 Task: Find connections with filter location Frutal with filter topic #linkedinstorieswith filter profile language French with filter current company SYMPHONI HR with filter school SARDAR VALLABHBHAI PATEL INSTITUTE OF TECH.,VASAD 041 with filter industry Accessible Architecture and Design with filter service category Wedding Photography with filter keywords title Financial Planner
Action: Mouse moved to (666, 124)
Screenshot: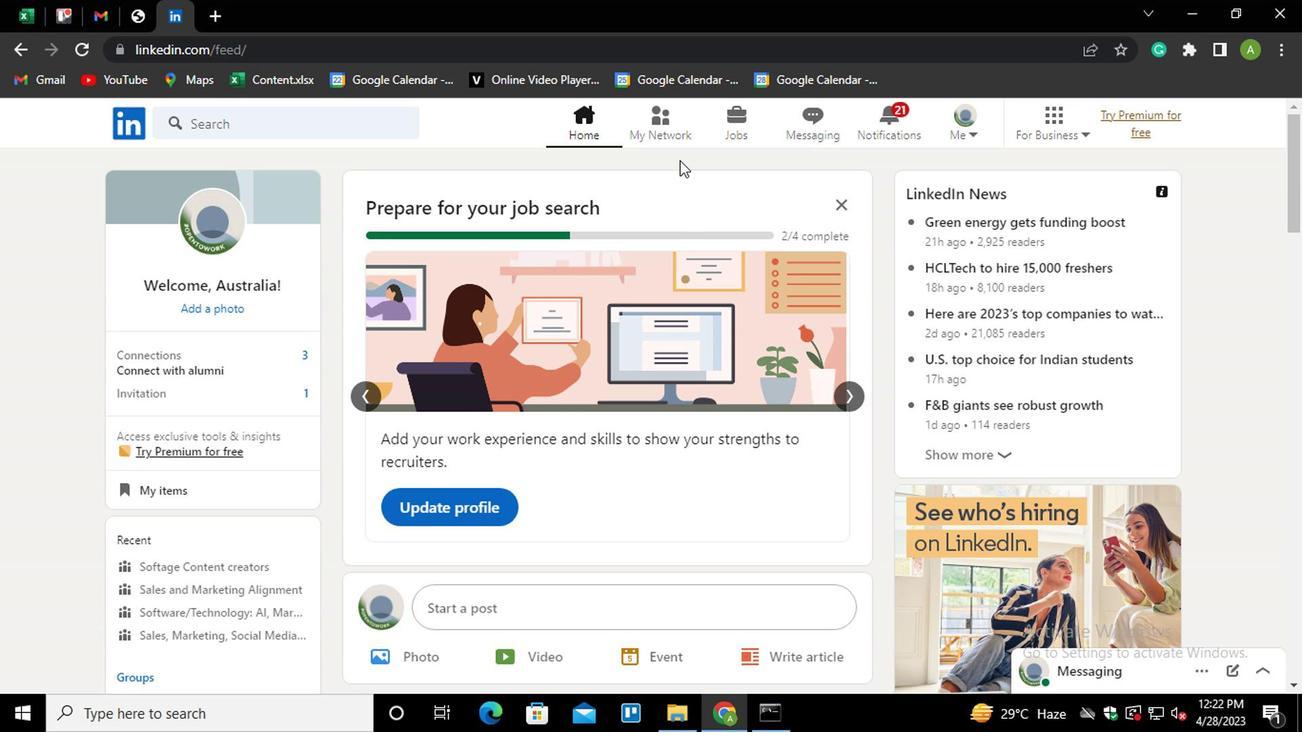 
Action: Mouse pressed left at (666, 124)
Screenshot: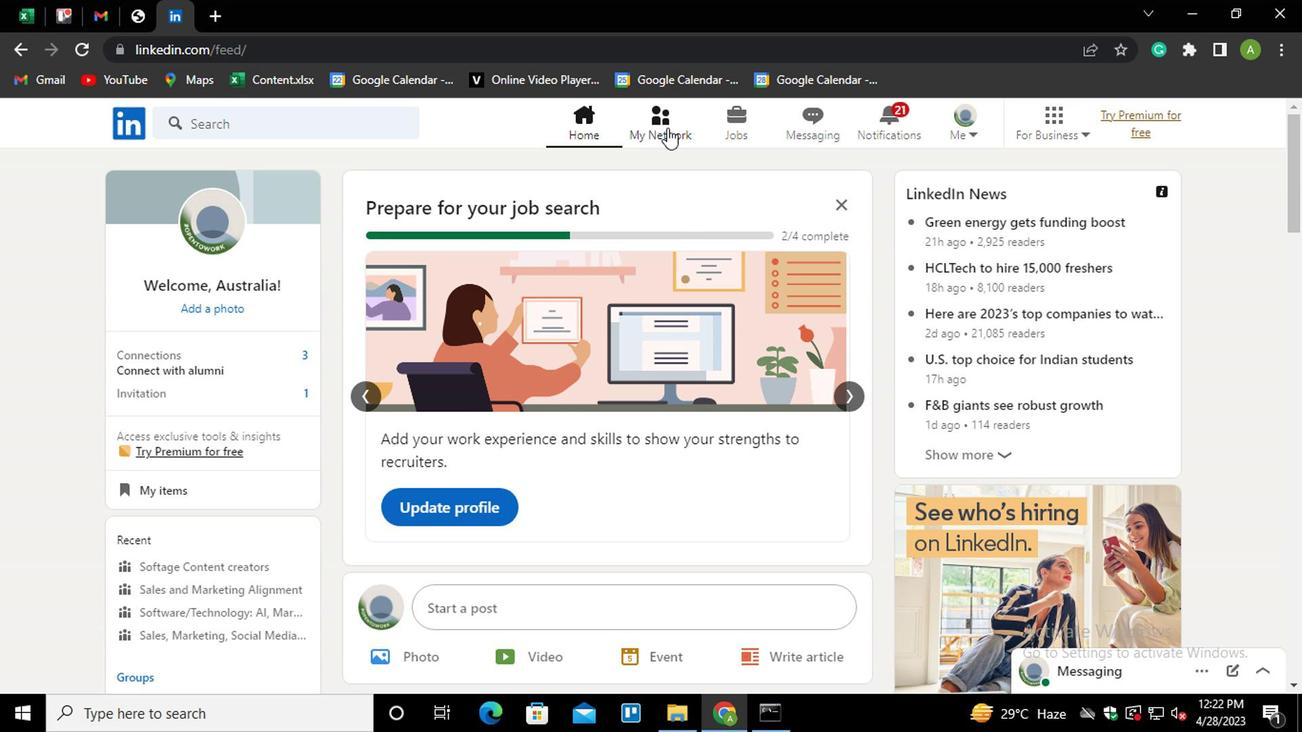 
Action: Mouse moved to (215, 224)
Screenshot: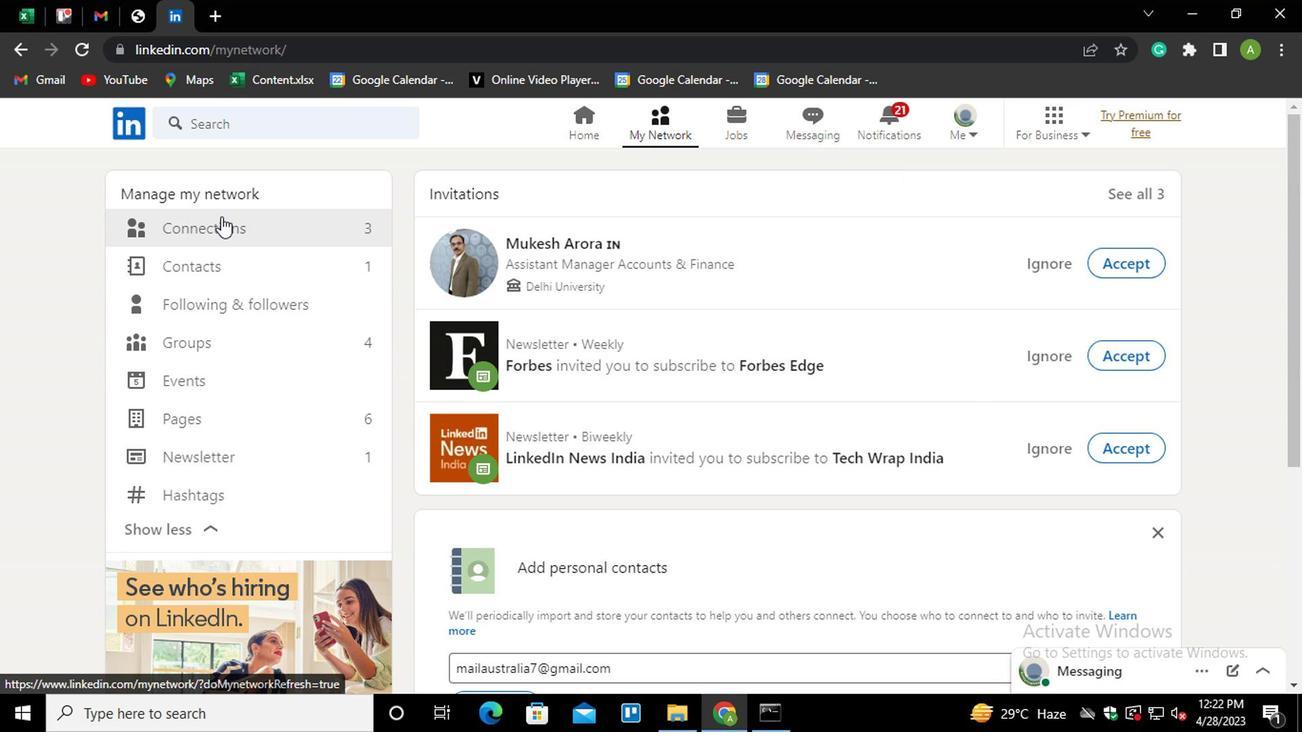 
Action: Mouse pressed left at (215, 224)
Screenshot: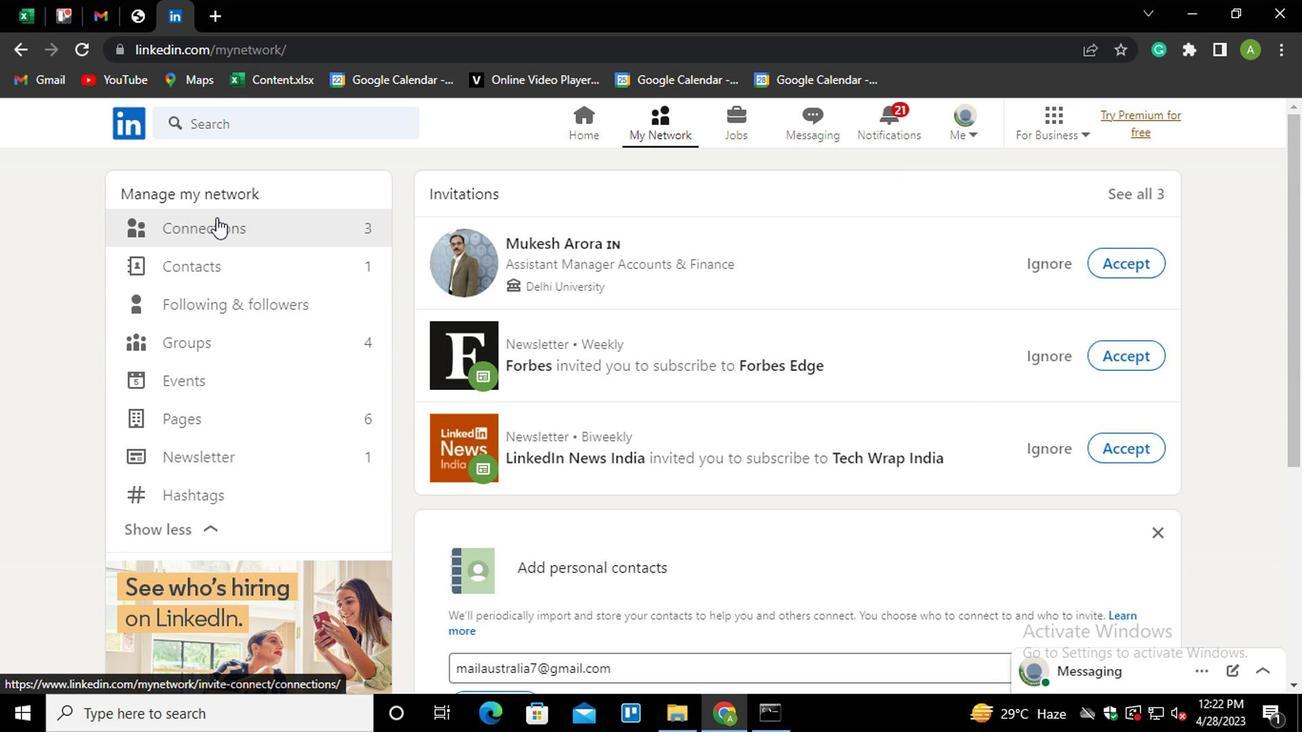 
Action: Mouse moved to (816, 231)
Screenshot: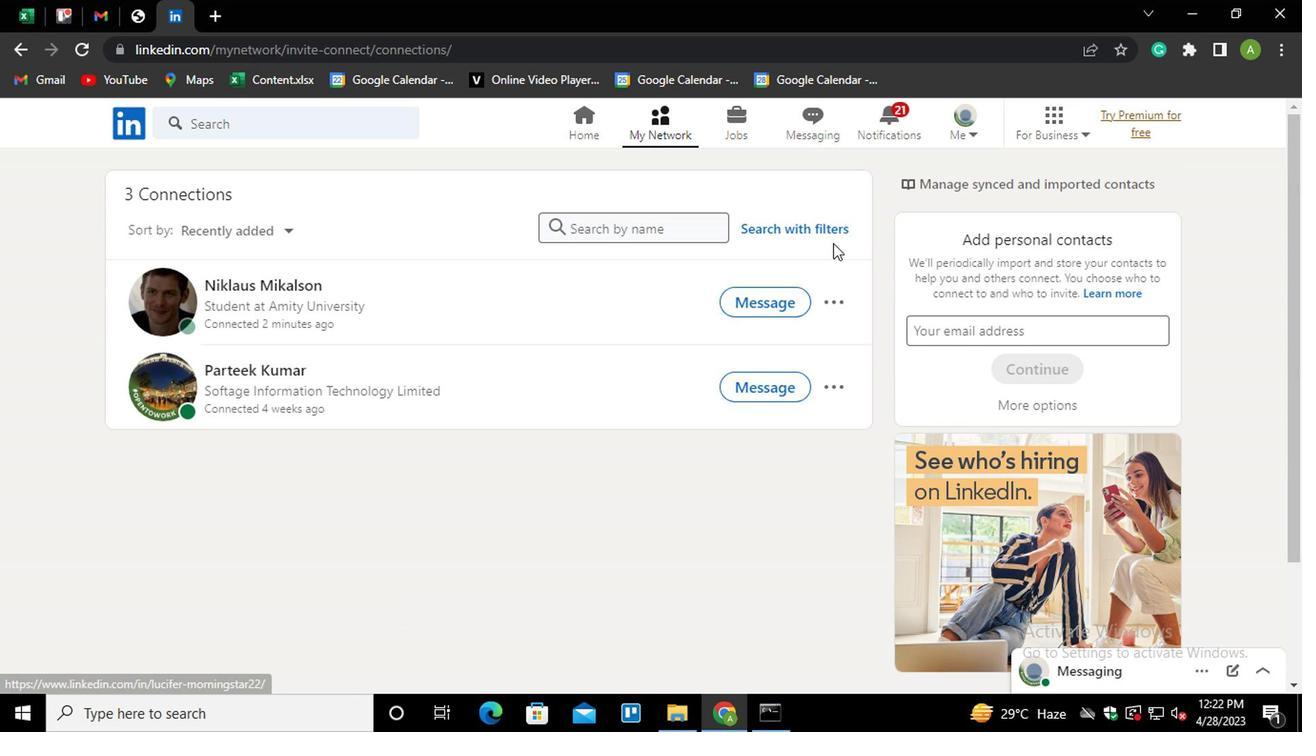 
Action: Mouse pressed left at (816, 231)
Screenshot: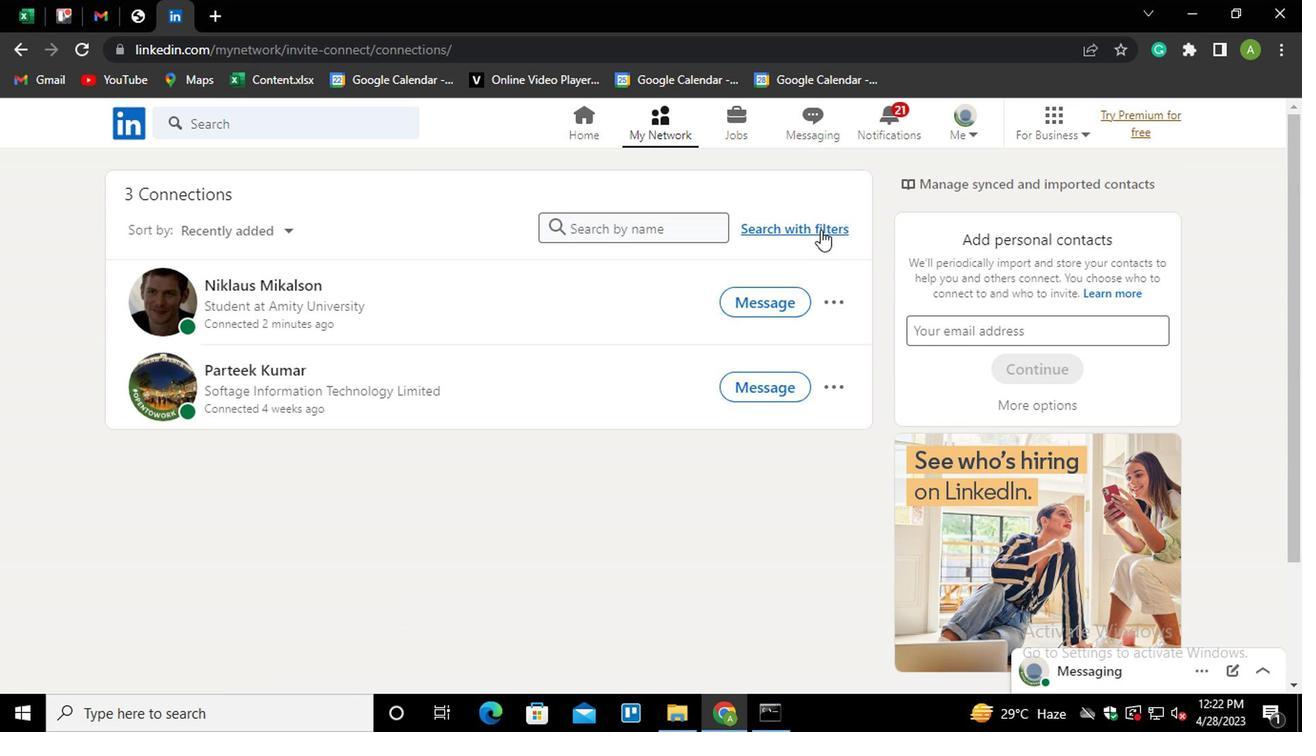 
Action: Mouse moved to (706, 177)
Screenshot: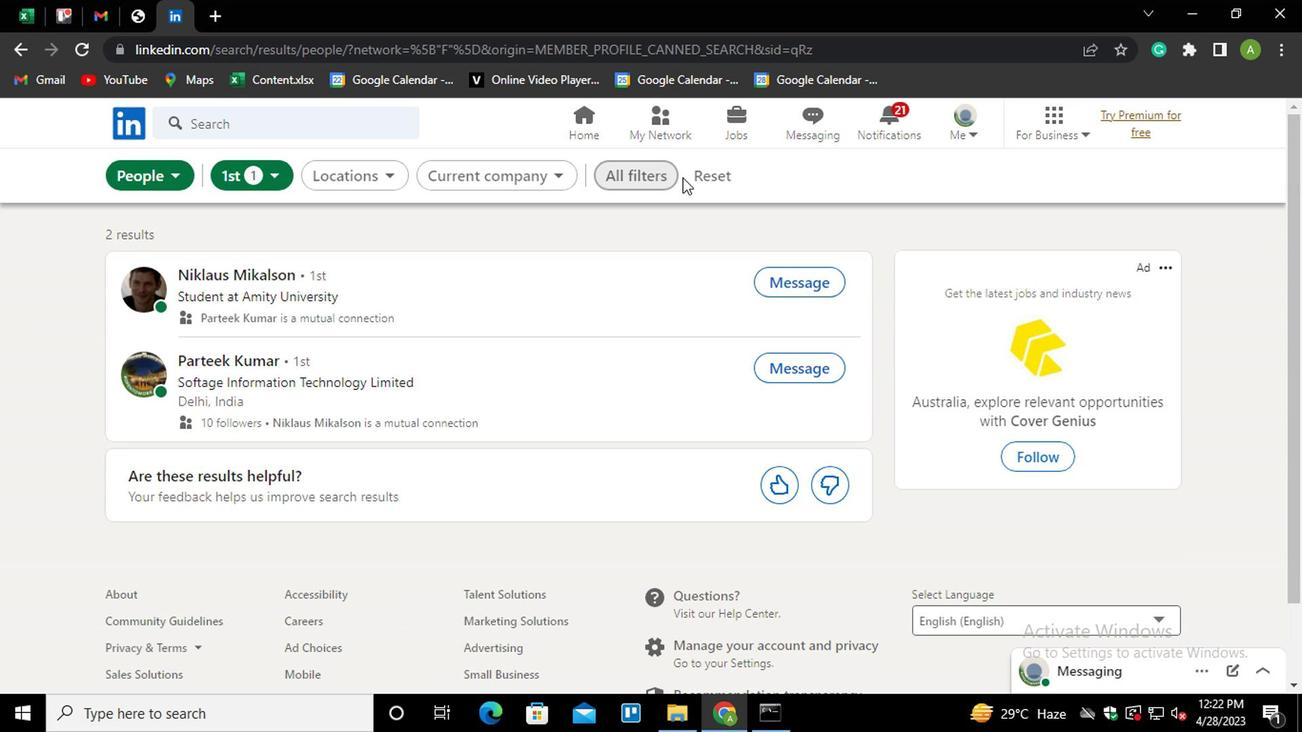 
Action: Mouse pressed left at (706, 177)
Screenshot: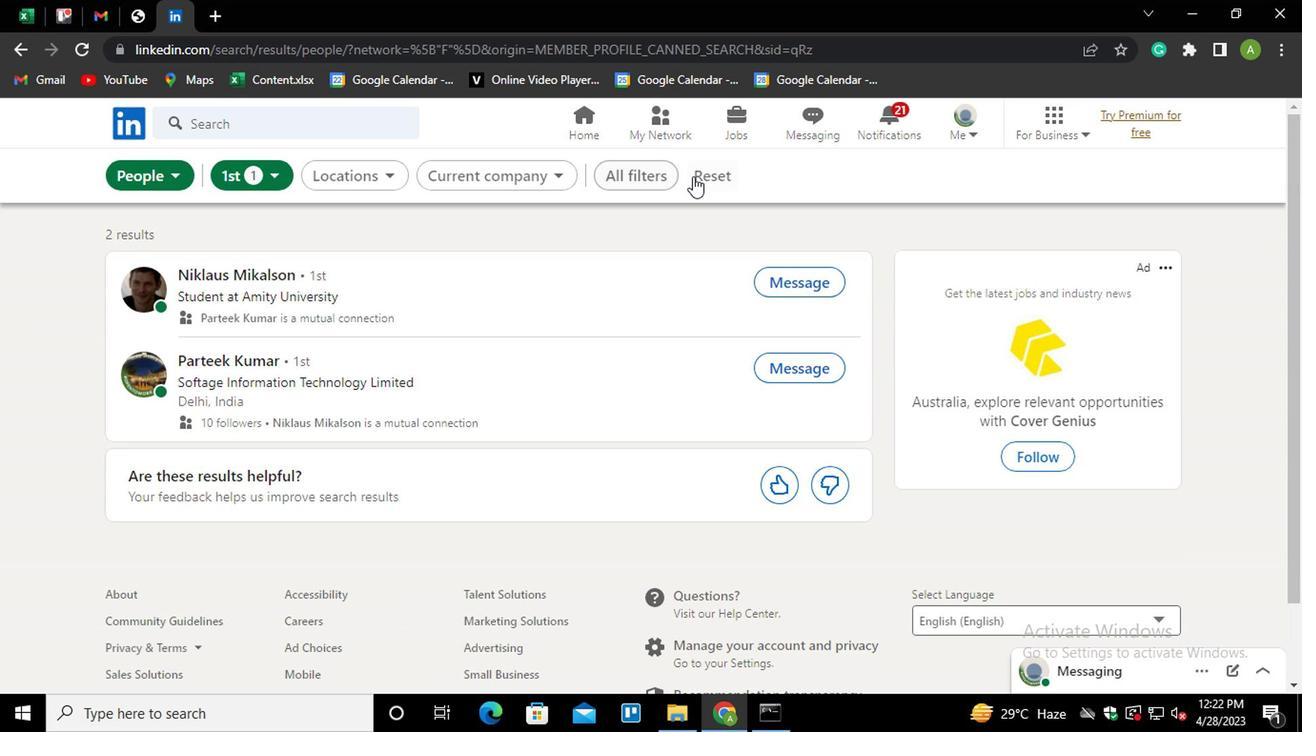 
Action: Mouse moved to (675, 182)
Screenshot: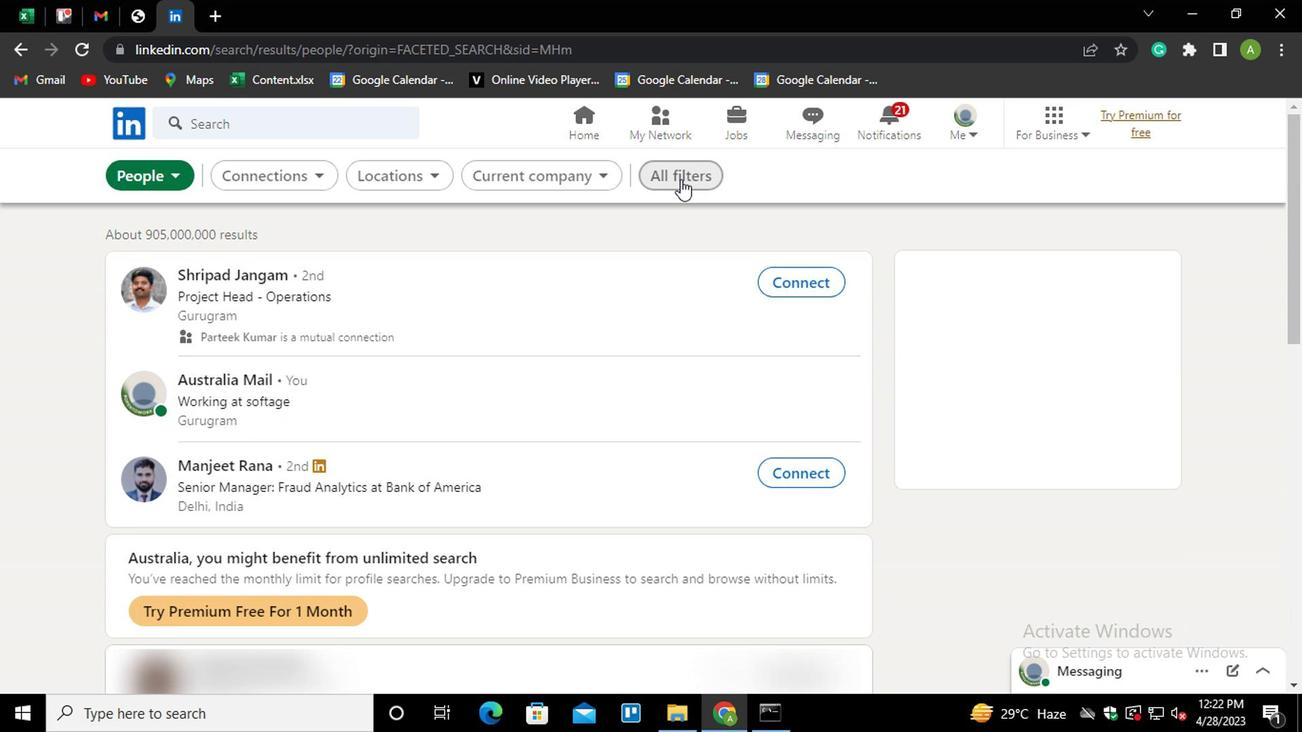 
Action: Mouse pressed left at (675, 182)
Screenshot: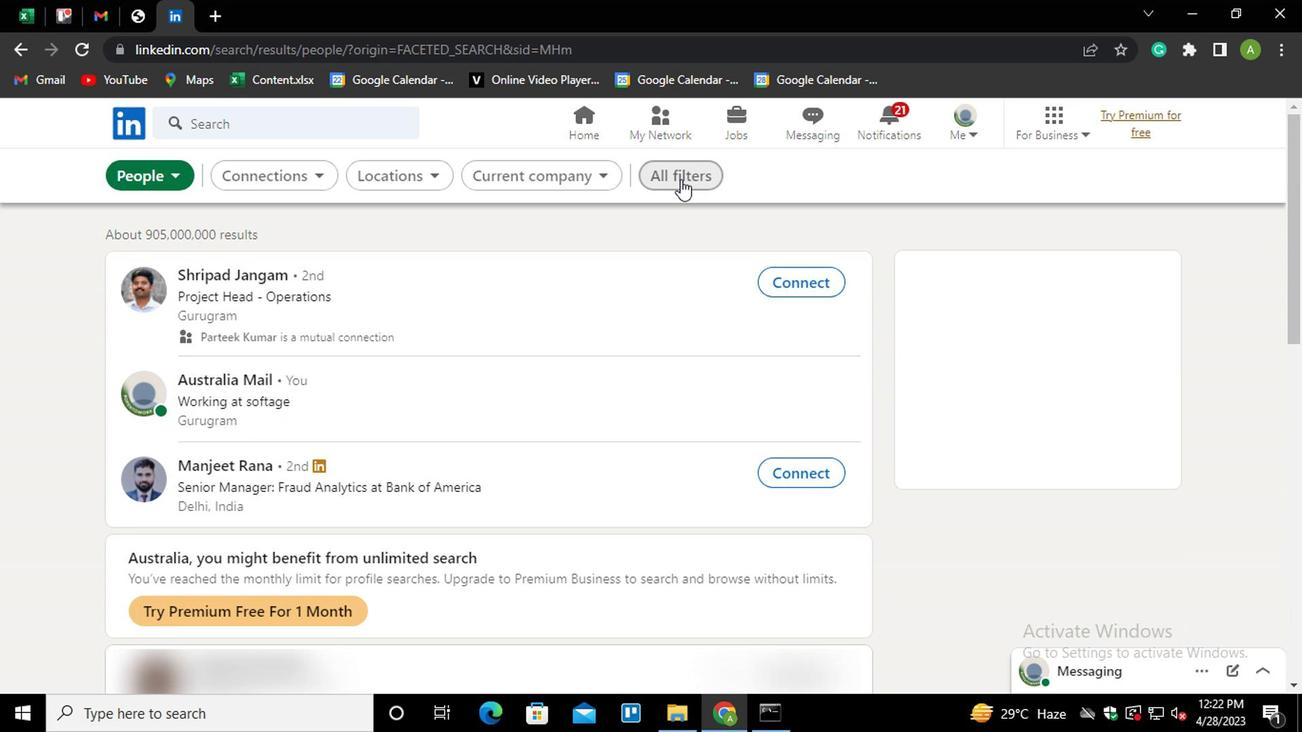 
Action: Mouse moved to (842, 330)
Screenshot: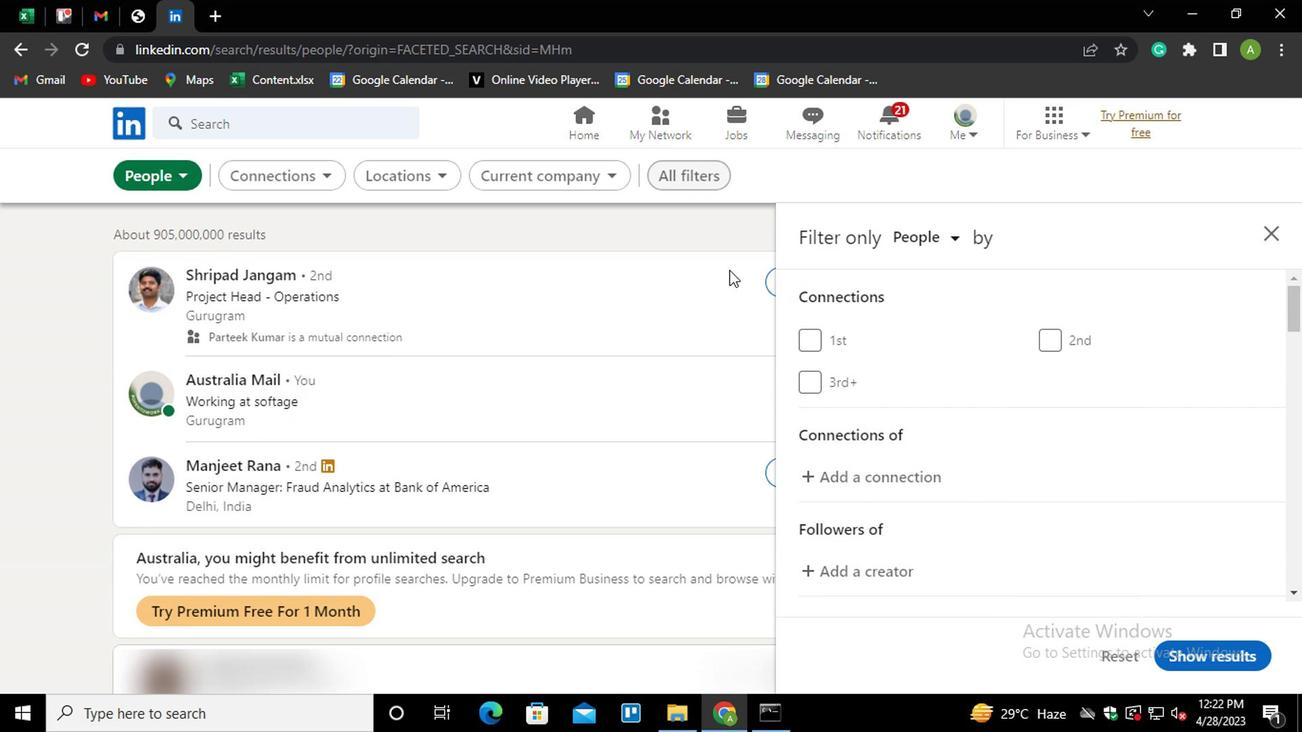 
Action: Mouse scrolled (842, 328) with delta (0, -1)
Screenshot: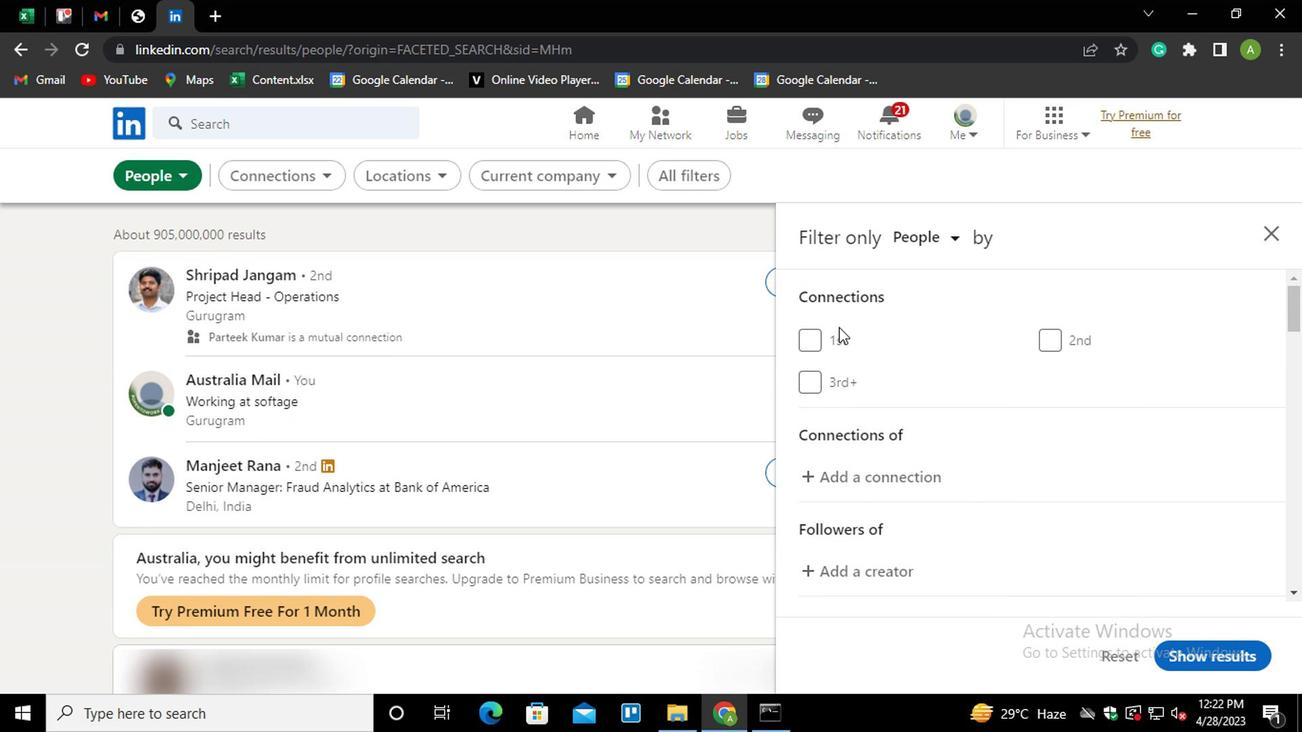 
Action: Mouse scrolled (842, 328) with delta (0, -1)
Screenshot: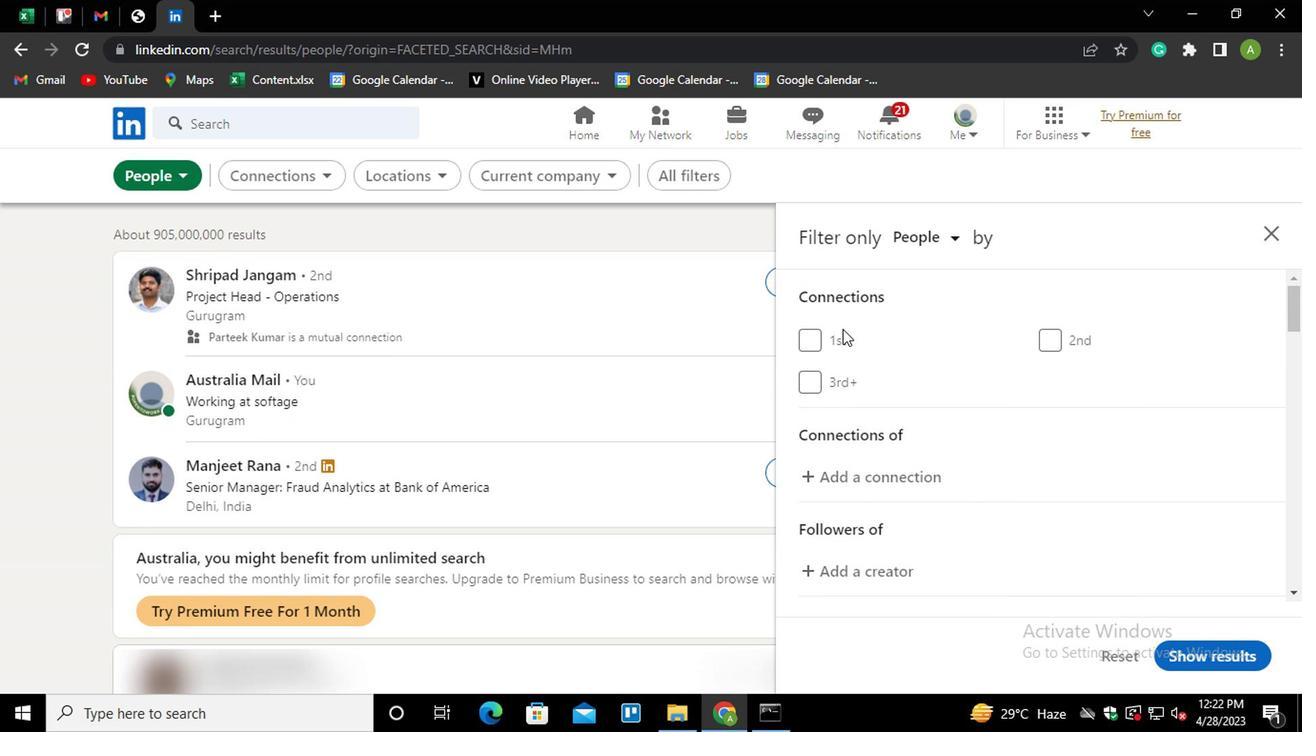 
Action: Mouse scrolled (842, 328) with delta (0, -1)
Screenshot: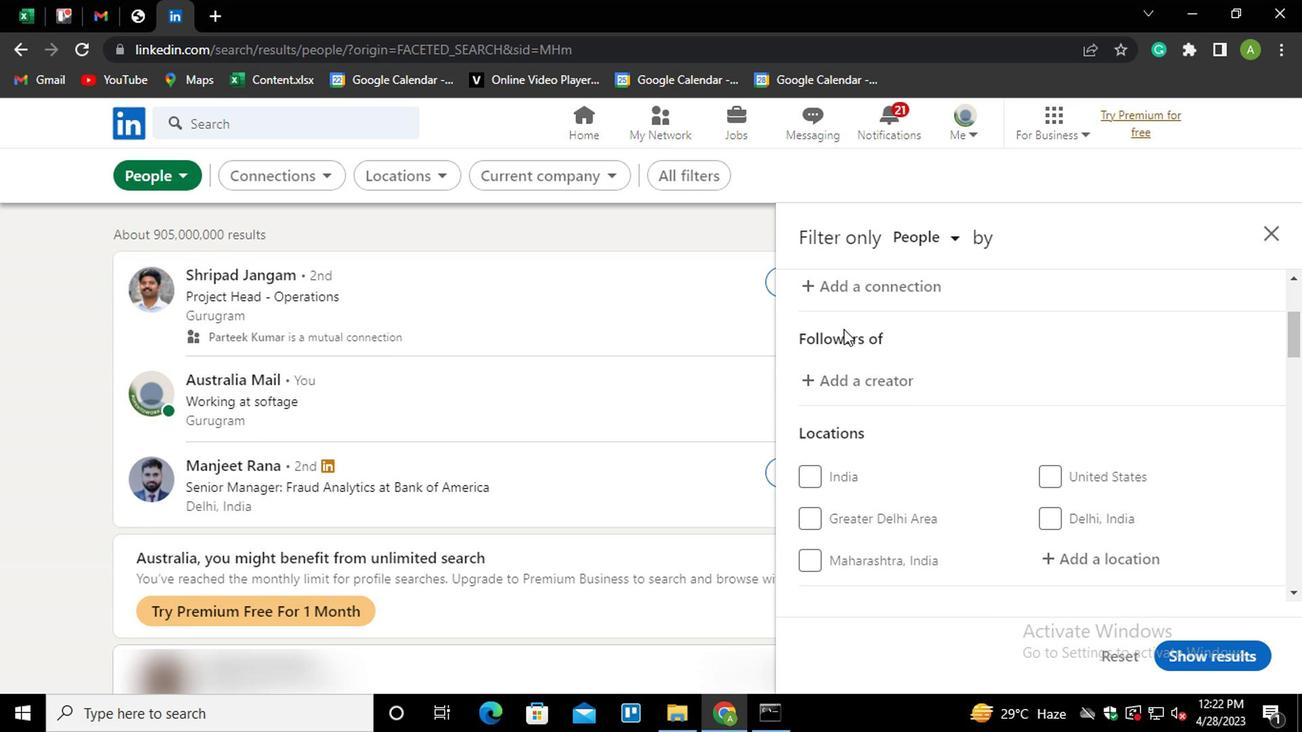 
Action: Mouse moved to (1070, 474)
Screenshot: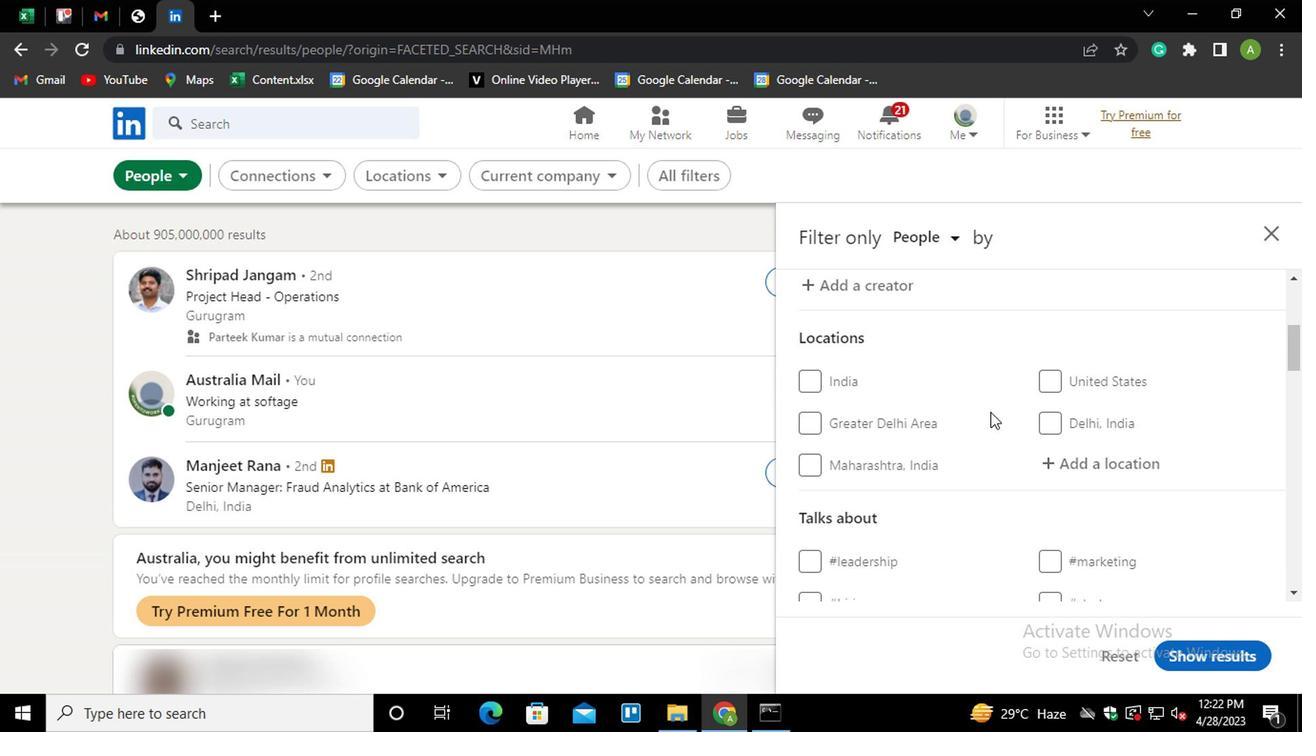 
Action: Mouse pressed left at (1070, 474)
Screenshot: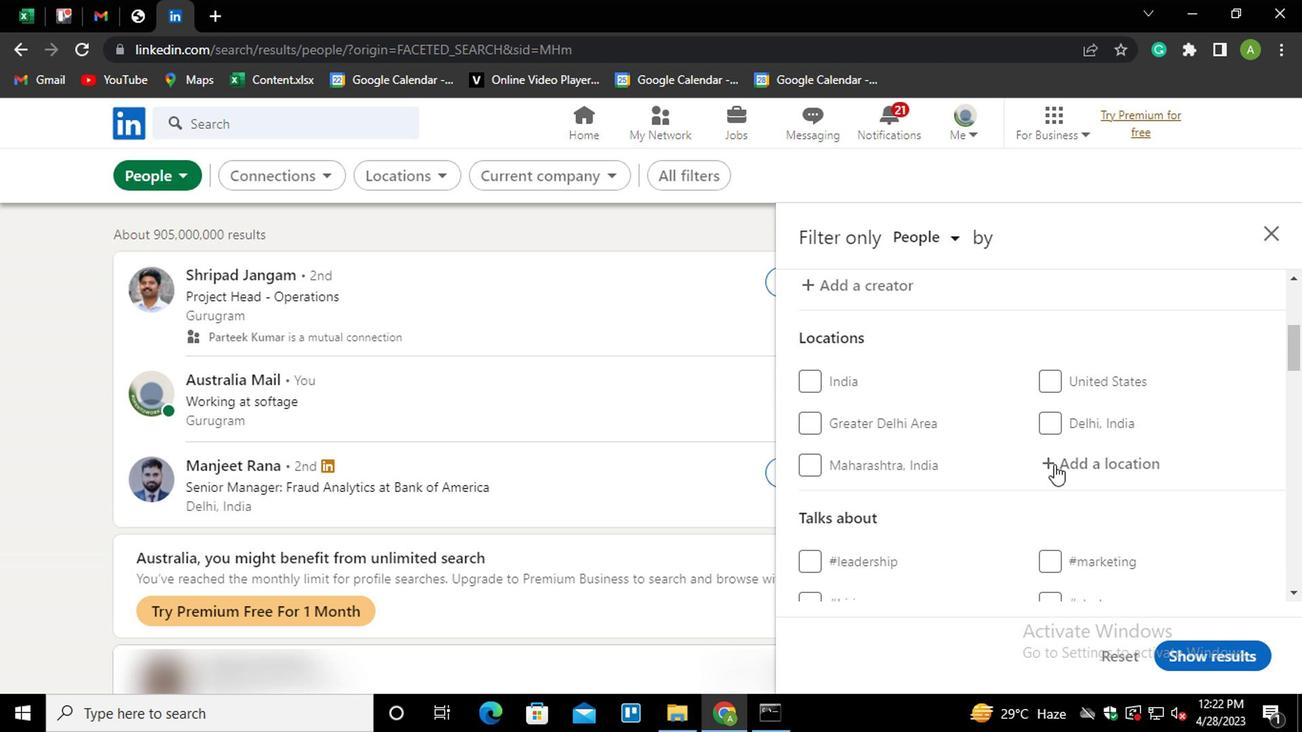 
Action: Mouse moved to (1082, 464)
Screenshot: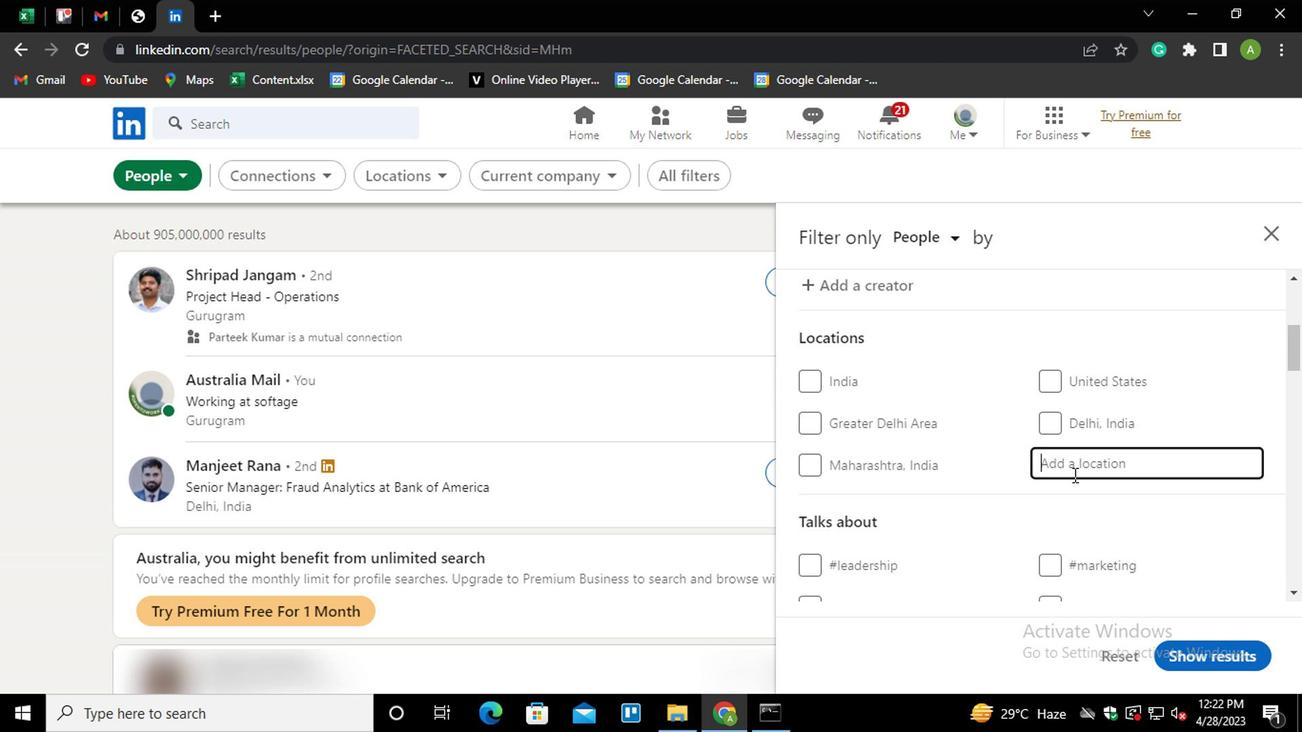 
Action: Mouse pressed left at (1082, 464)
Screenshot: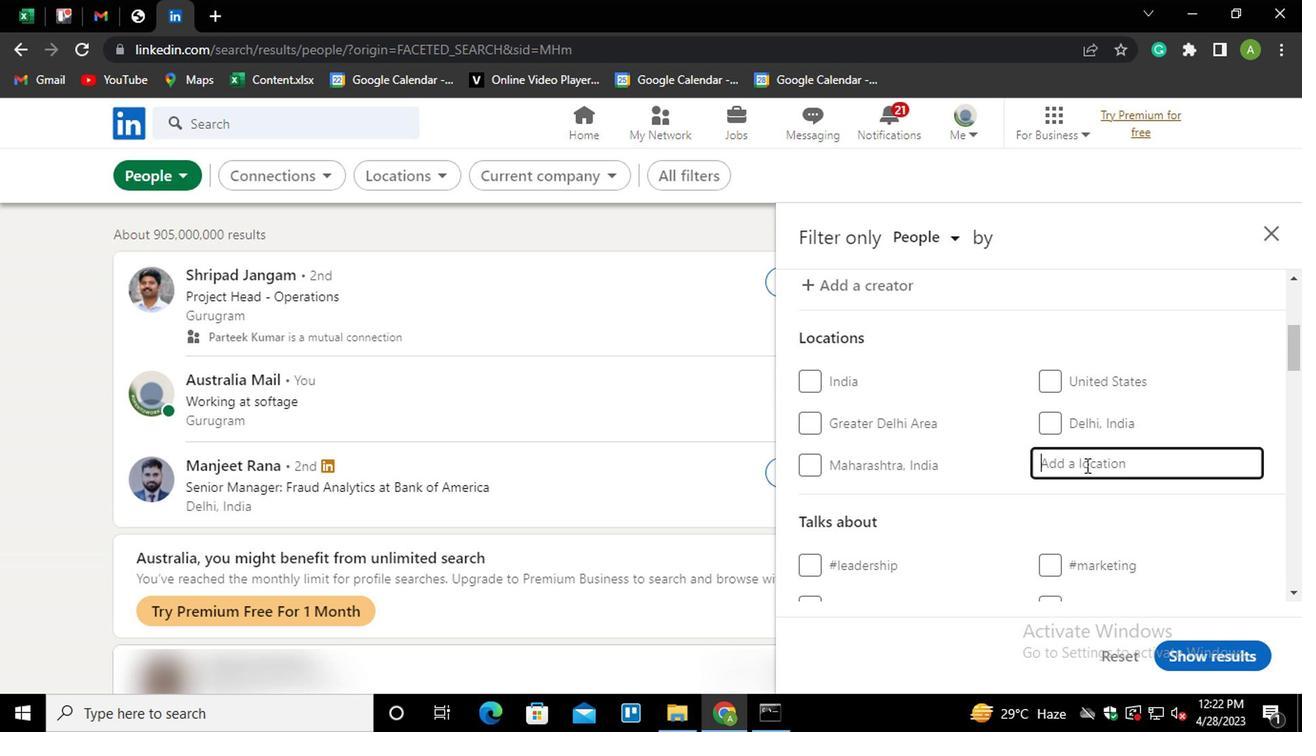 
Action: Mouse moved to (1081, 464)
Screenshot: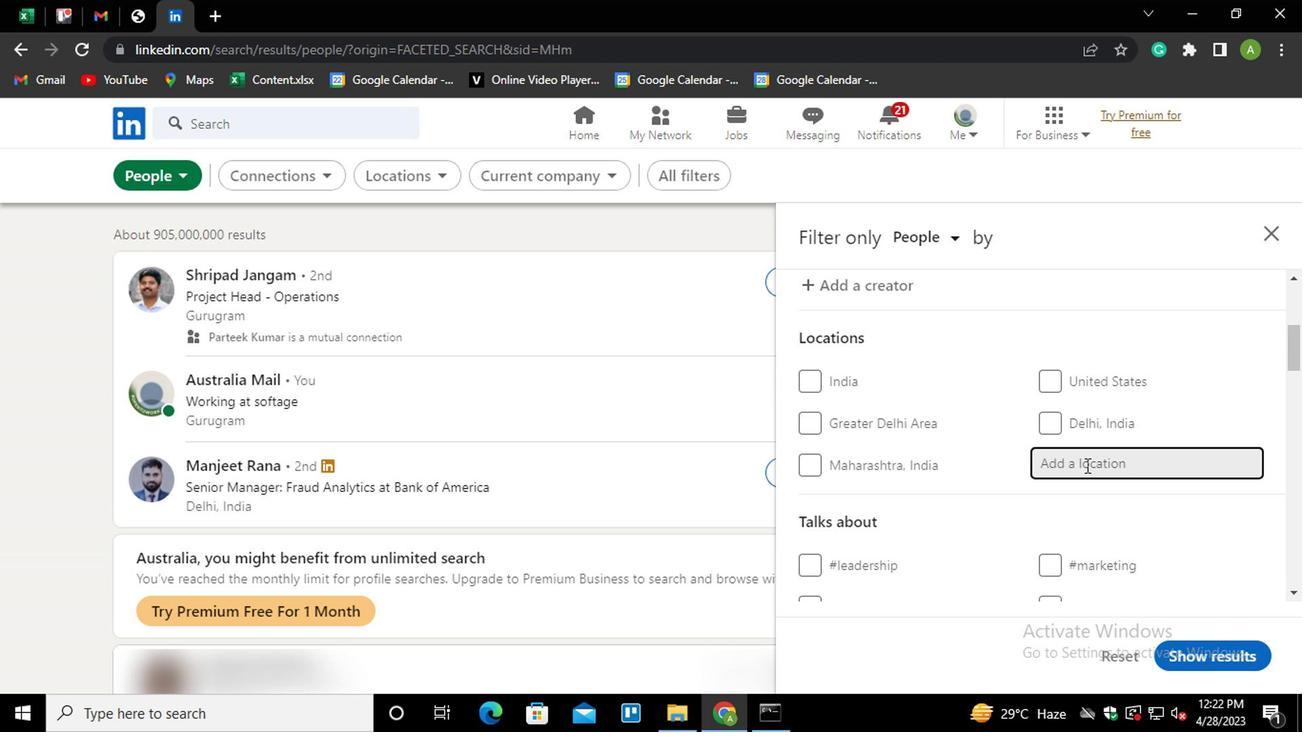 
Action: Key pressed <Key.shift>FRUTAL<Key.down><Key.enter>
Screenshot: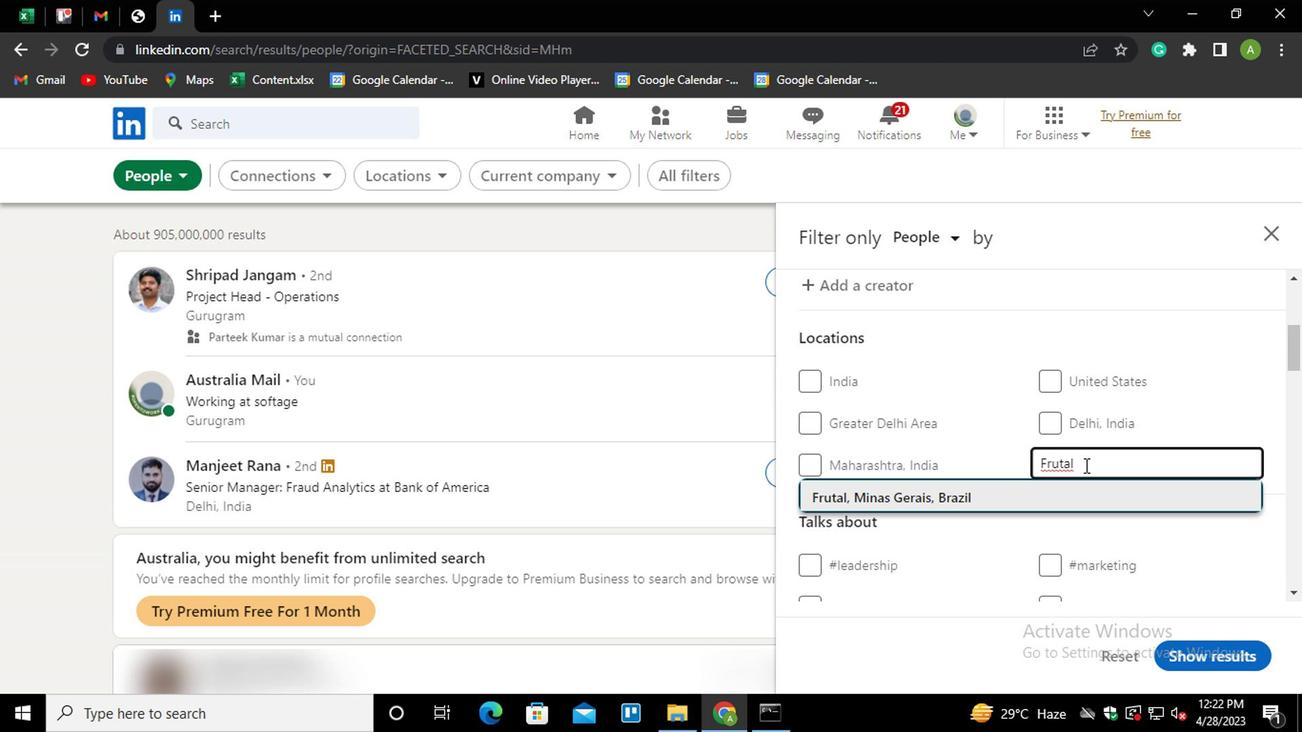 
Action: Mouse scrolled (1081, 463) with delta (0, 0)
Screenshot: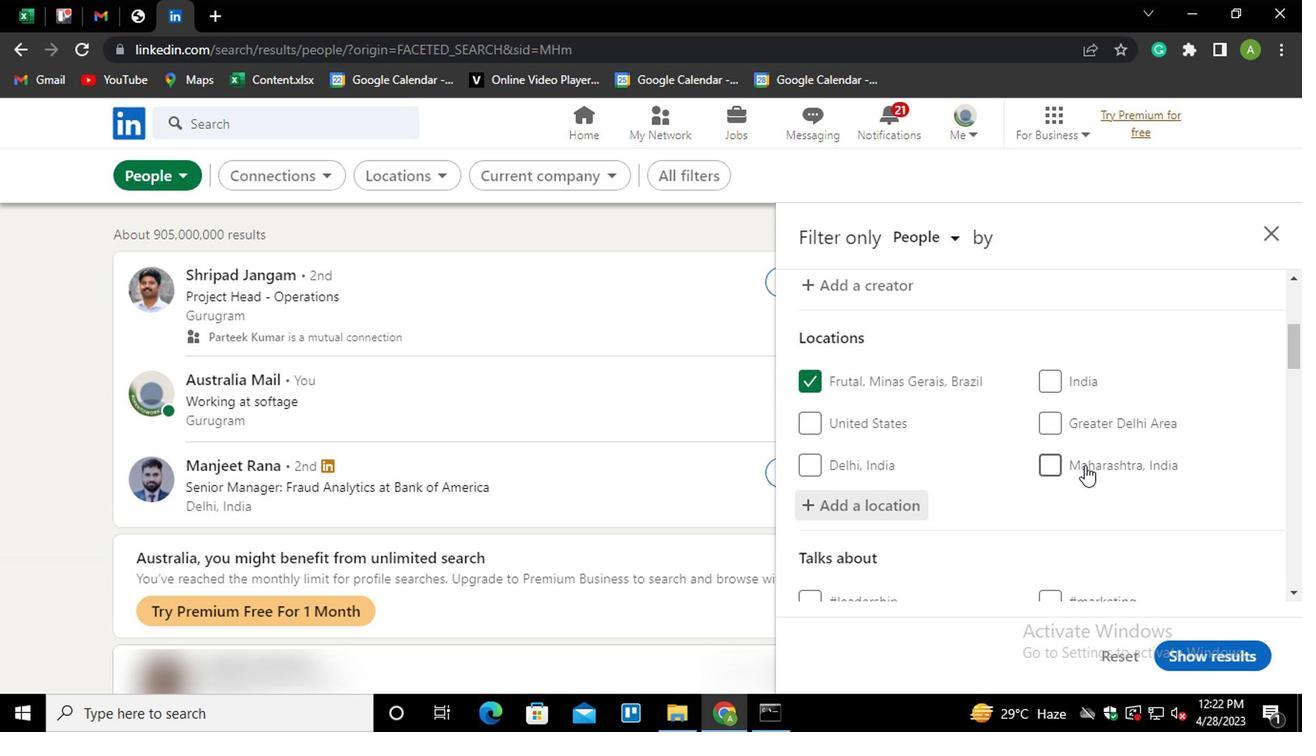 
Action: Mouse scrolled (1081, 463) with delta (0, 0)
Screenshot: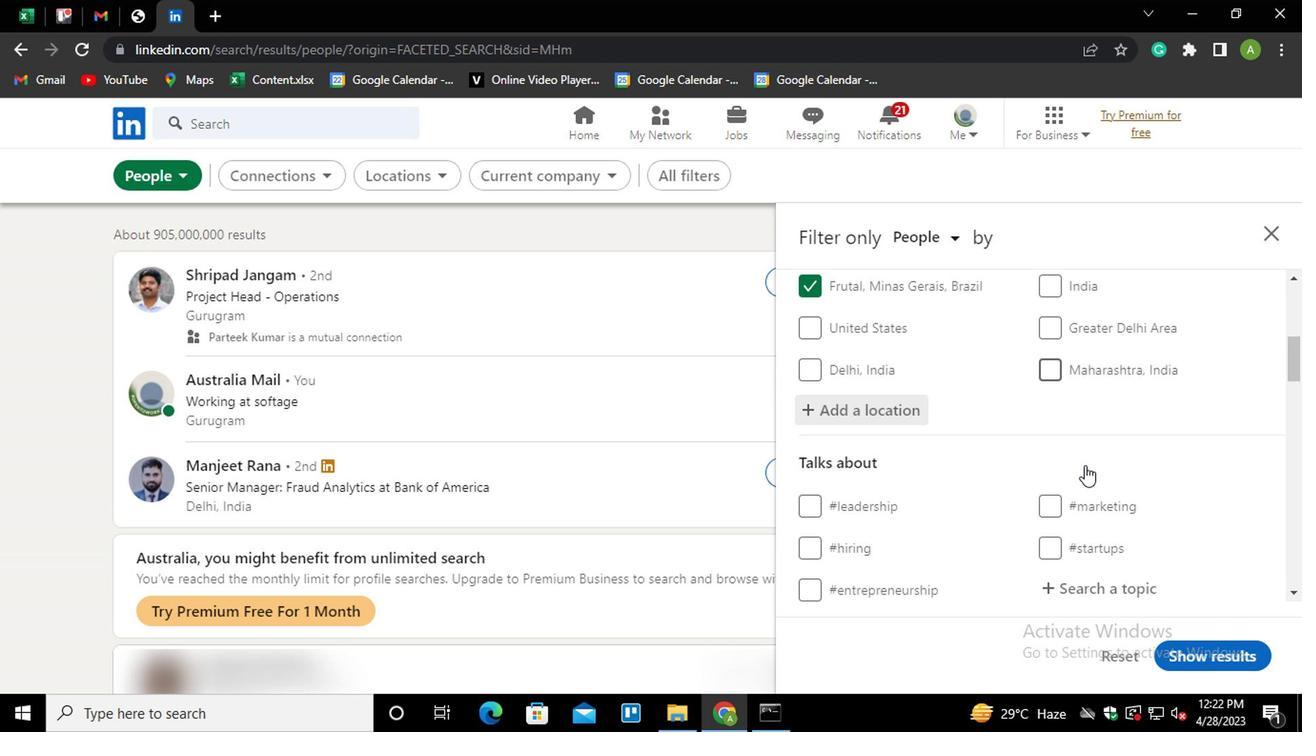 
Action: Mouse moved to (1091, 484)
Screenshot: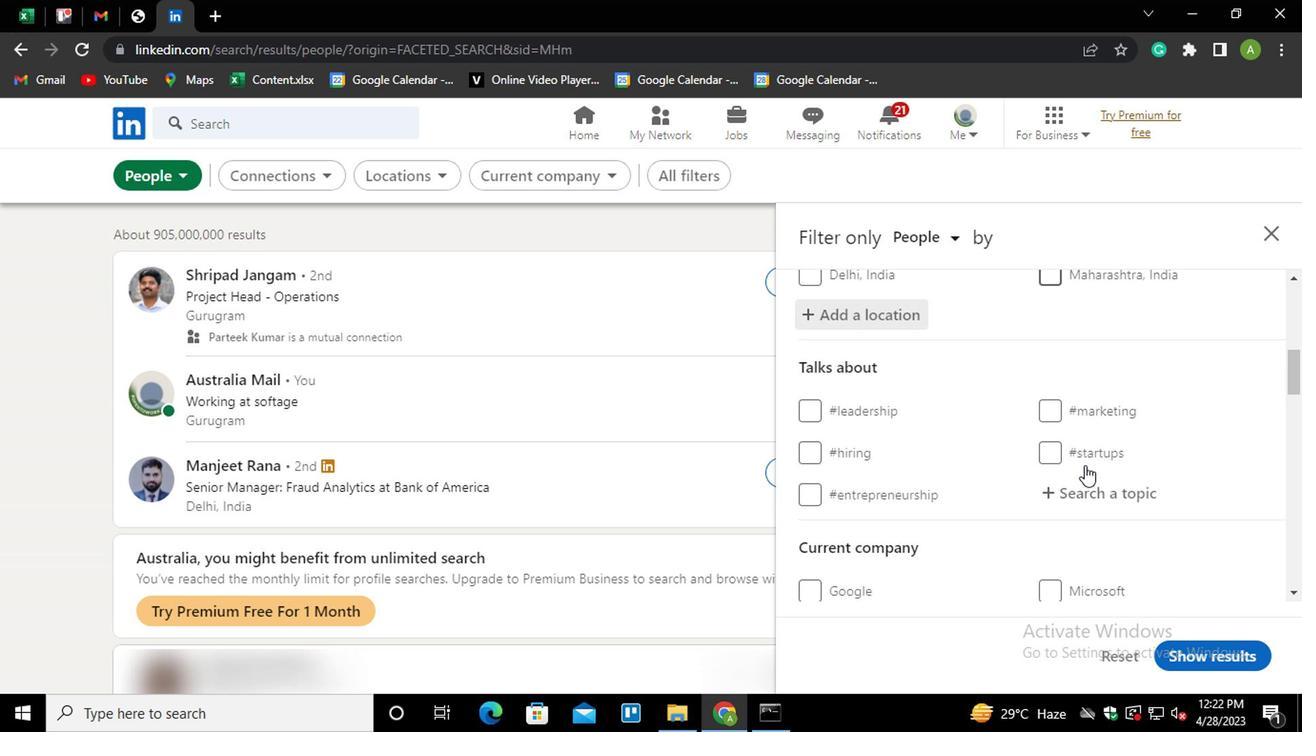 
Action: Mouse pressed left at (1091, 484)
Screenshot: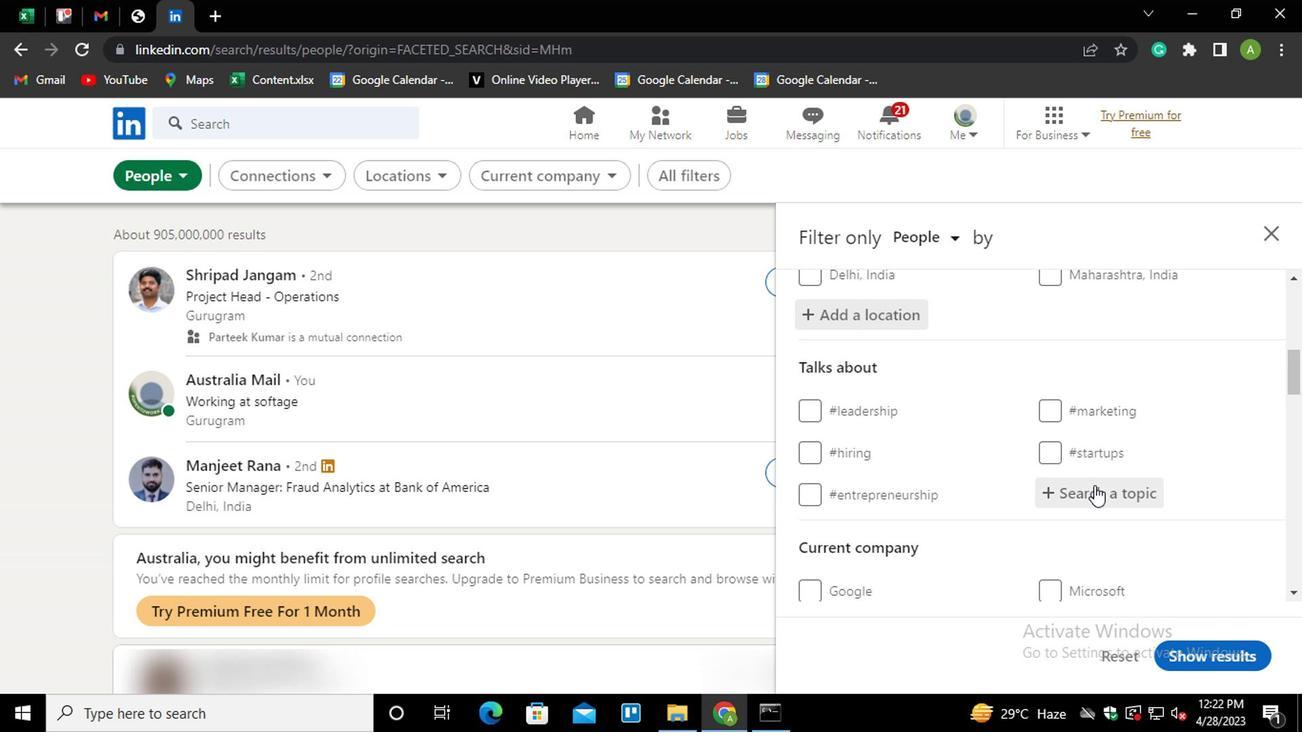 
Action: Mouse moved to (1089, 488)
Screenshot: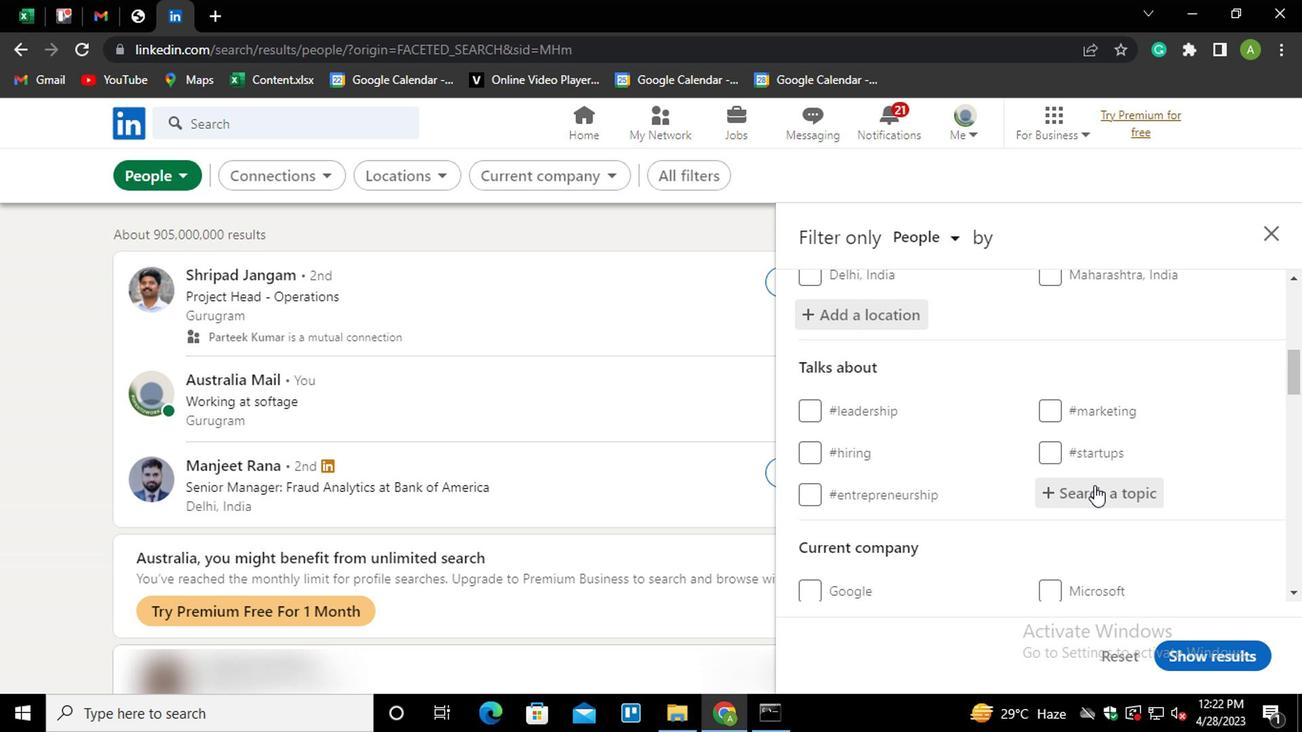 
Action: Key pressed LINKEDINSTORIES<Key.down><Key.enter>
Screenshot: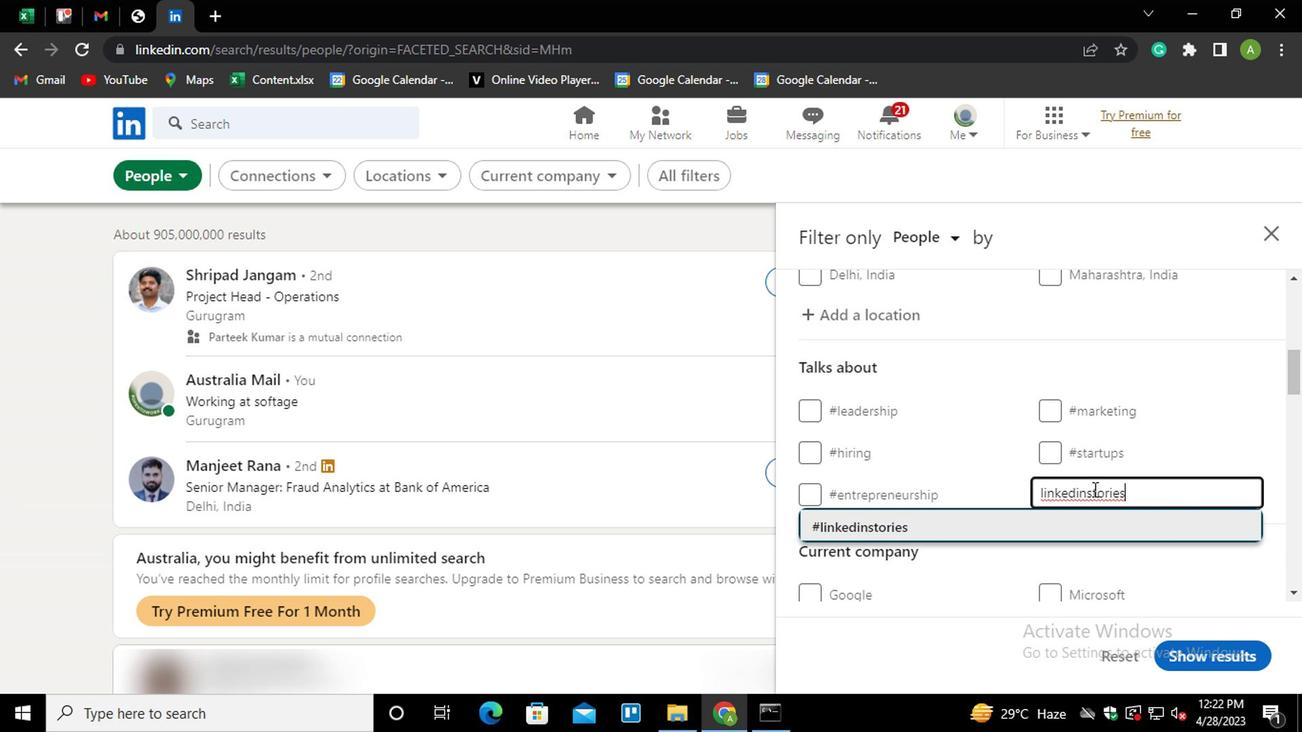 
Action: Mouse moved to (1098, 491)
Screenshot: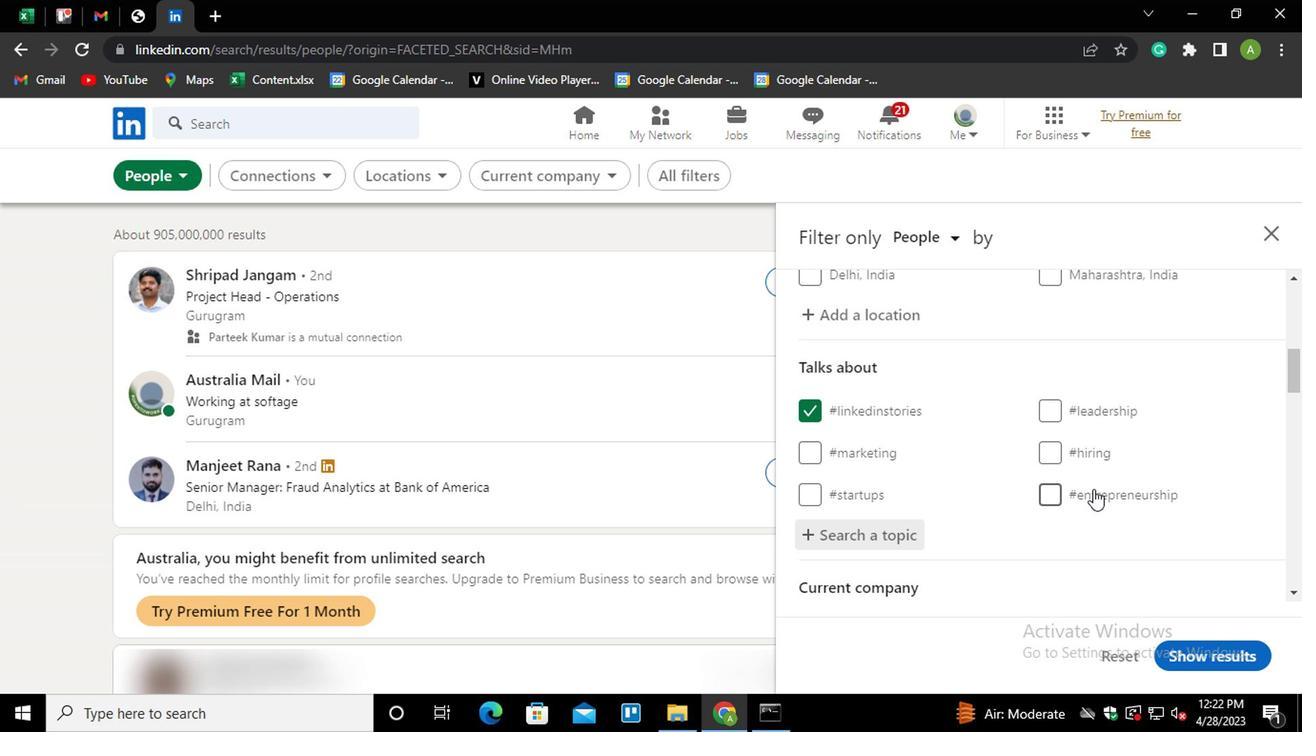 
Action: Mouse scrolled (1098, 491) with delta (0, 0)
Screenshot: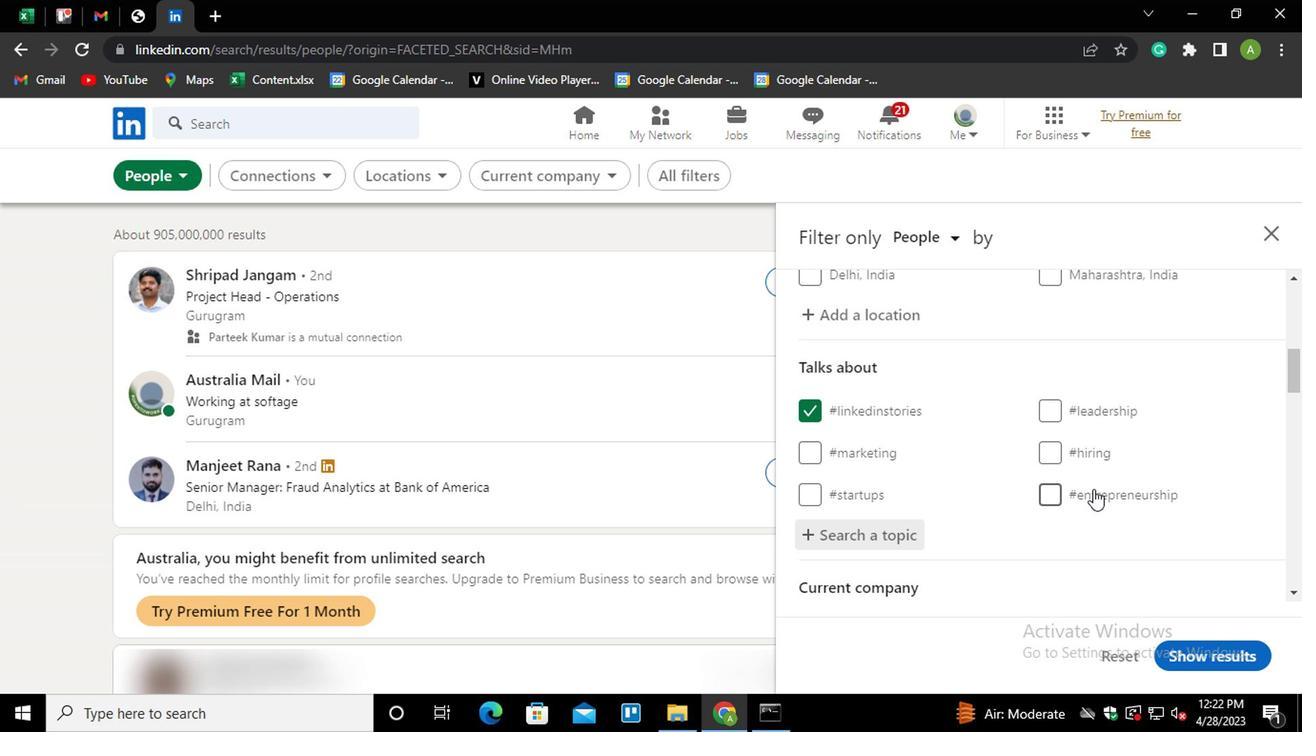 
Action: Mouse scrolled (1098, 491) with delta (0, 0)
Screenshot: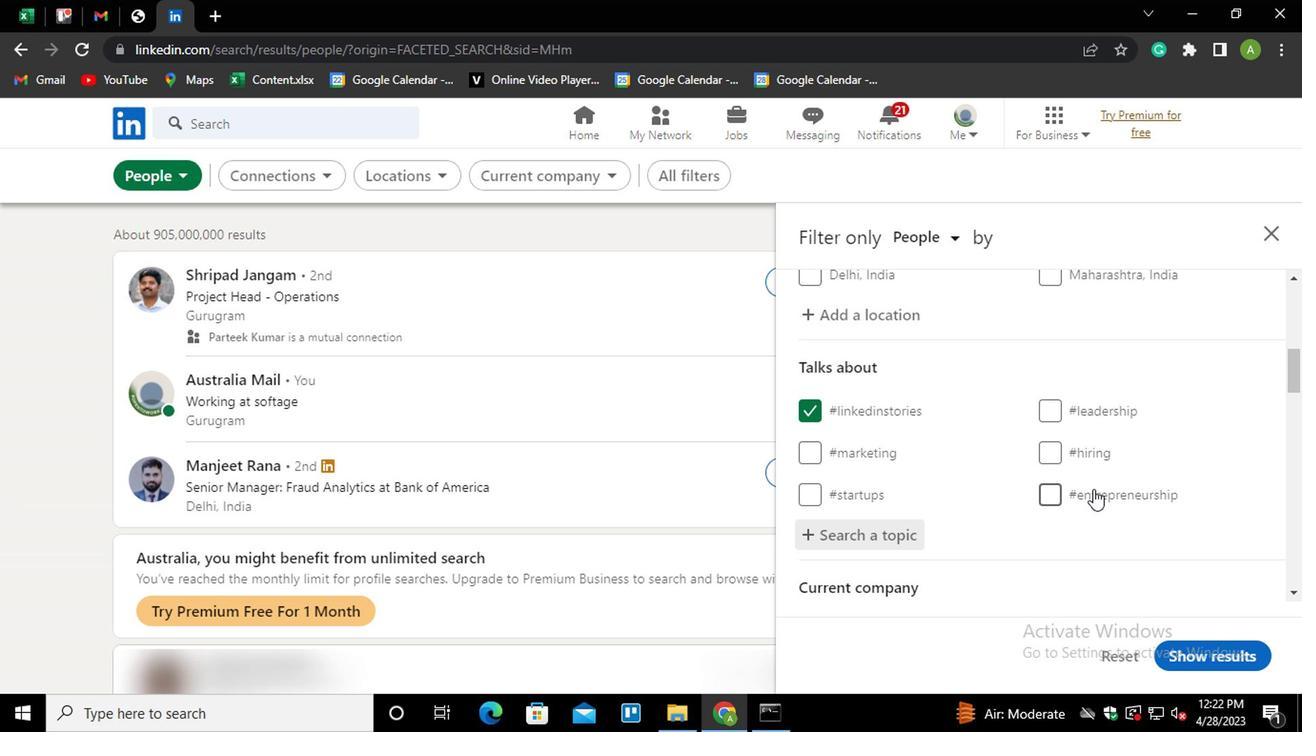
Action: Mouse scrolled (1098, 491) with delta (0, 0)
Screenshot: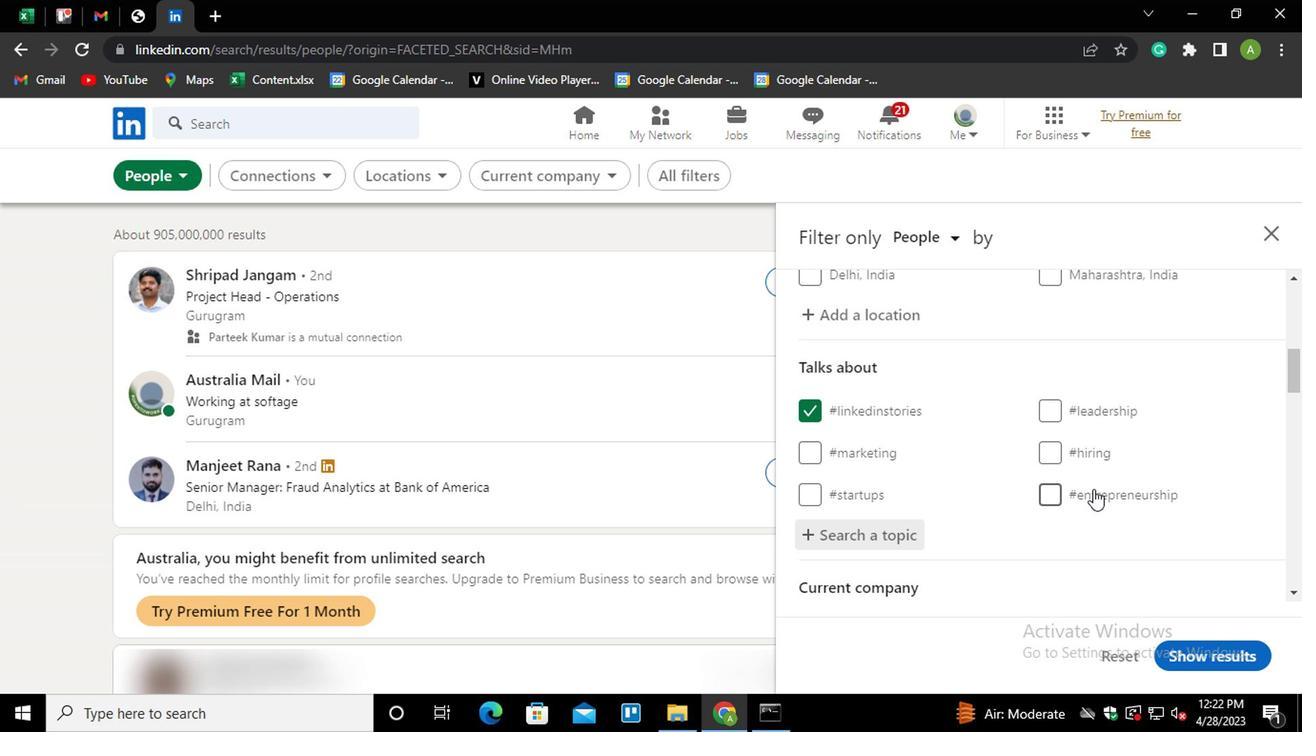 
Action: Mouse scrolled (1098, 491) with delta (0, 0)
Screenshot: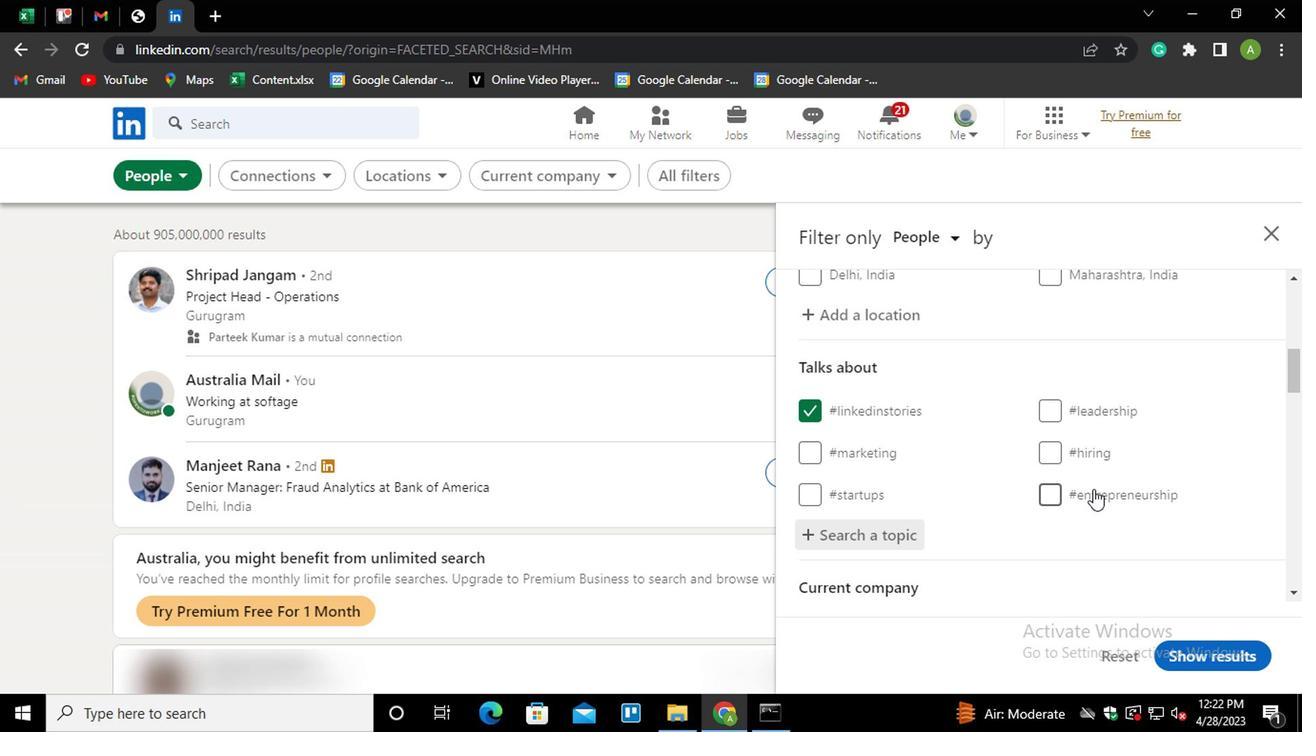 
Action: Mouse scrolled (1098, 491) with delta (0, 0)
Screenshot: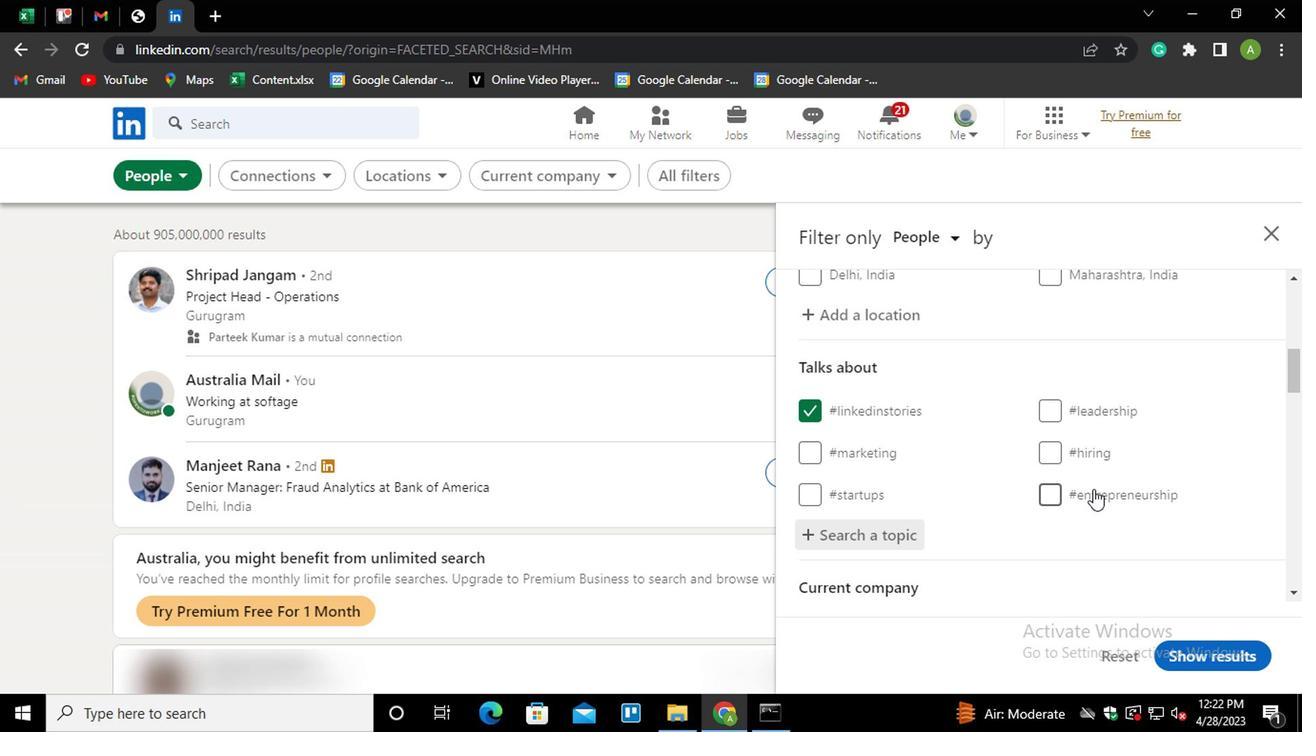 
Action: Mouse scrolled (1098, 491) with delta (0, 0)
Screenshot: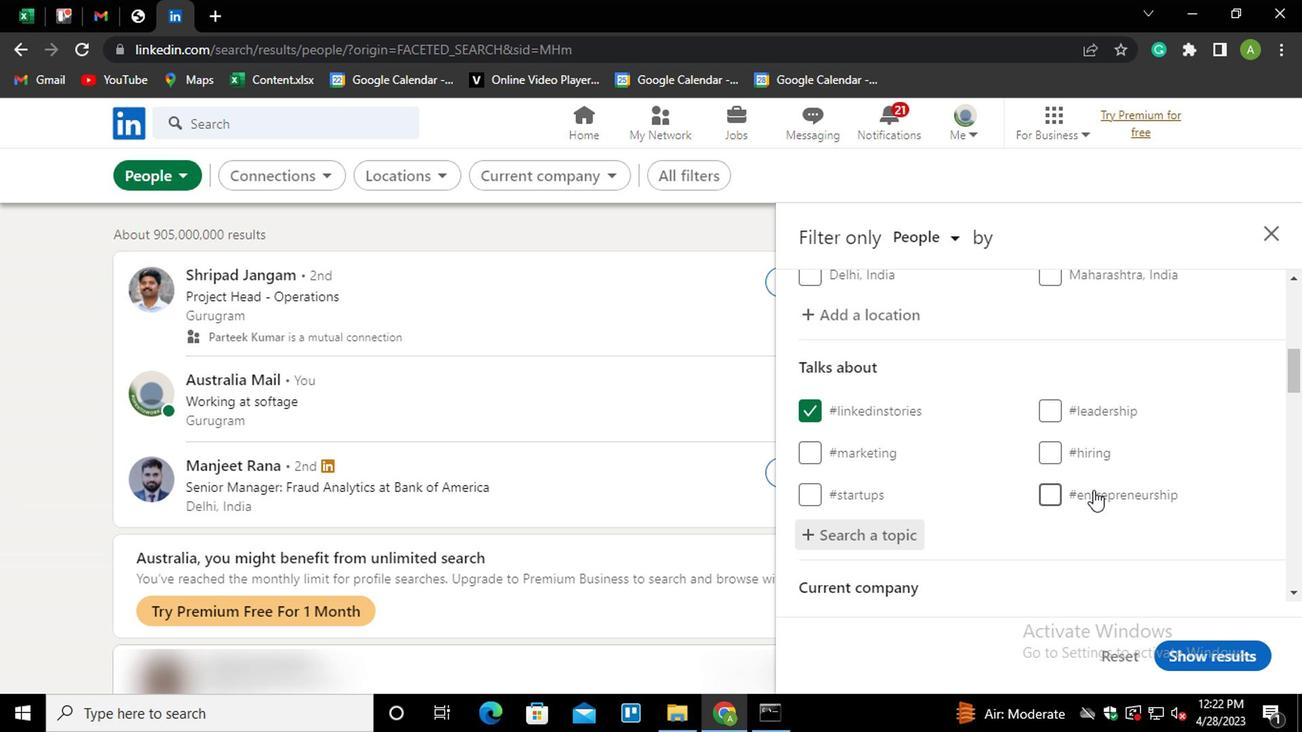 
Action: Mouse scrolled (1098, 491) with delta (0, 0)
Screenshot: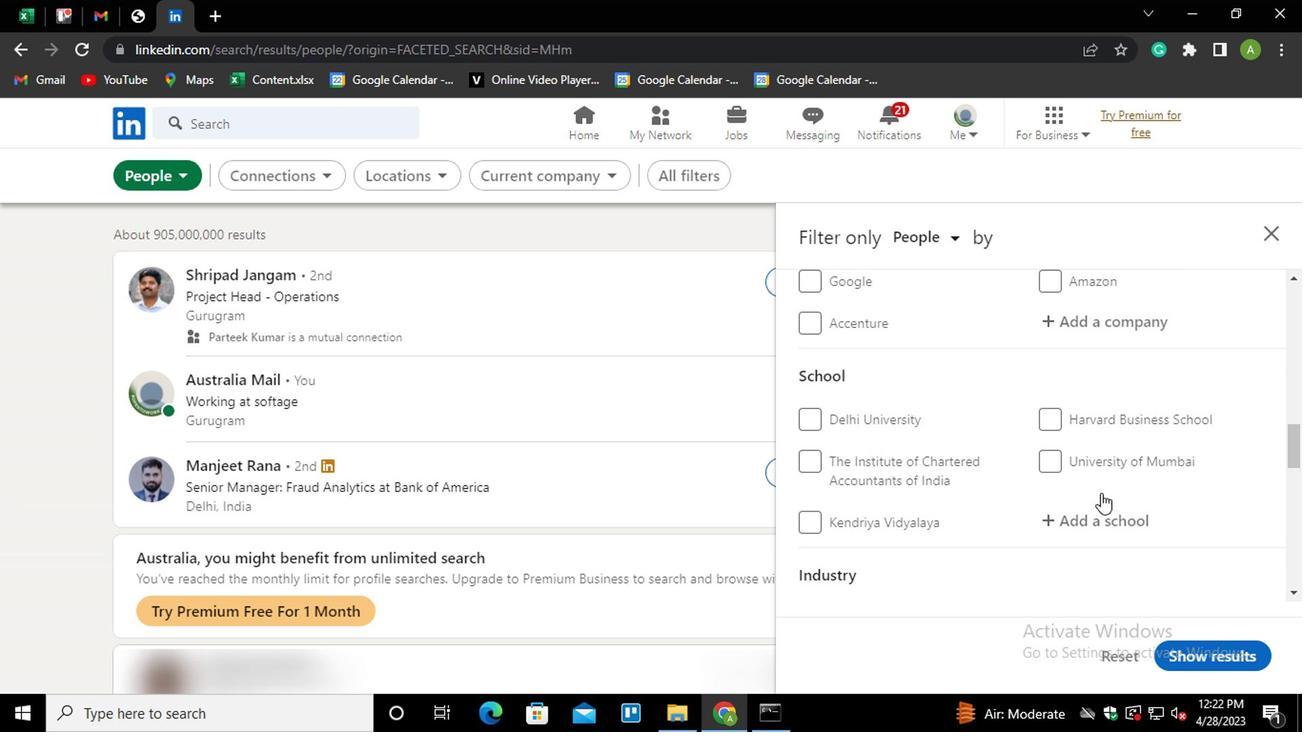 
Action: Mouse moved to (1098, 493)
Screenshot: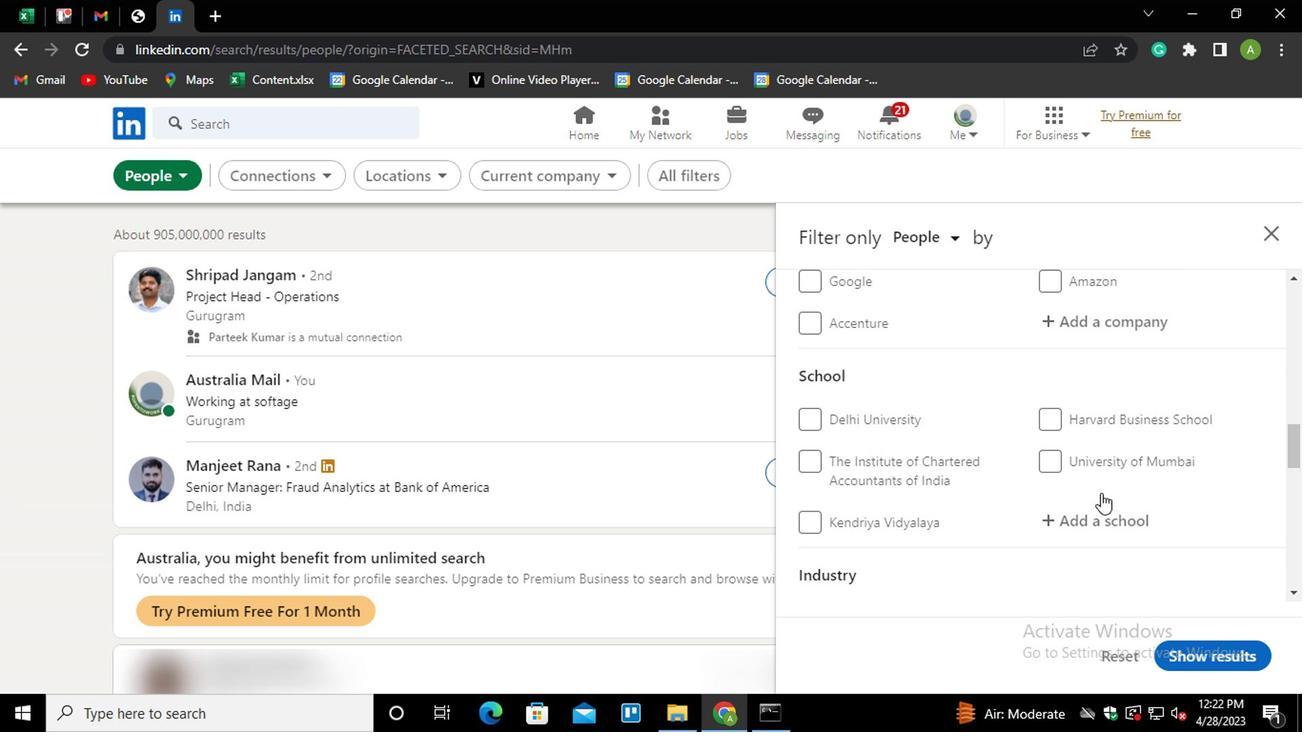 
Action: Mouse scrolled (1098, 491) with delta (0, -1)
Screenshot: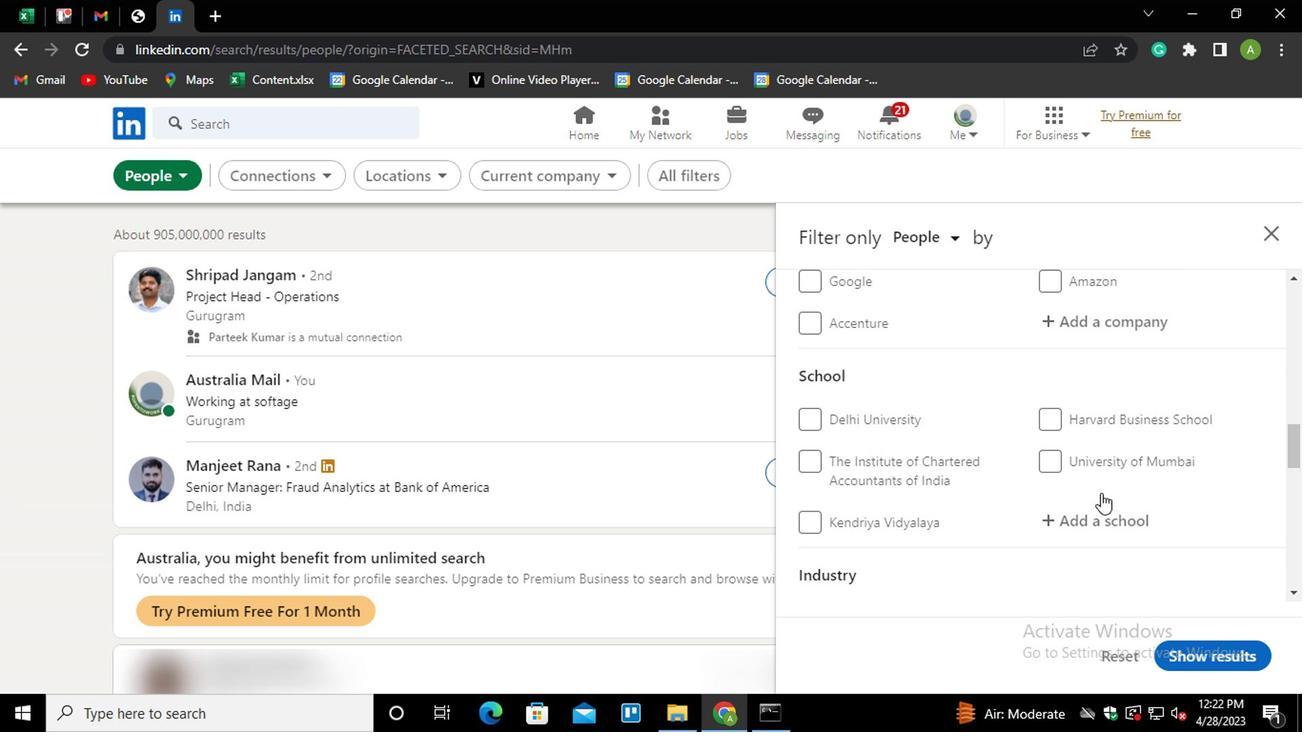 
Action: Mouse scrolled (1098, 491) with delta (0, -1)
Screenshot: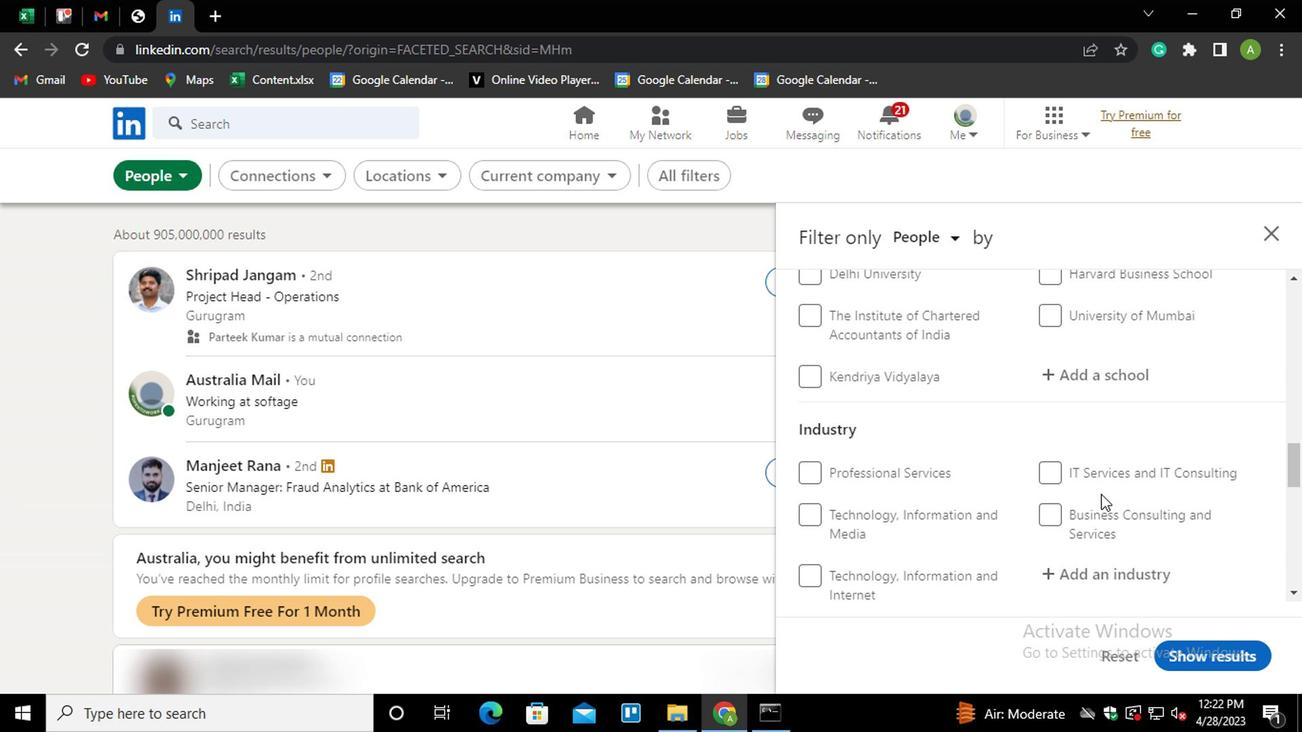 
Action: Mouse scrolled (1098, 491) with delta (0, -1)
Screenshot: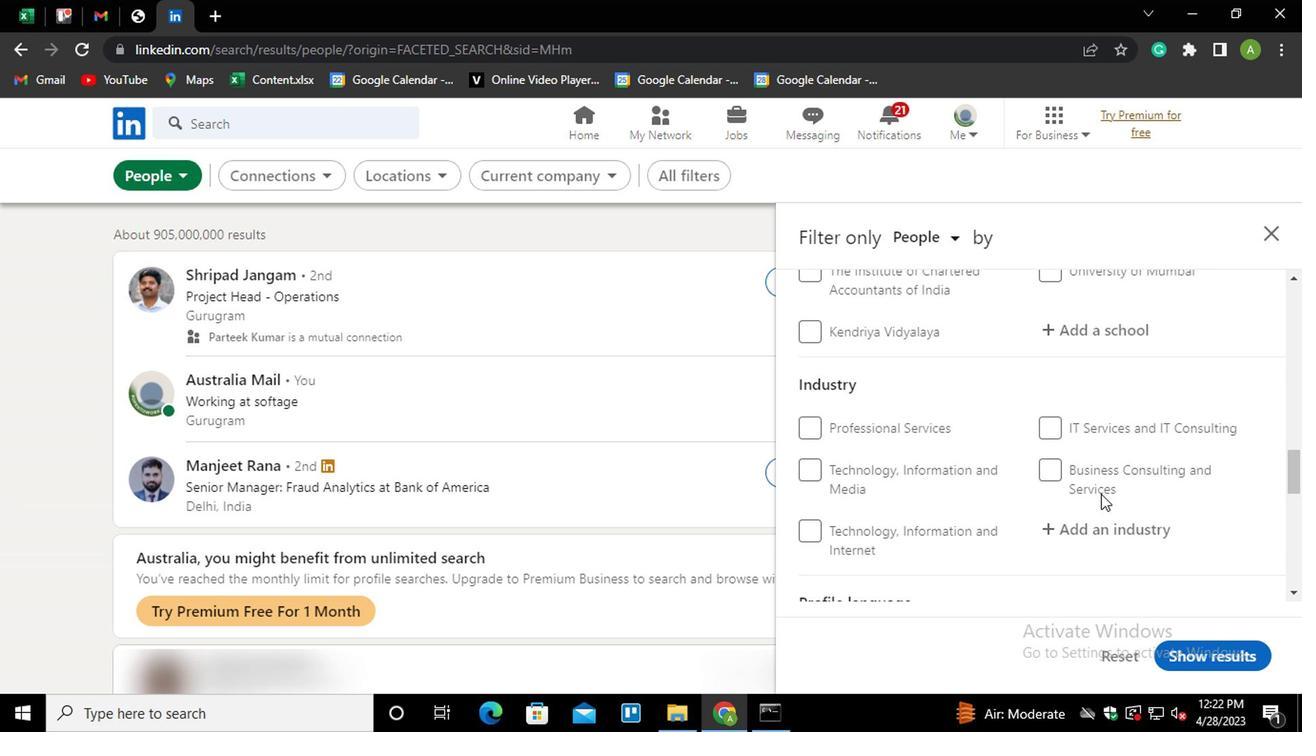 
Action: Mouse moved to (1054, 458)
Screenshot: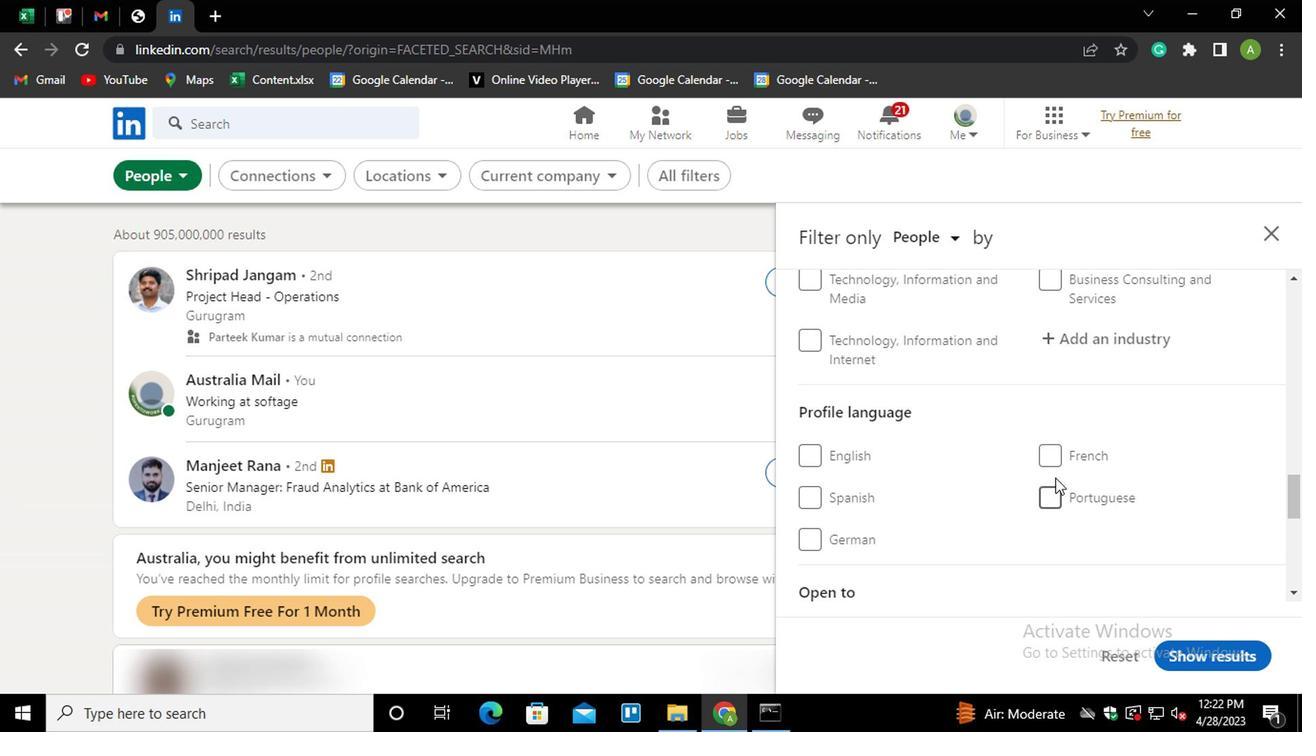 
Action: Mouse pressed left at (1054, 458)
Screenshot: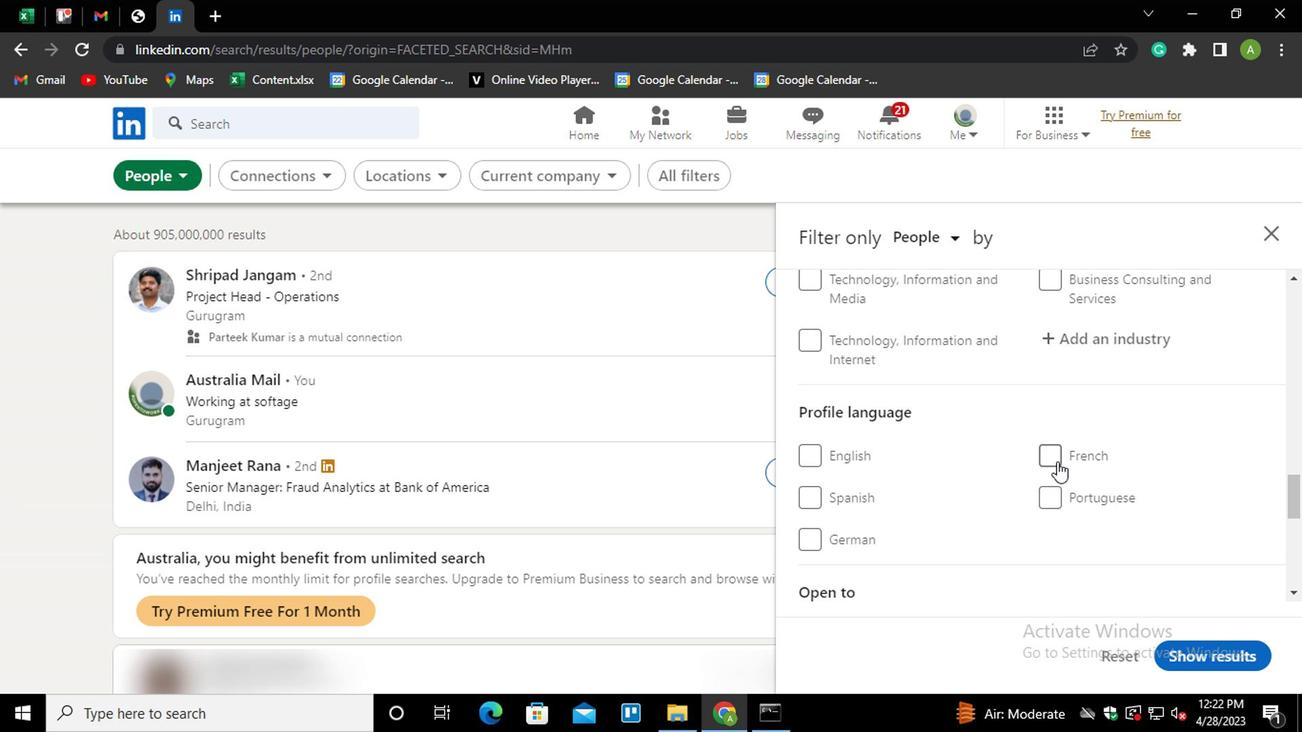 
Action: Mouse moved to (1082, 485)
Screenshot: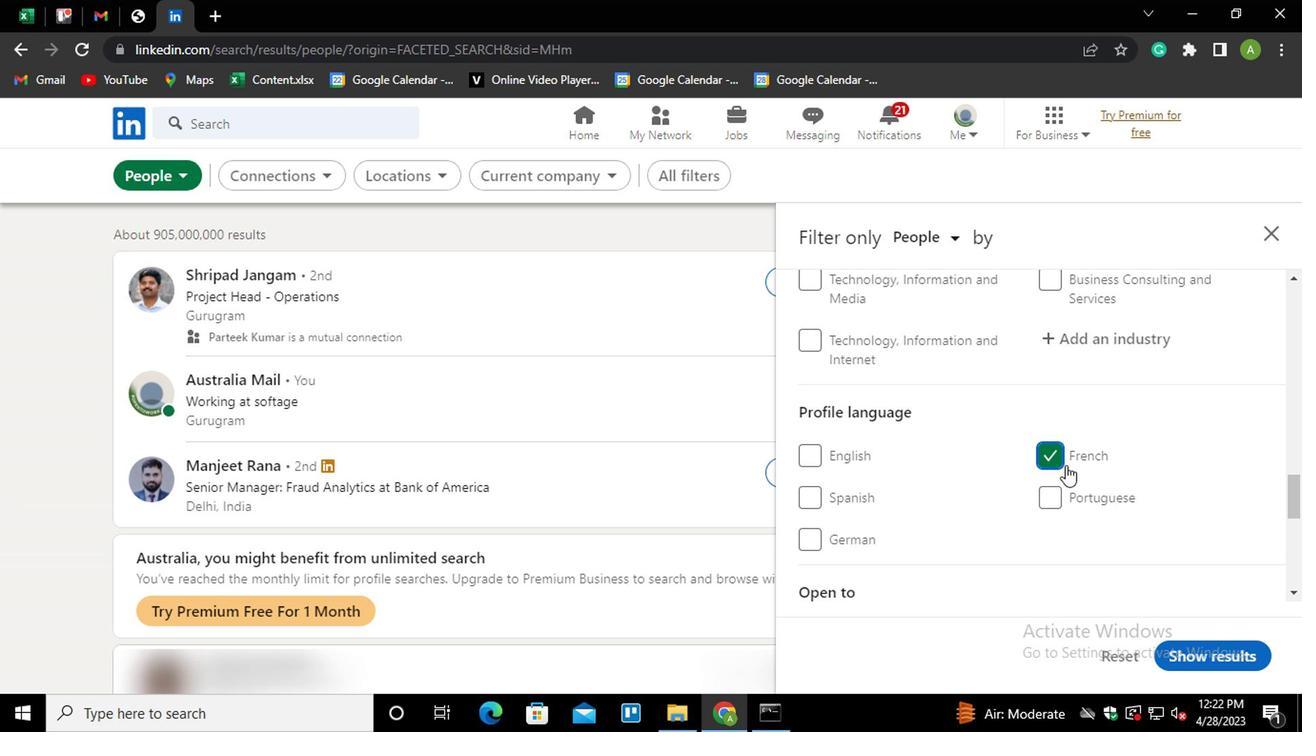 
Action: Mouse scrolled (1082, 486) with delta (0, 0)
Screenshot: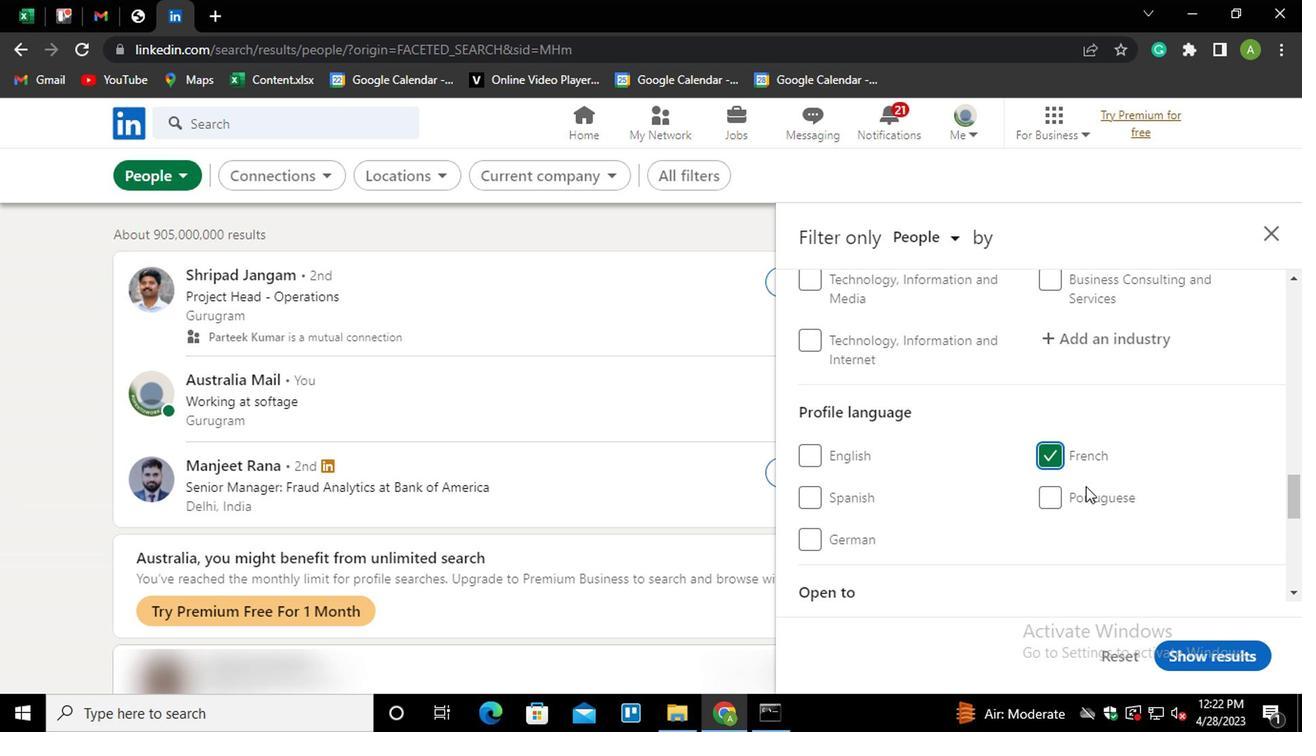 
Action: Mouse scrolled (1082, 486) with delta (0, 0)
Screenshot: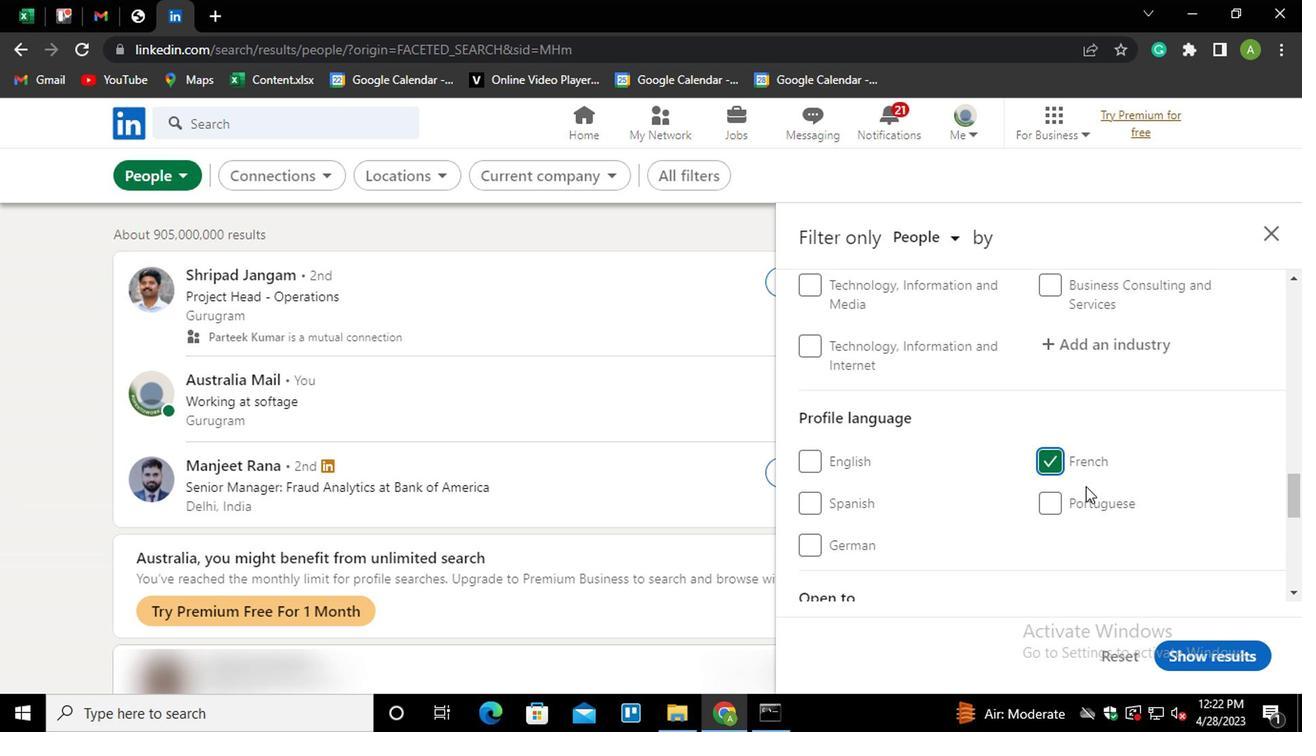 
Action: Mouse scrolled (1082, 486) with delta (0, 0)
Screenshot: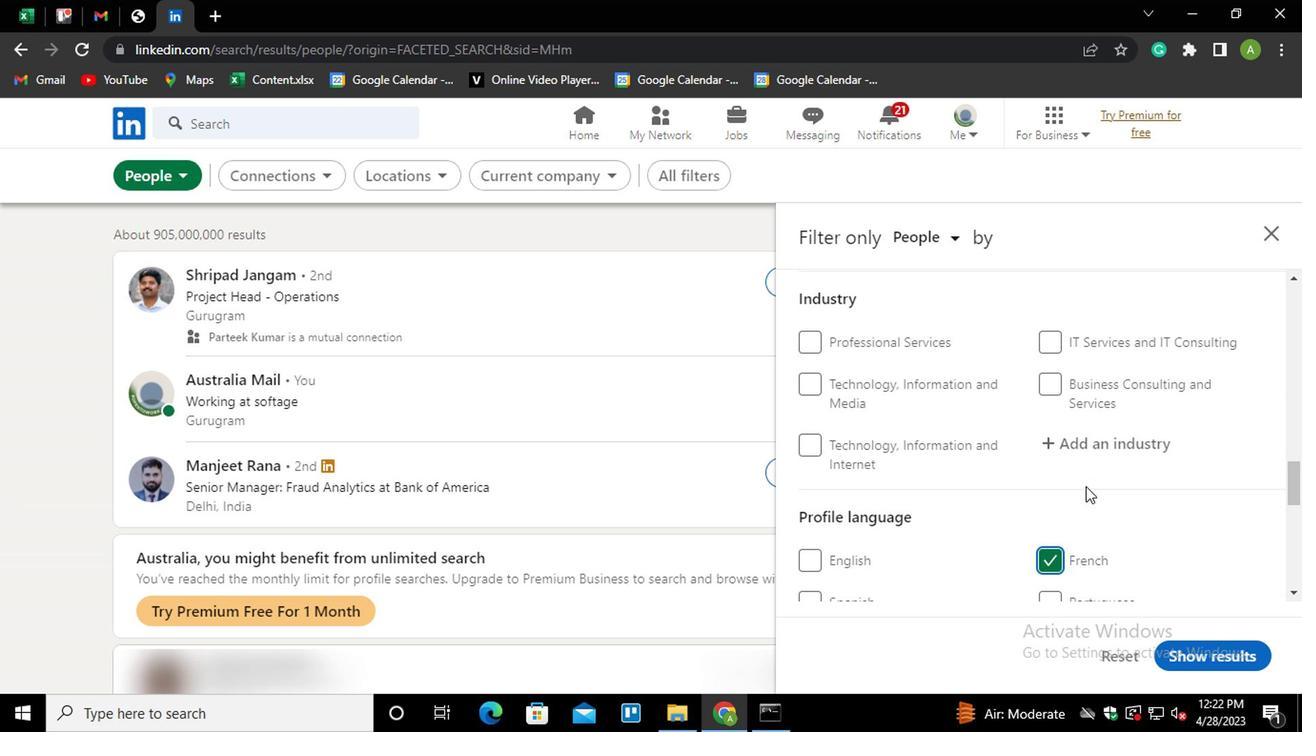 
Action: Mouse scrolled (1082, 486) with delta (0, 0)
Screenshot: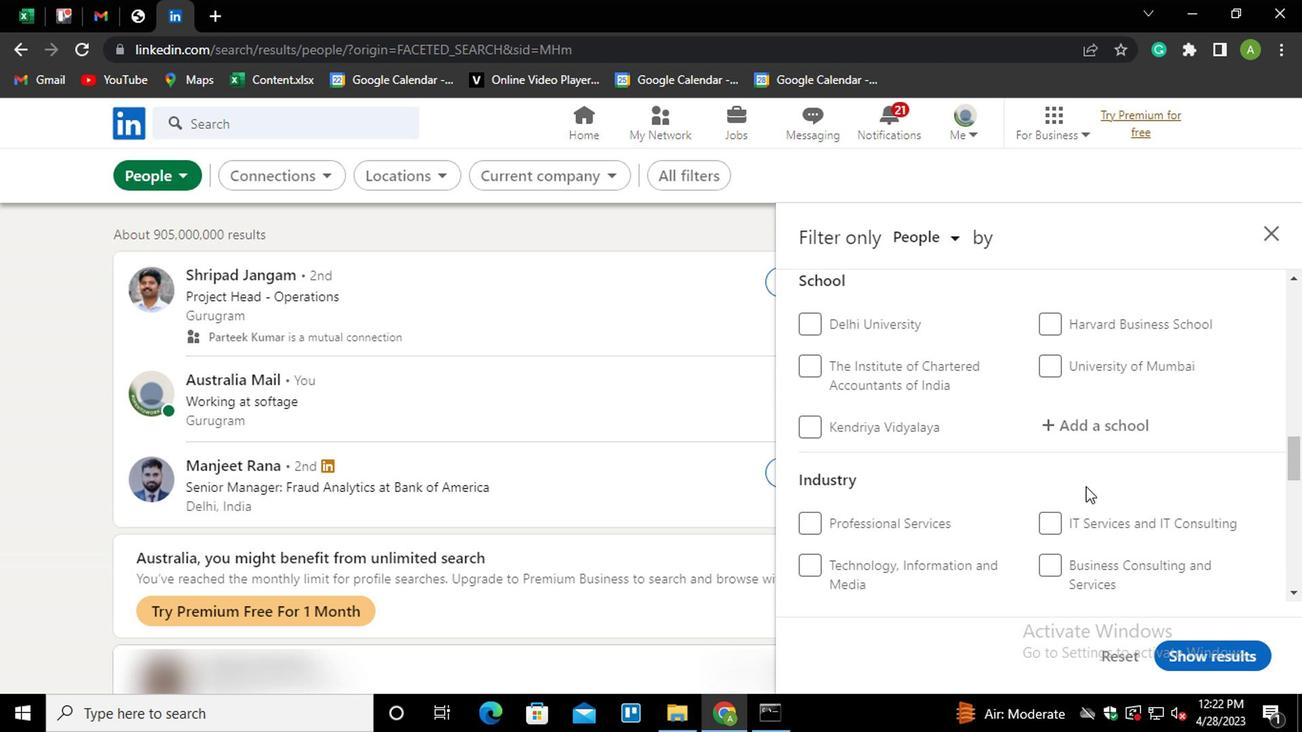 
Action: Mouse scrolled (1082, 486) with delta (0, 0)
Screenshot: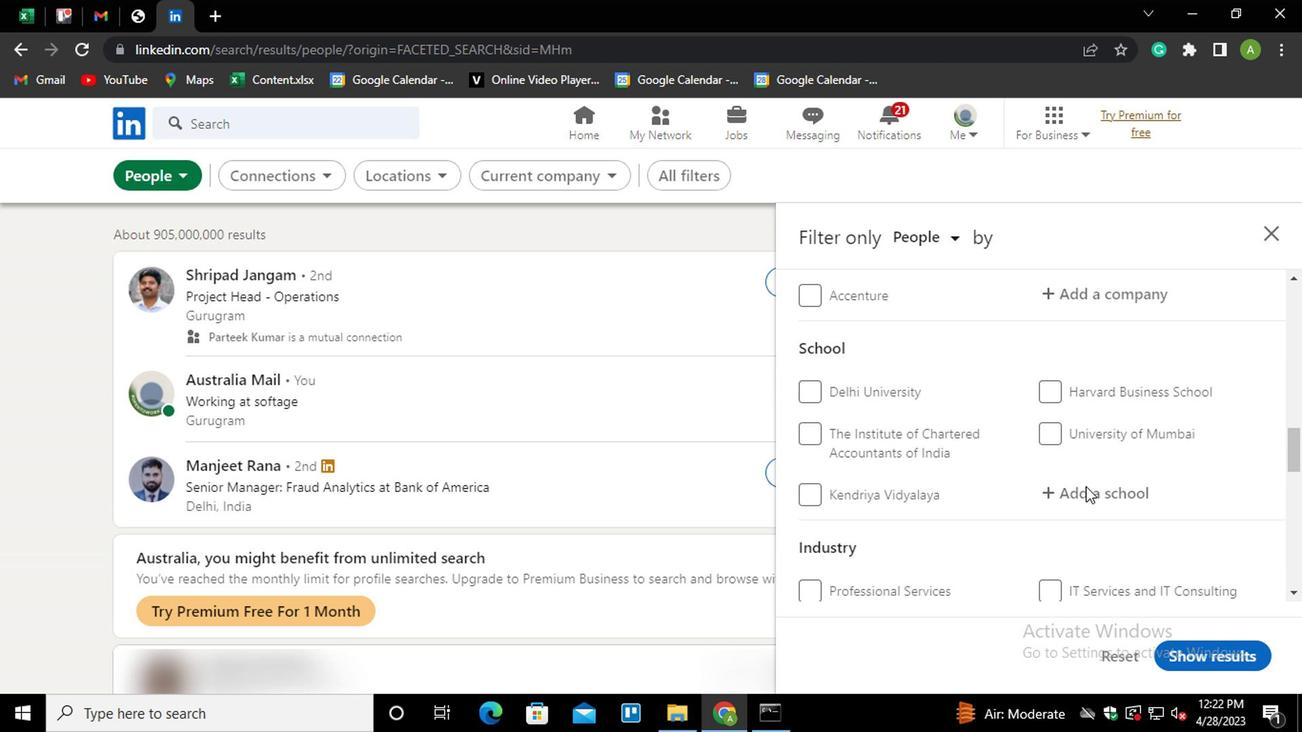 
Action: Mouse scrolled (1082, 486) with delta (0, 0)
Screenshot: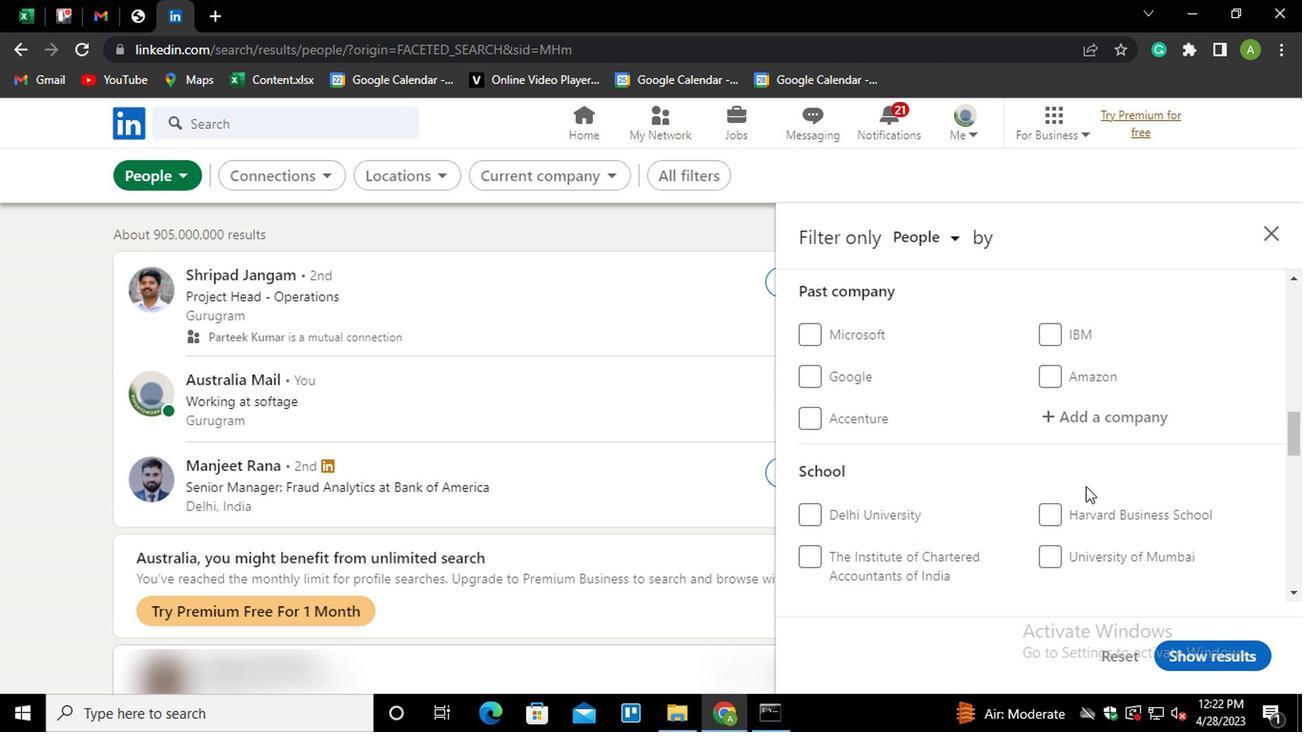 
Action: Mouse scrolled (1082, 486) with delta (0, 0)
Screenshot: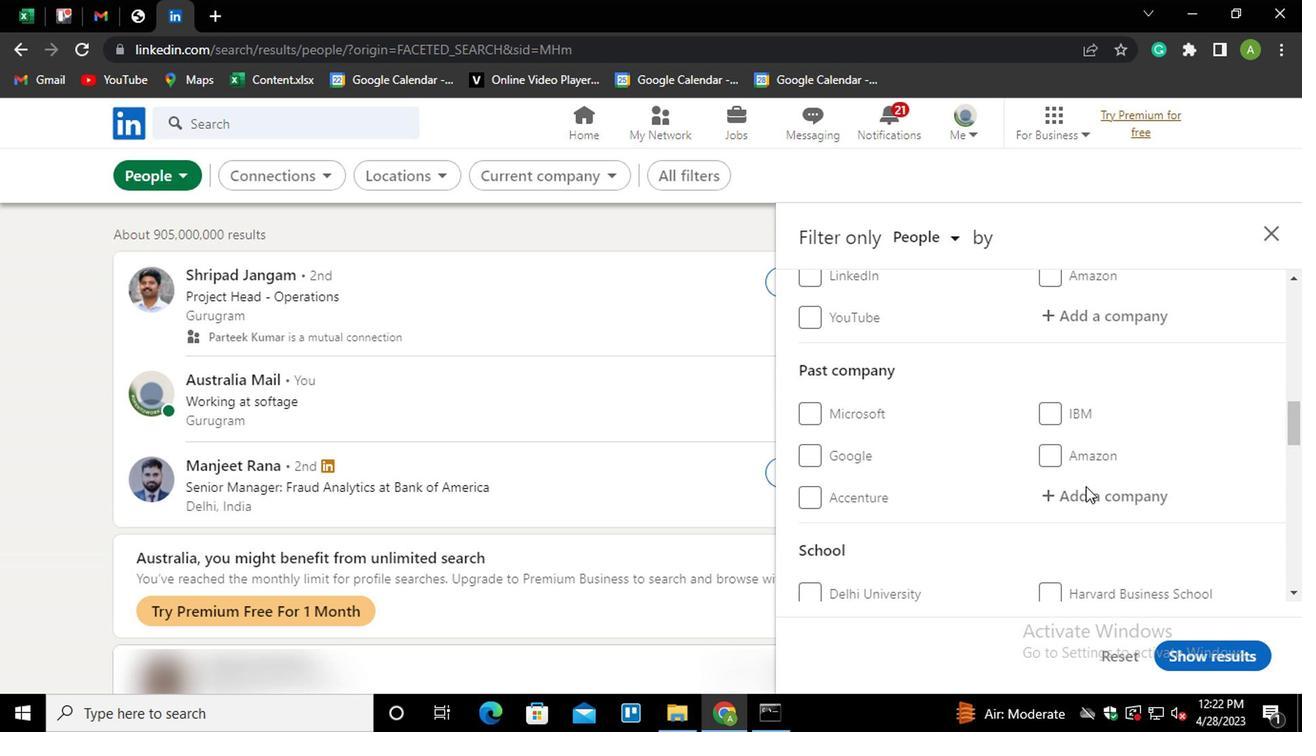 
Action: Mouse moved to (1073, 424)
Screenshot: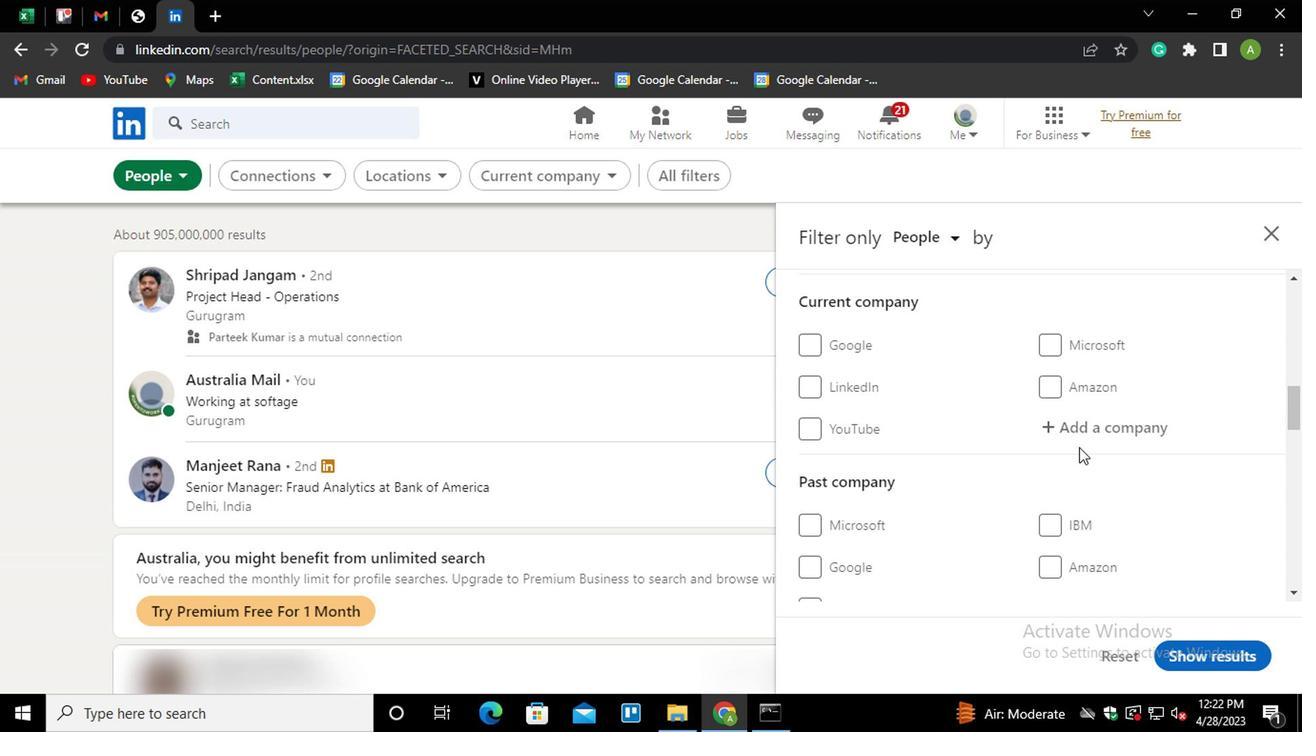 
Action: Mouse pressed left at (1073, 424)
Screenshot: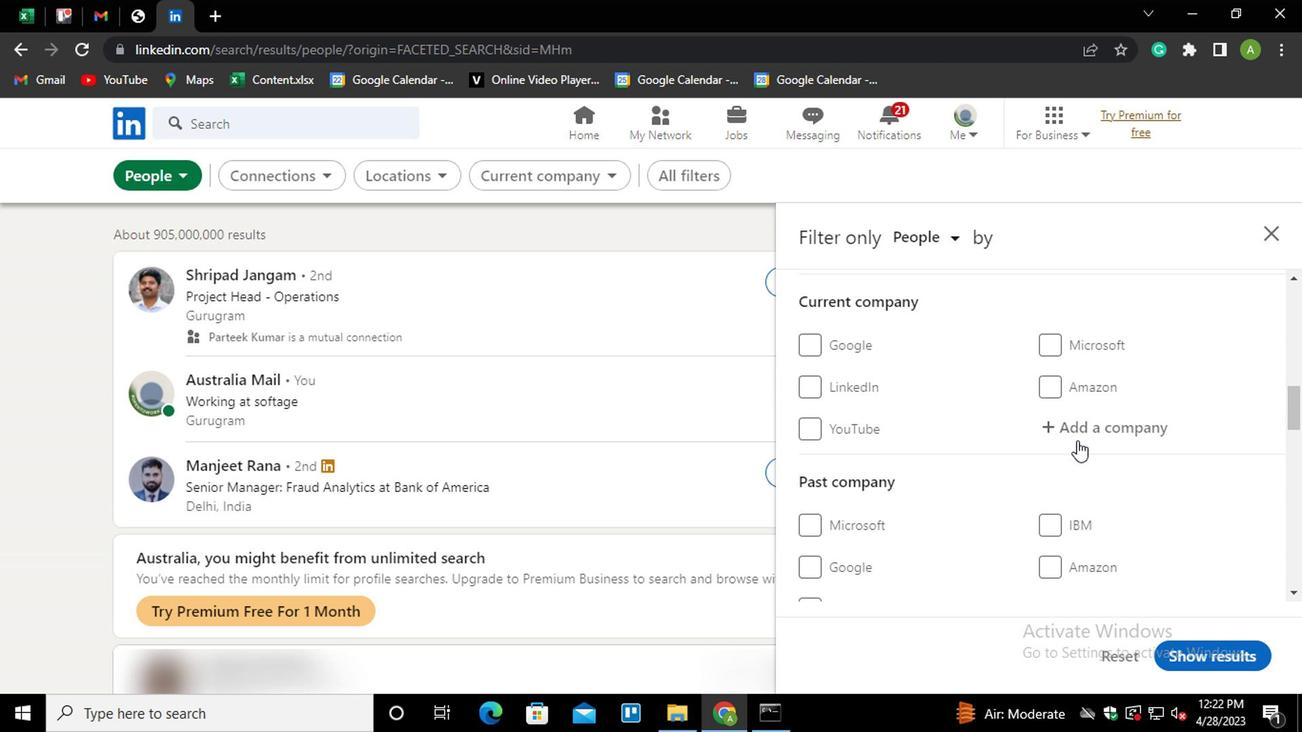 
Action: Key pressed <Key.shift>S
Screenshot: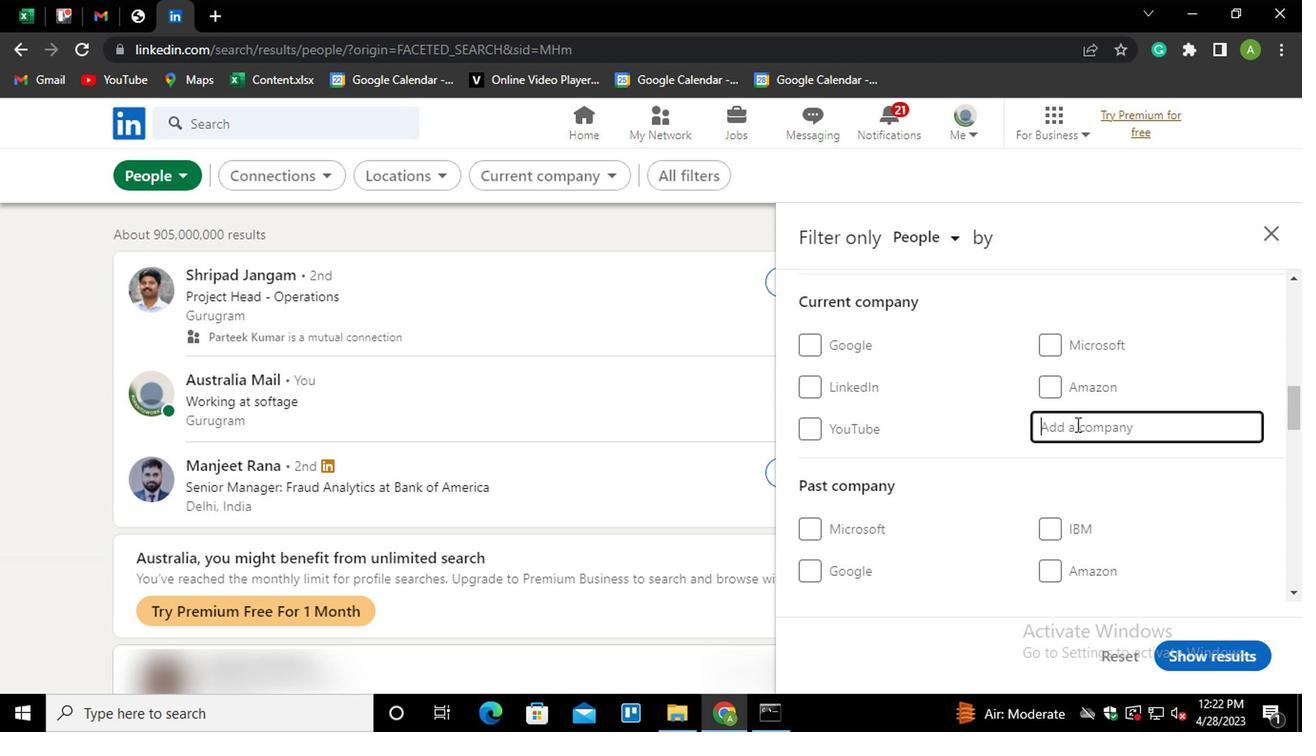 
Action: Mouse moved to (1072, 424)
Screenshot: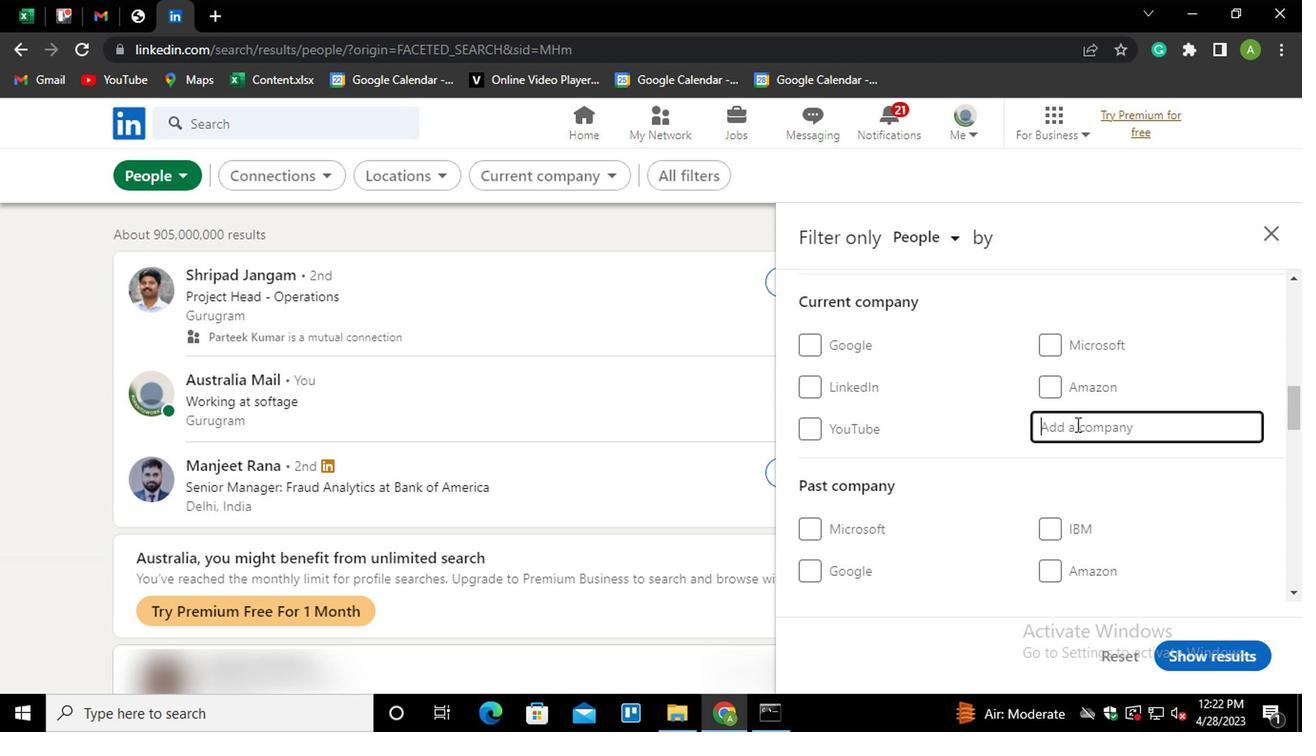 
Action: Key pressed <Key.shift>U<Key.backspace>YMPHO<Key.shift><Key.shift><Key.shift>NI<Key.down><Key.space><Key.shift><Key.shift><Key.shift><Key.shift><Key.shift><Key.shift>H<Key.down><Key.enter>
Screenshot: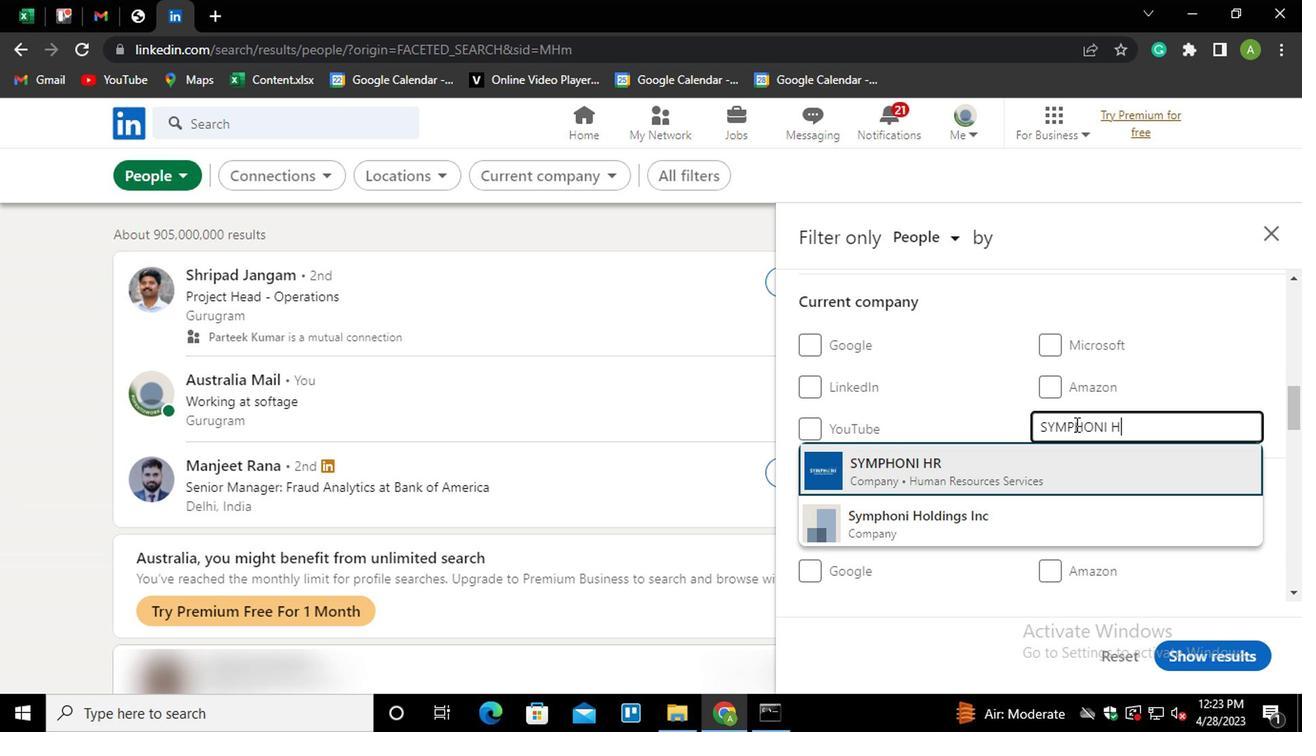 
Action: Mouse scrolled (1072, 423) with delta (0, -1)
Screenshot: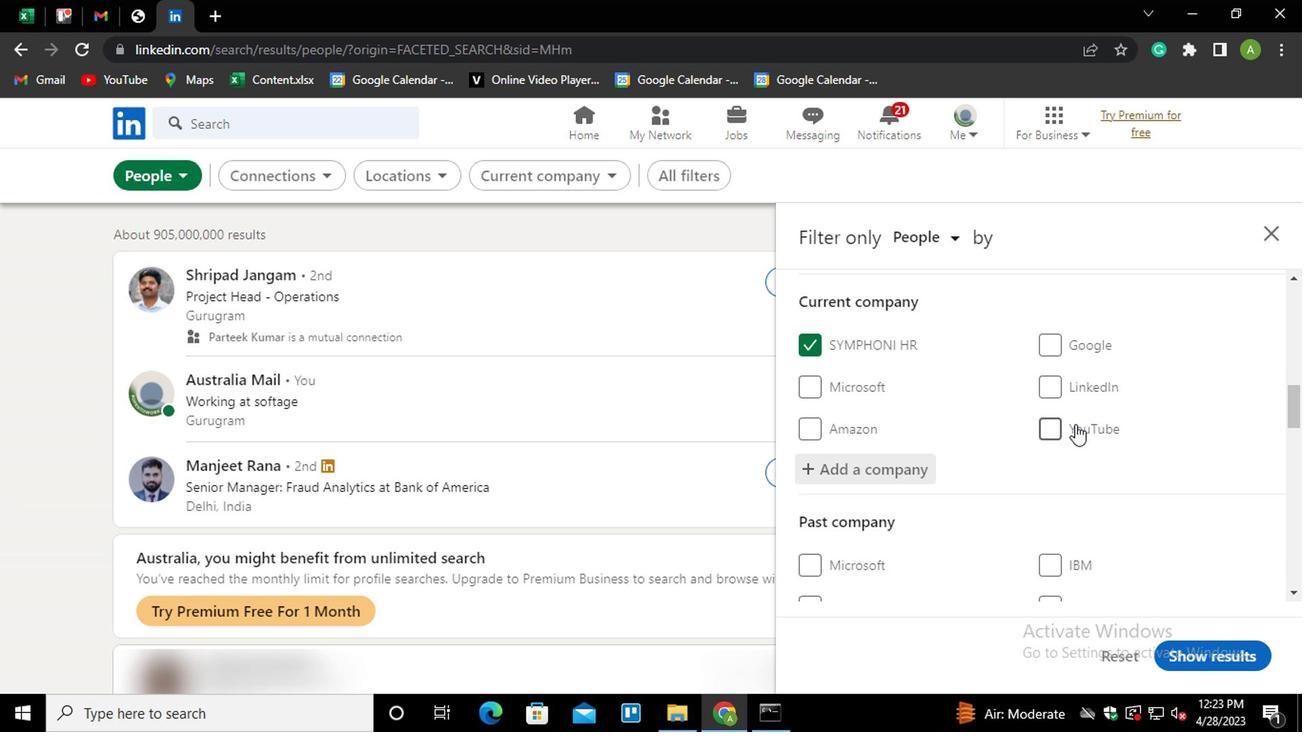 
Action: Mouse scrolled (1072, 423) with delta (0, -1)
Screenshot: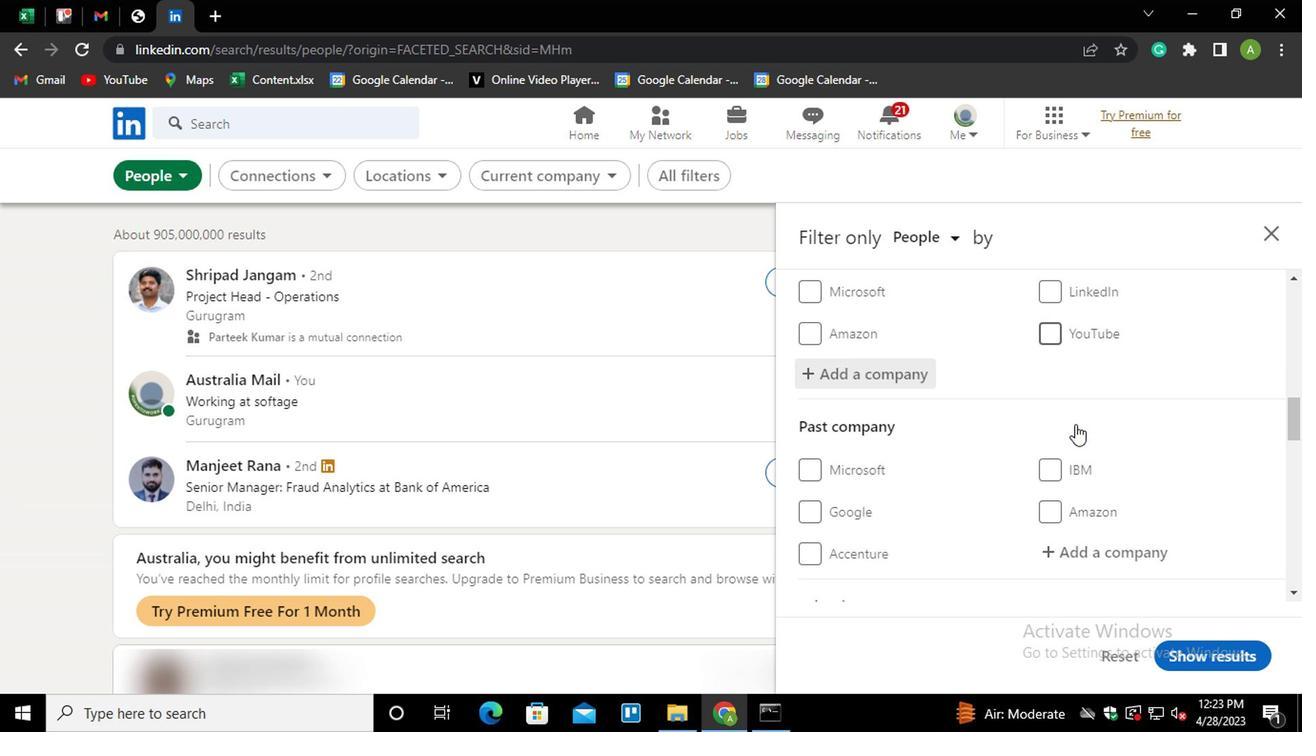
Action: Mouse scrolled (1072, 423) with delta (0, -1)
Screenshot: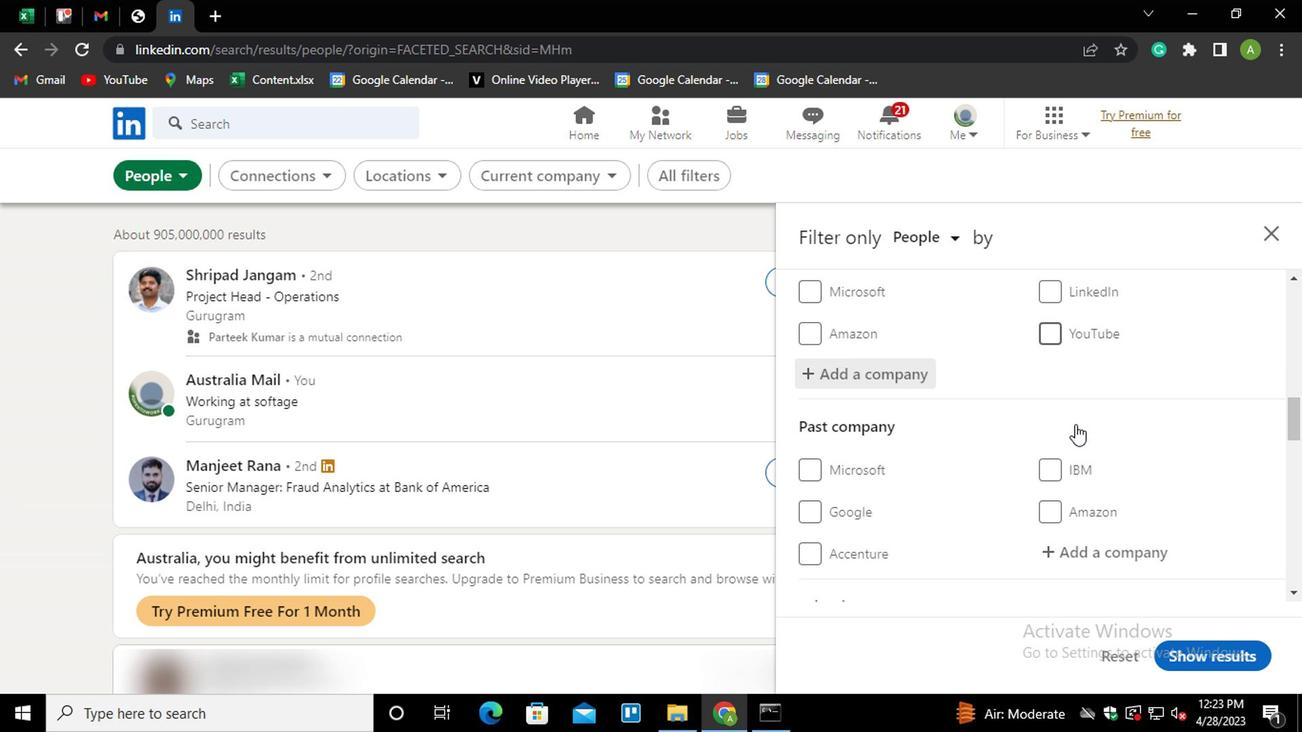 
Action: Mouse scrolled (1072, 423) with delta (0, -1)
Screenshot: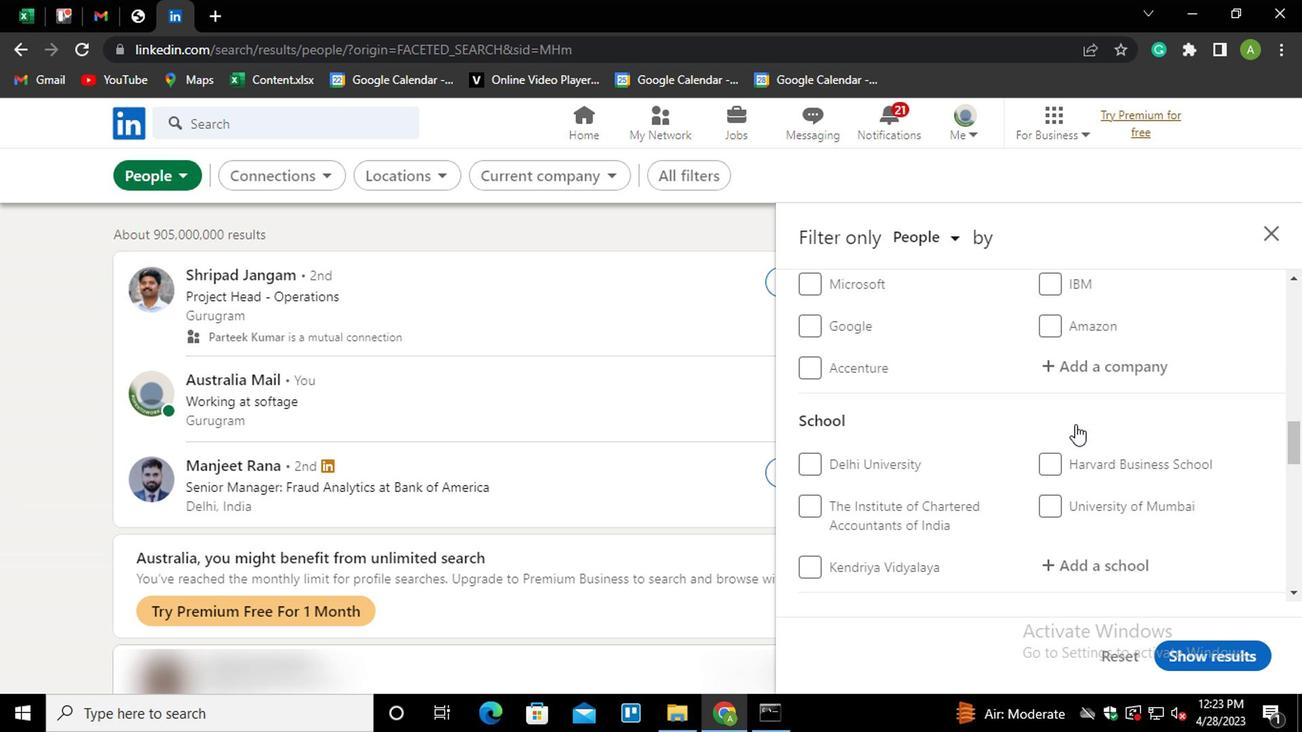 
Action: Mouse moved to (1083, 467)
Screenshot: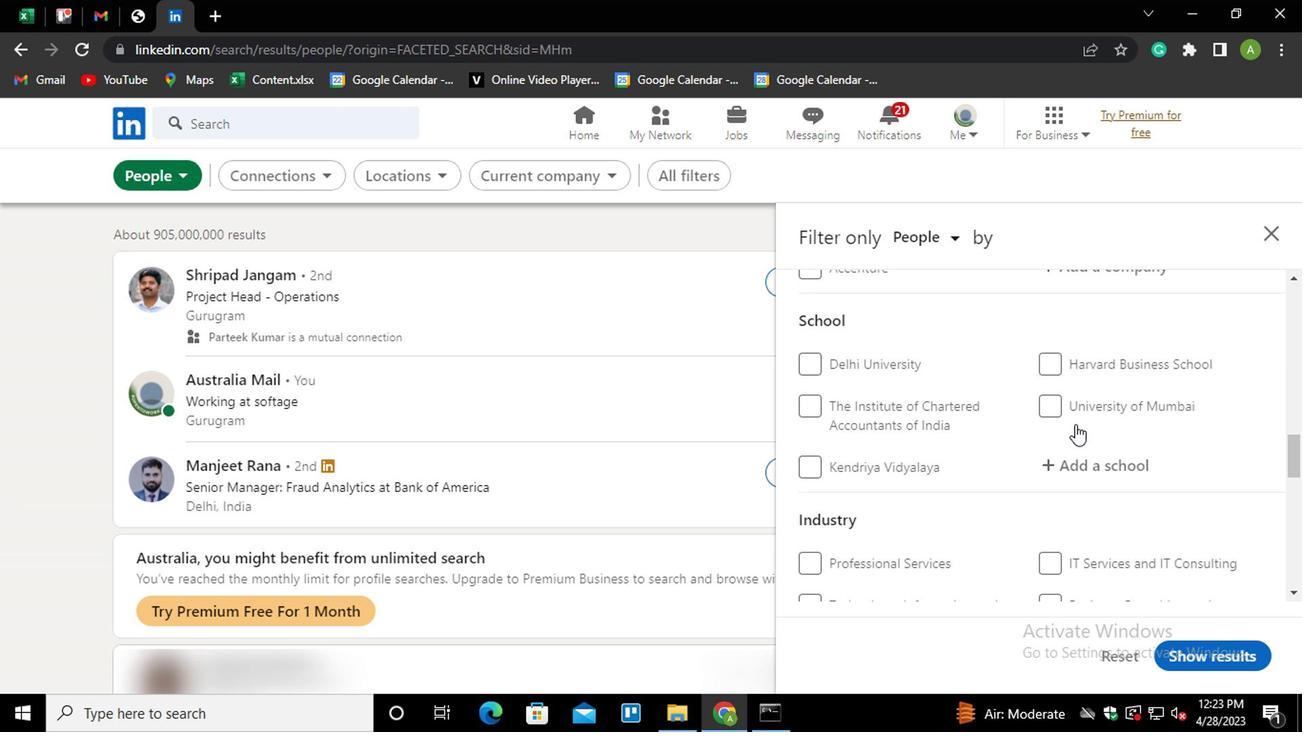 
Action: Mouse pressed left at (1083, 467)
Screenshot: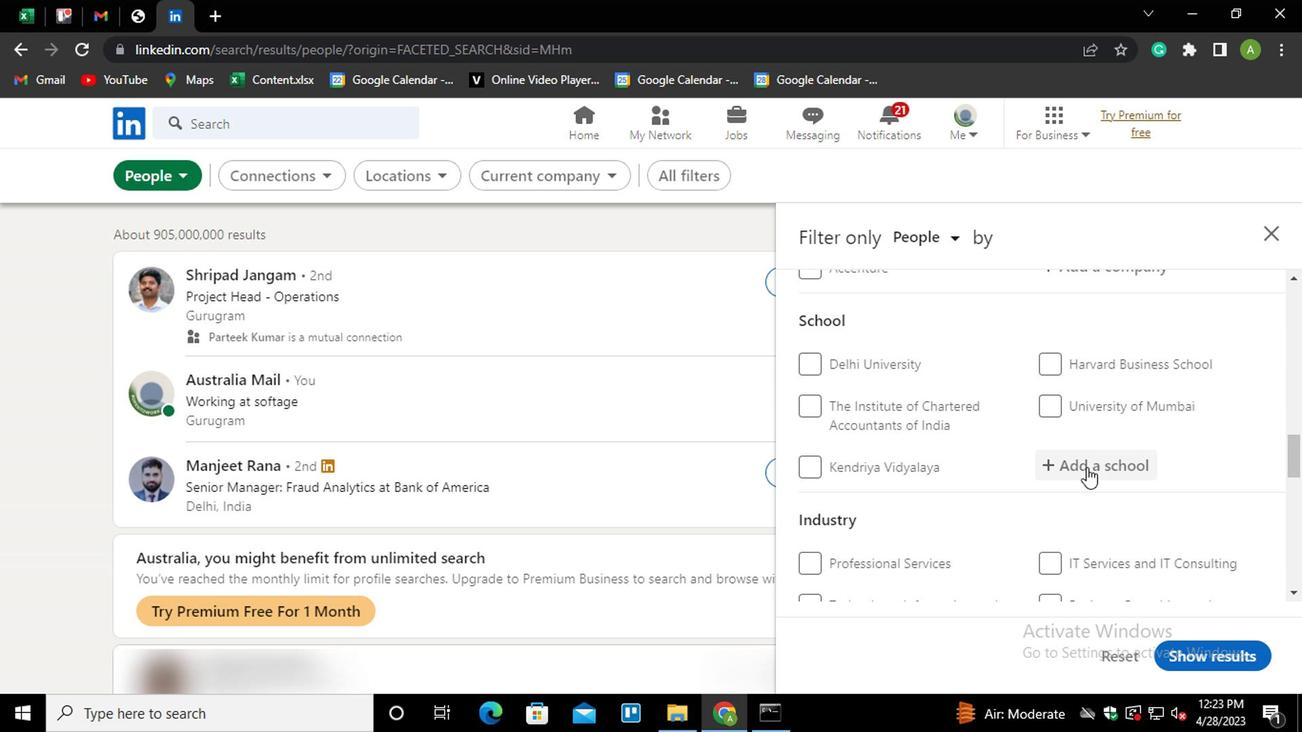 
Action: Key pressed <Key.shift>
Screenshot: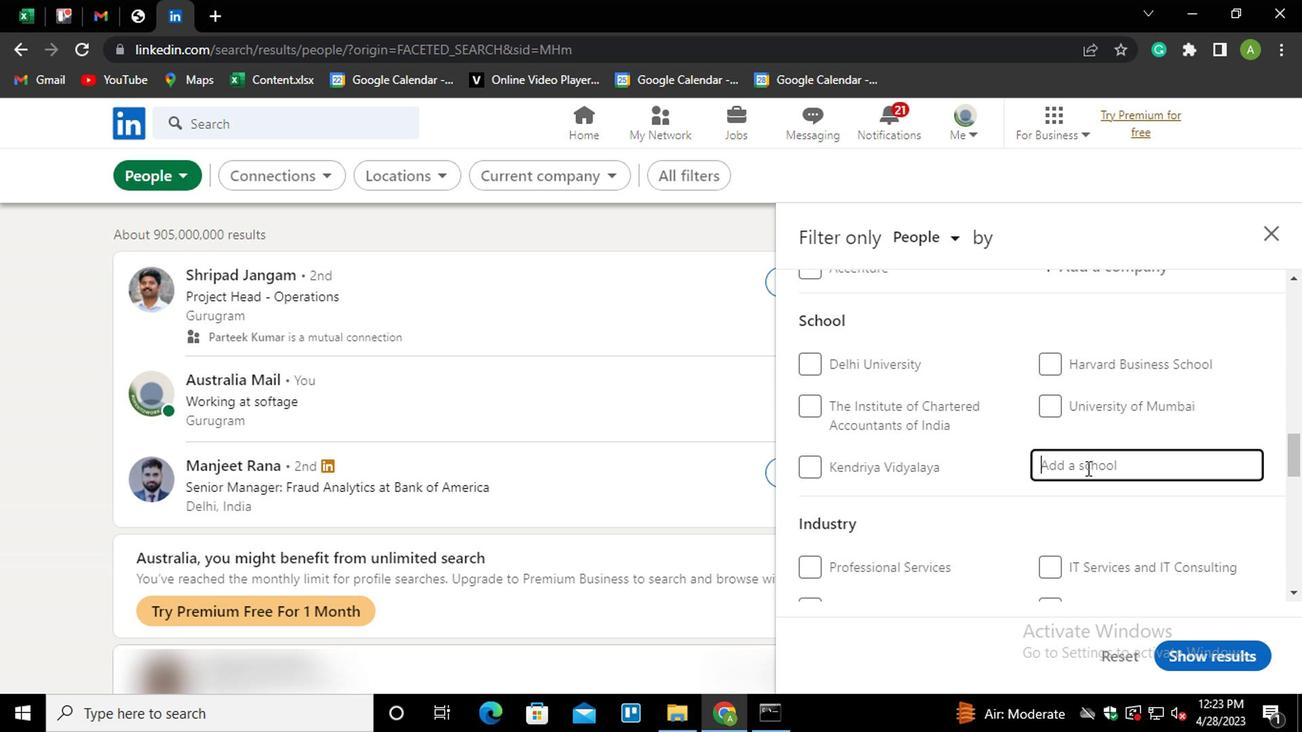
Action: Mouse moved to (1083, 468)
Screenshot: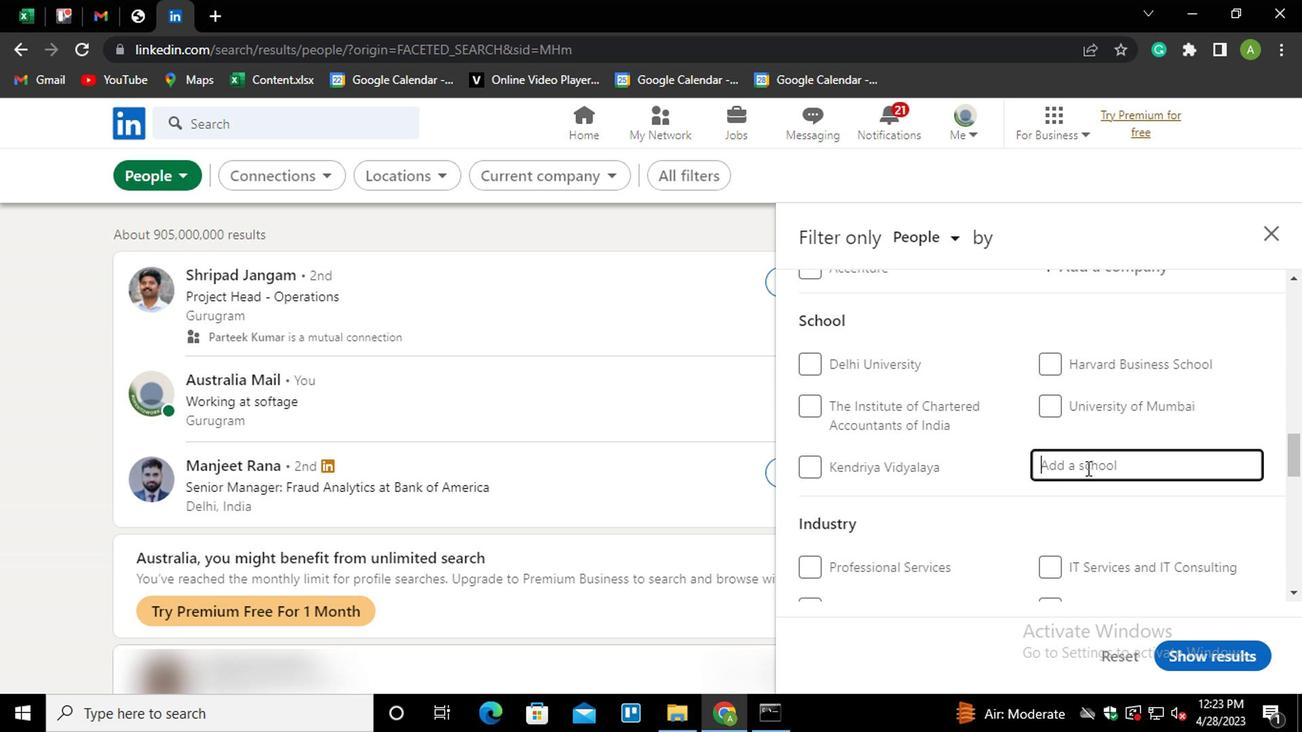 
Action: Key pressed S
Screenshot: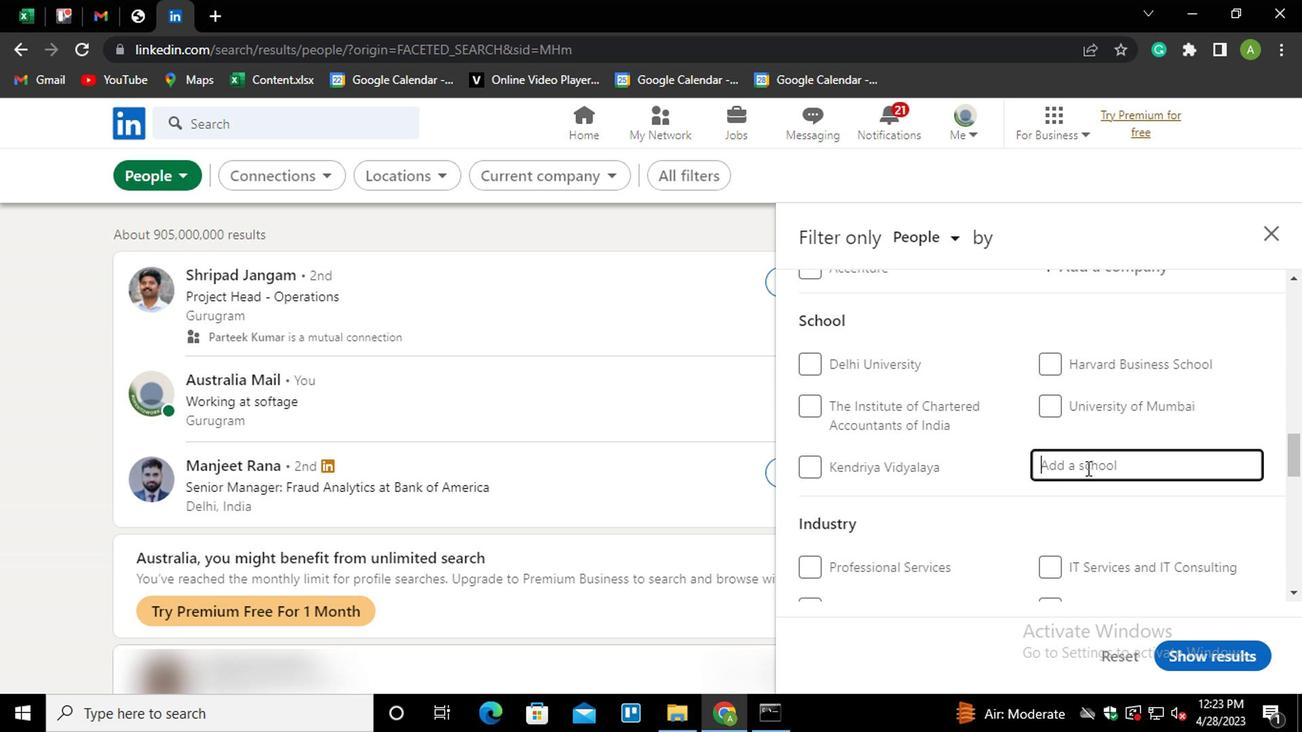 
Action: Mouse moved to (1082, 469)
Screenshot: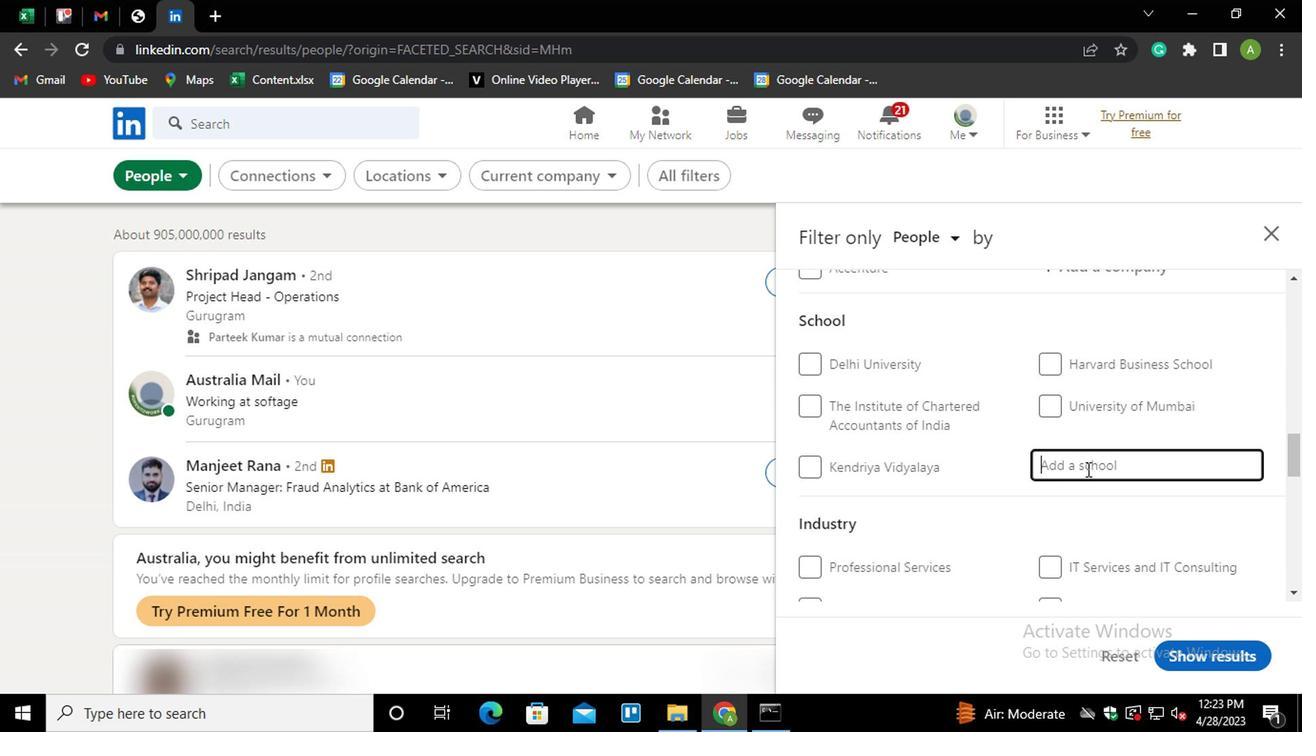 
Action: Key pressed ARDAR<Key.space><Key.down><Key.down><Key.down><Key.enter>
Screenshot: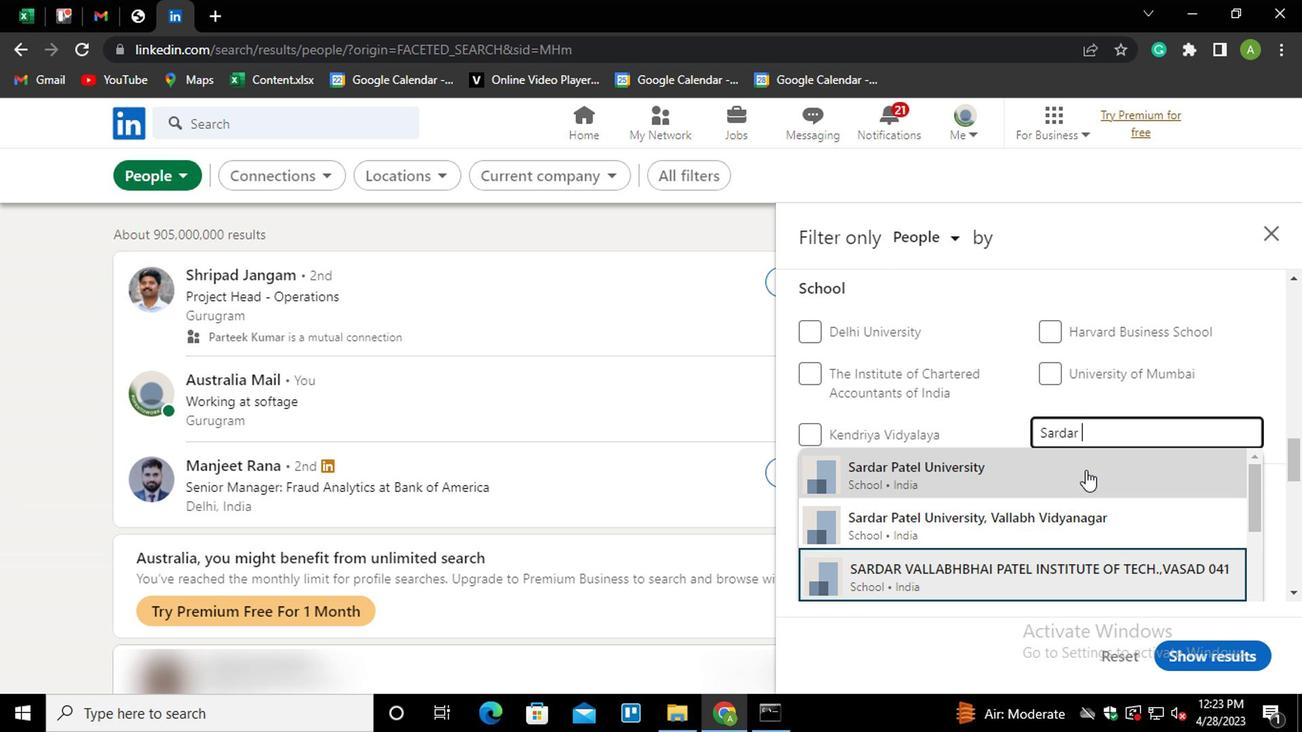 
Action: Mouse scrolled (1082, 468) with delta (0, 0)
Screenshot: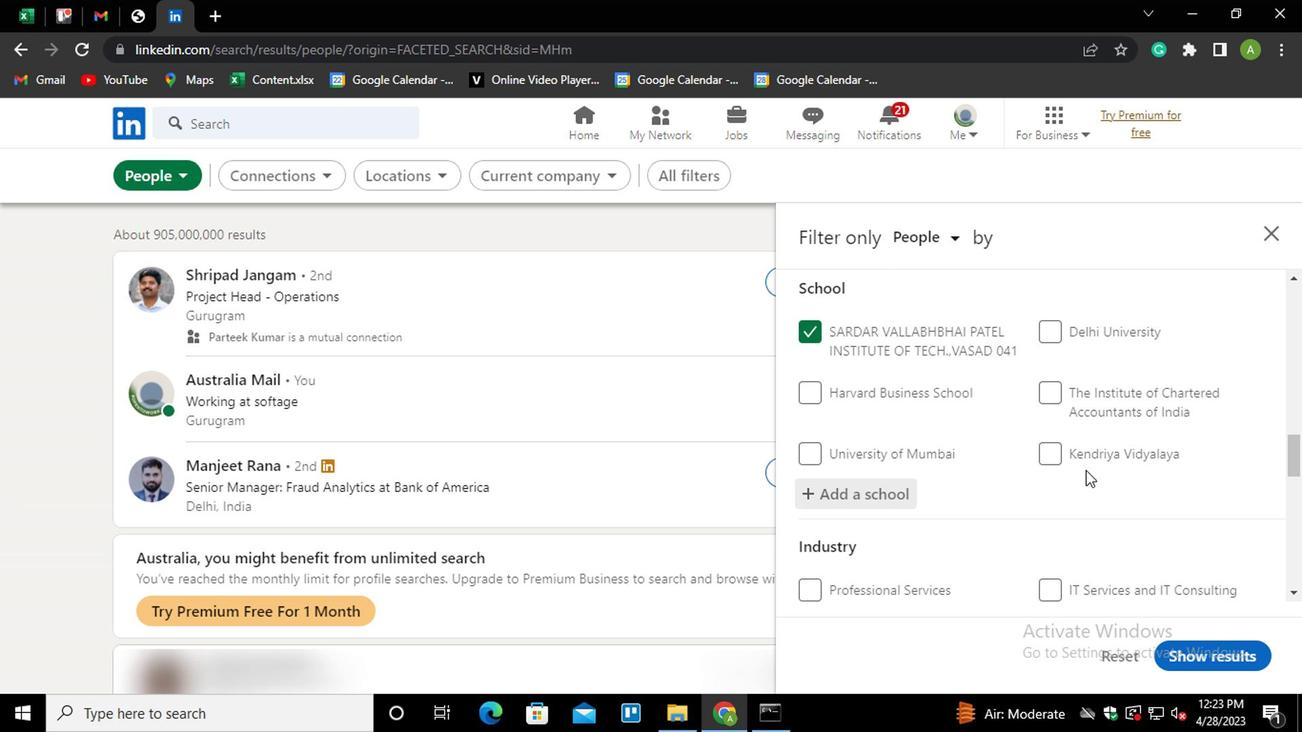 
Action: Mouse scrolled (1082, 468) with delta (0, 0)
Screenshot: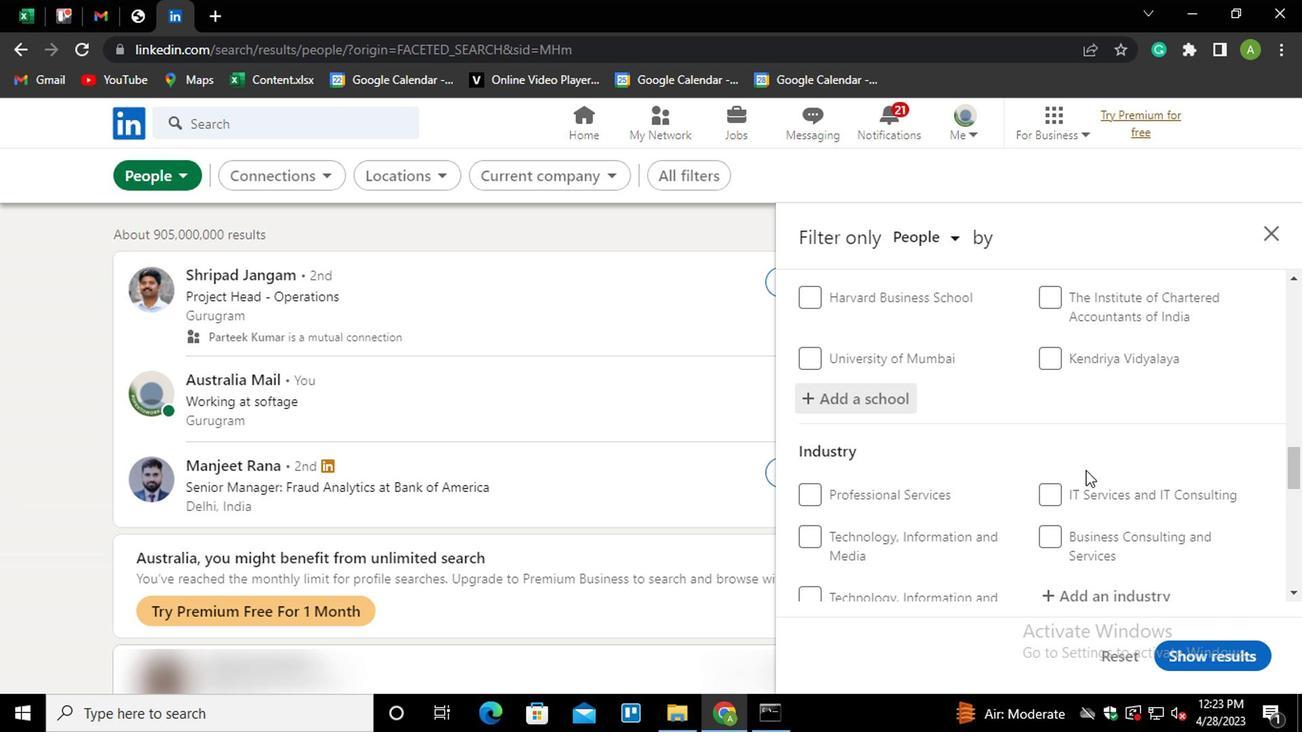 
Action: Mouse moved to (1086, 501)
Screenshot: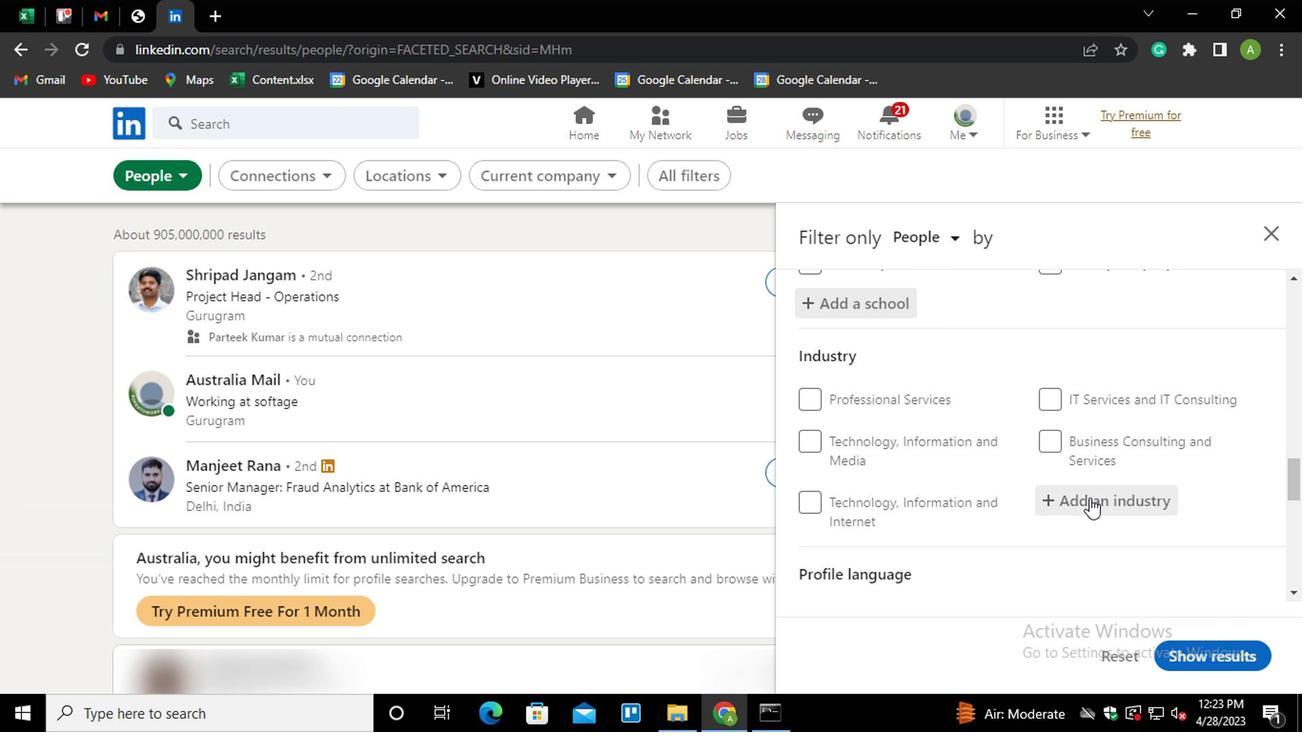
Action: Mouse pressed left at (1086, 501)
Screenshot: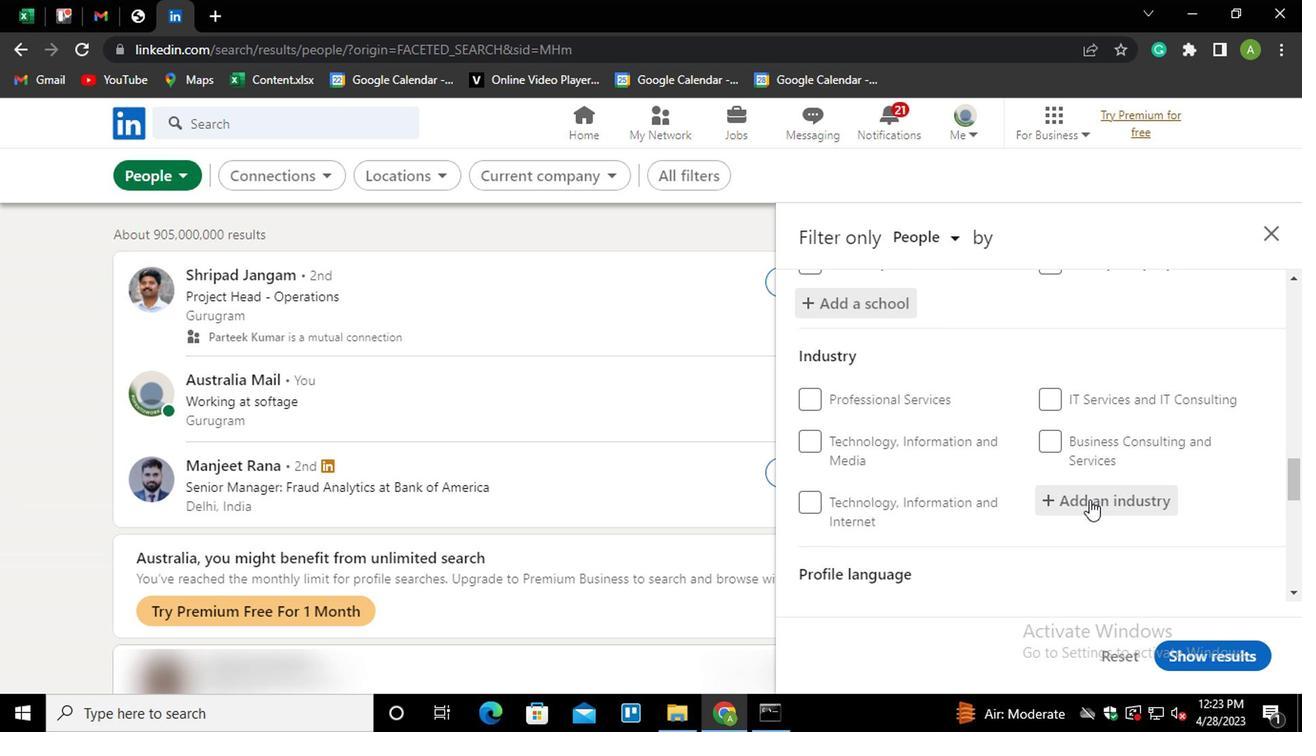 
Action: Mouse moved to (1092, 501)
Screenshot: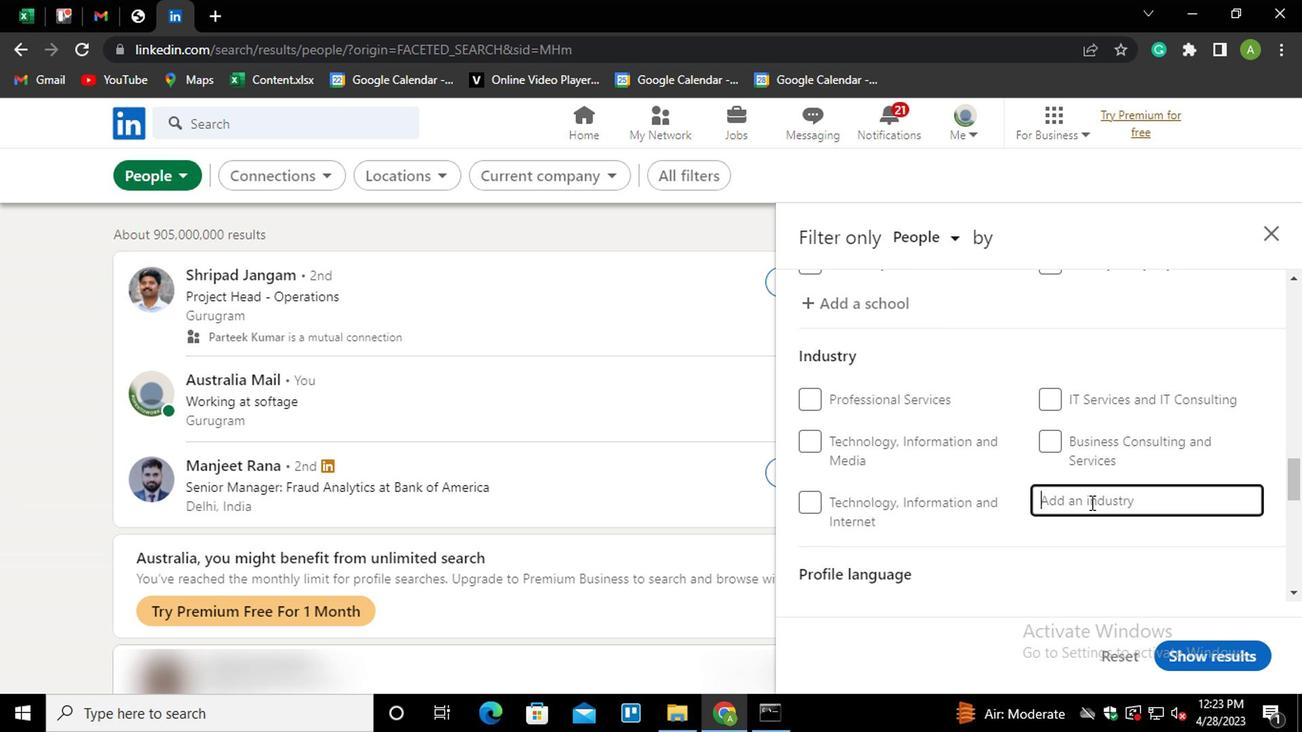 
Action: Mouse pressed left at (1092, 501)
Screenshot: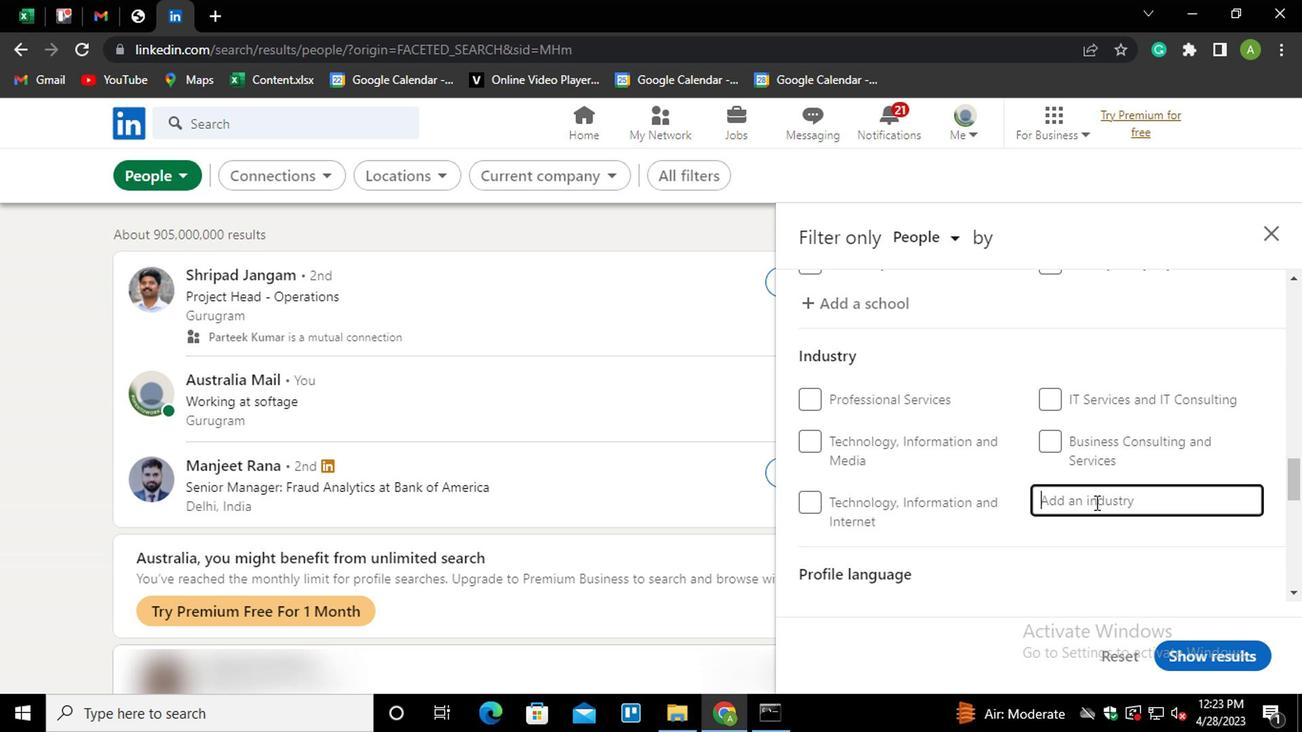 
Action: Key pressed <Key.shift><Key.shift><Key.shift><Key.shift><Key.shift><Key.shift><Key.shift>ACCEDD<Key.backspace><Key.backspace>SSIBLE<Key.down><Key.enter>
Screenshot: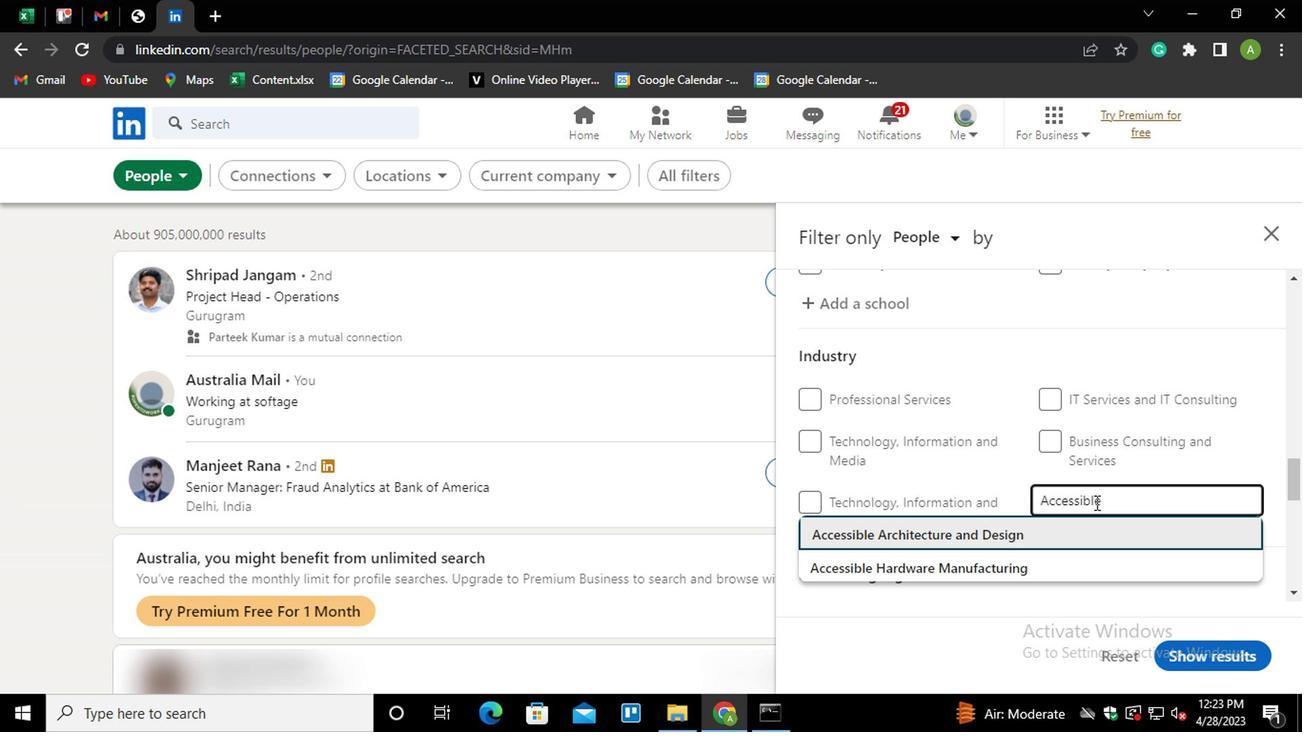 
Action: Mouse moved to (1067, 515)
Screenshot: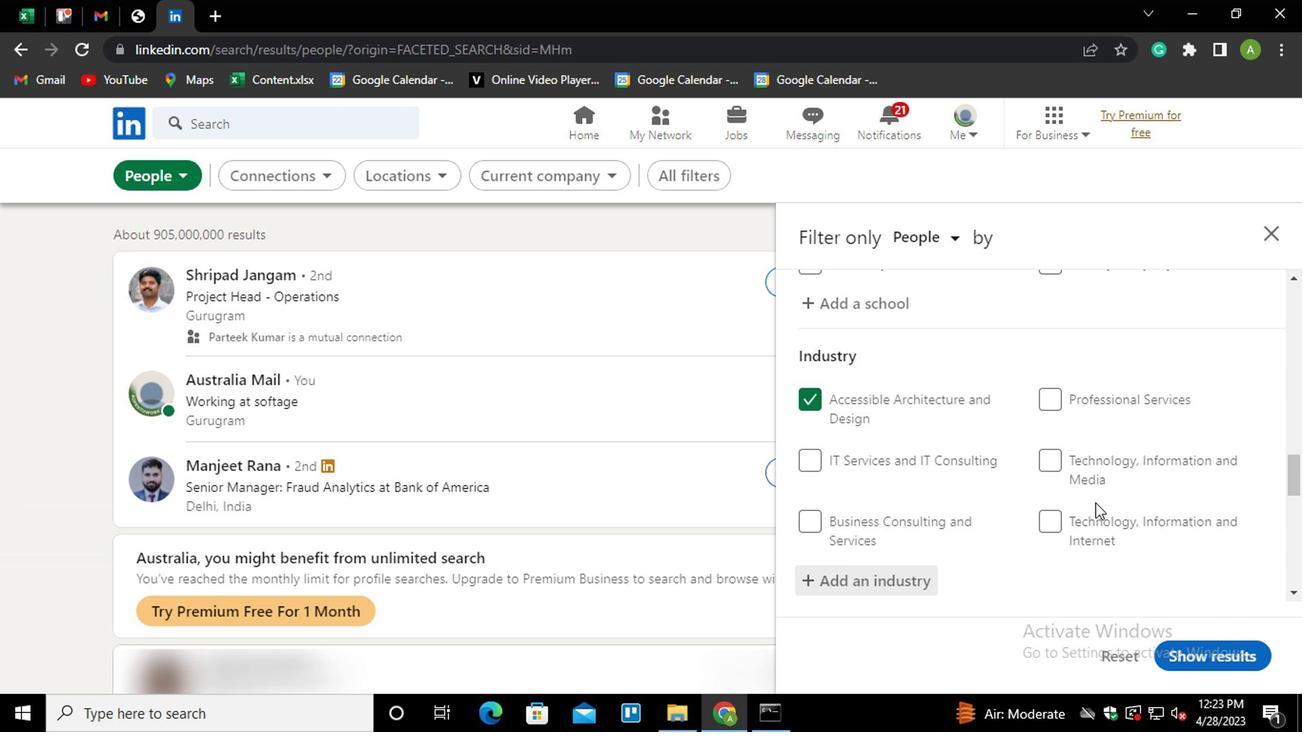 
Action: Mouse scrolled (1067, 514) with delta (0, 0)
Screenshot: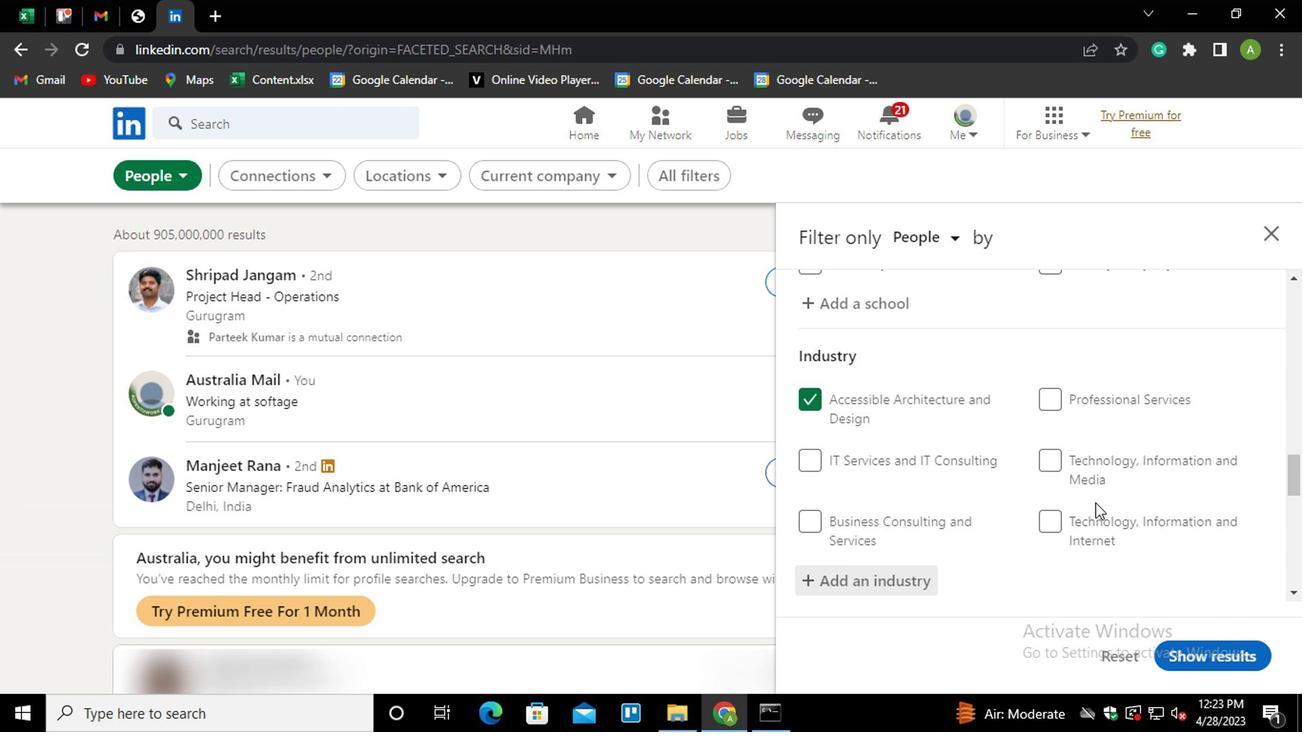 
Action: Mouse moved to (1067, 515)
Screenshot: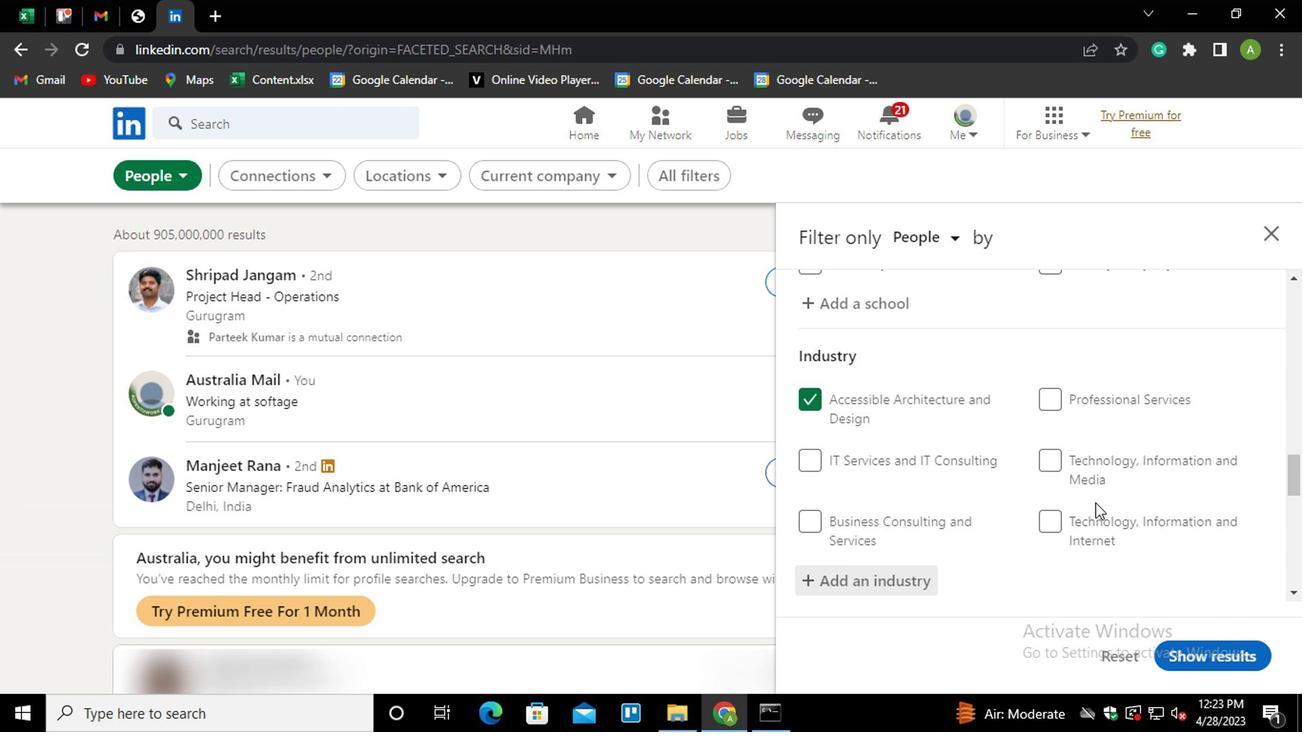 
Action: Mouse scrolled (1067, 514) with delta (0, 0)
Screenshot: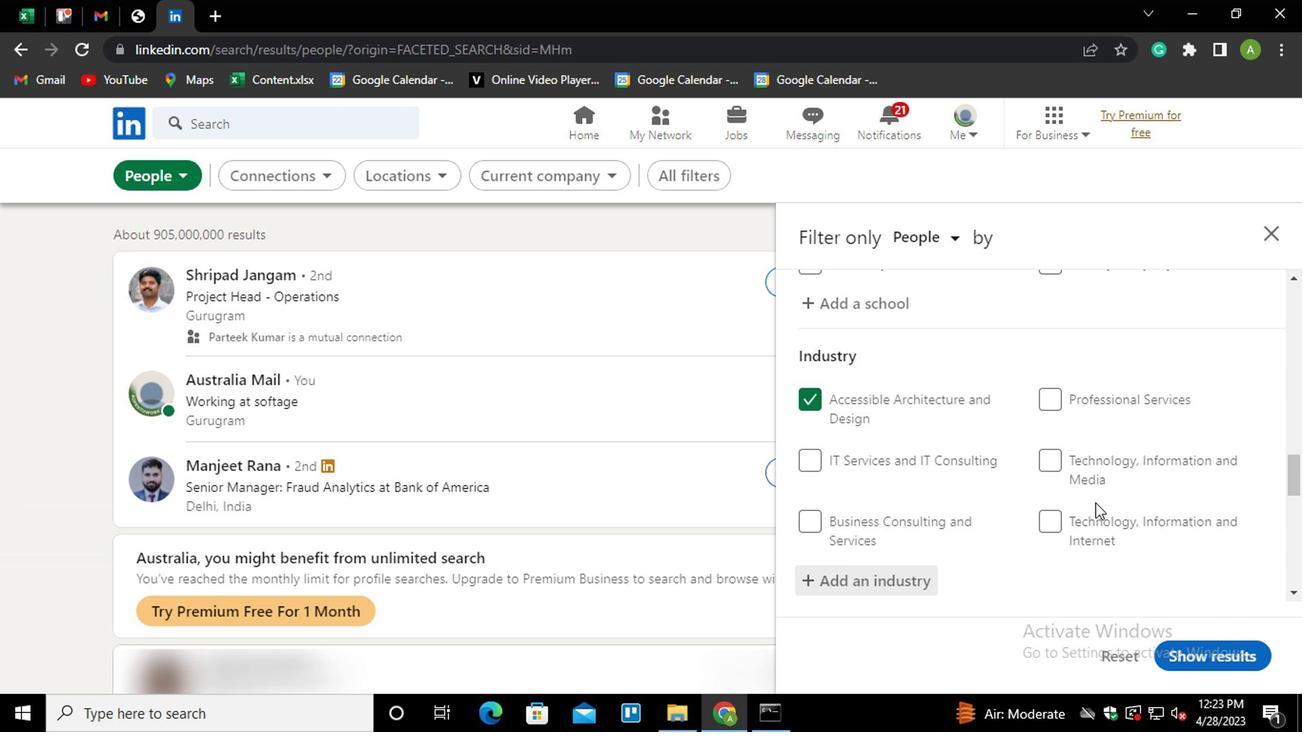 
Action: Mouse scrolled (1067, 514) with delta (0, 0)
Screenshot: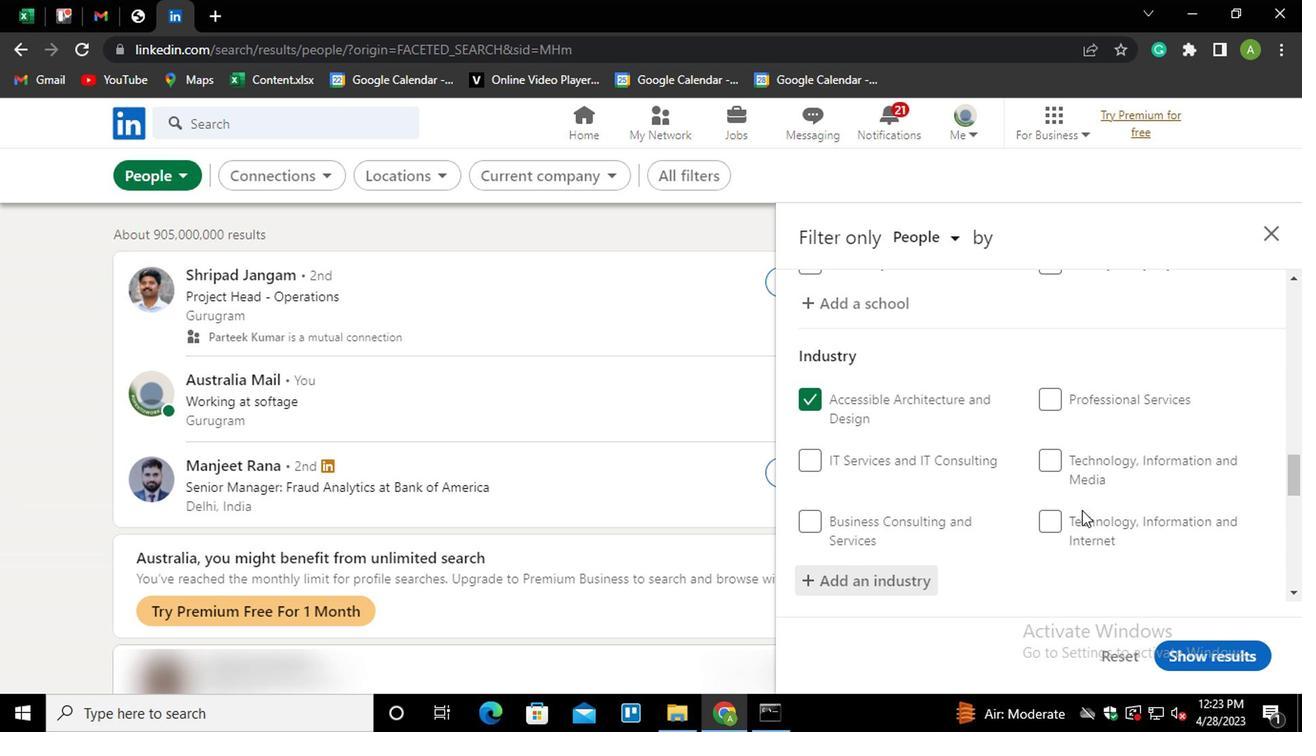
Action: Mouse scrolled (1067, 514) with delta (0, 0)
Screenshot: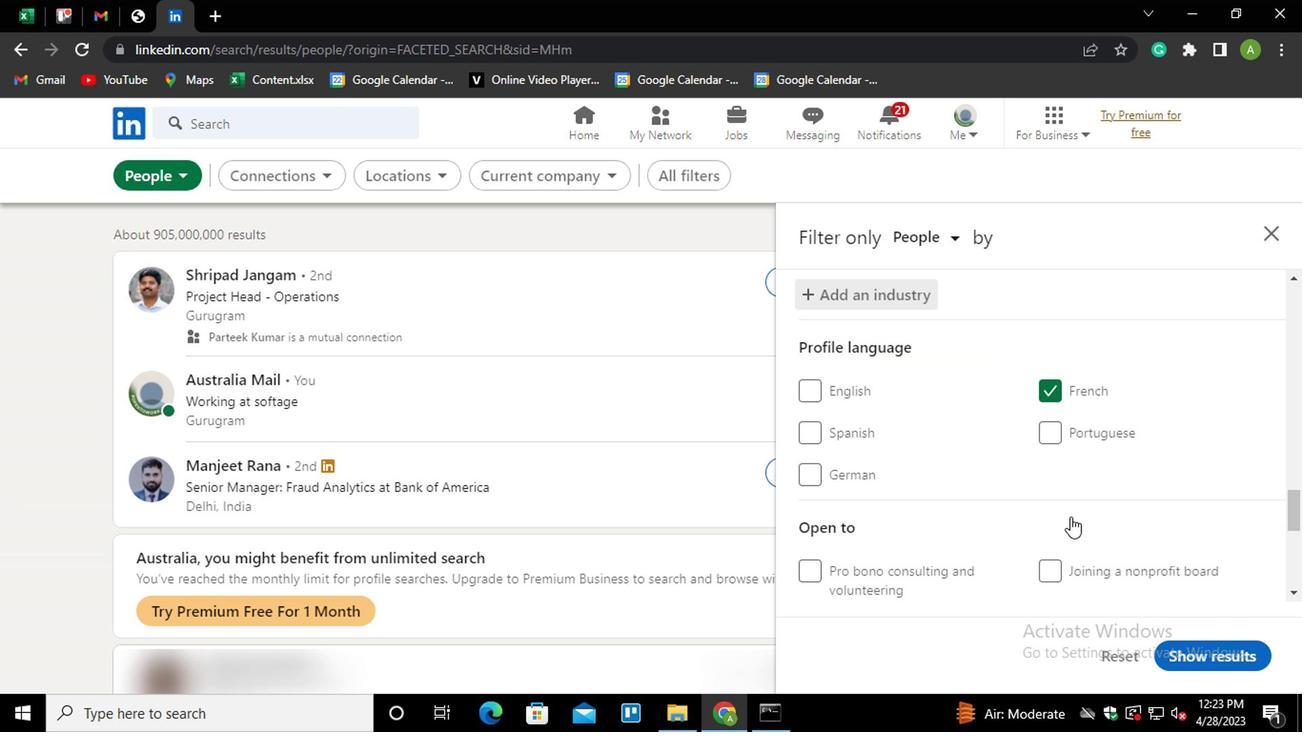 
Action: Mouse moved to (1066, 515)
Screenshot: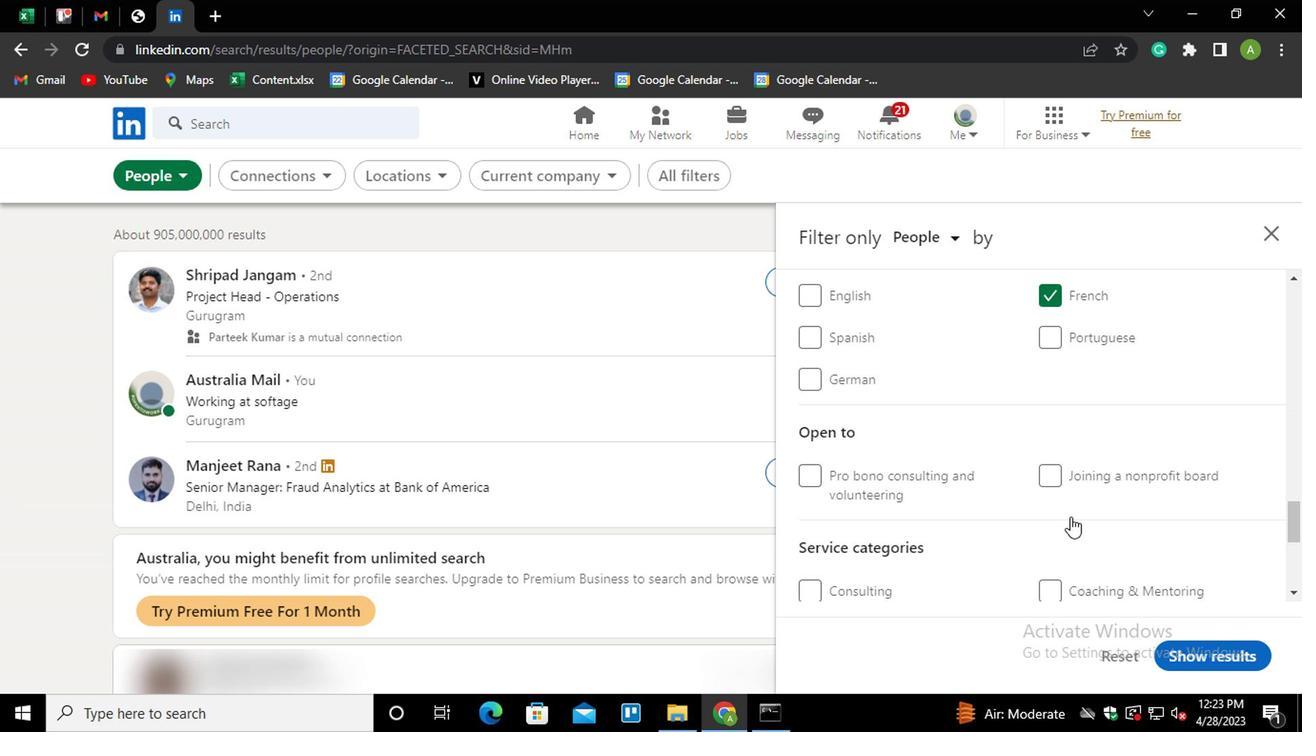 
Action: Mouse scrolled (1066, 514) with delta (0, 0)
Screenshot: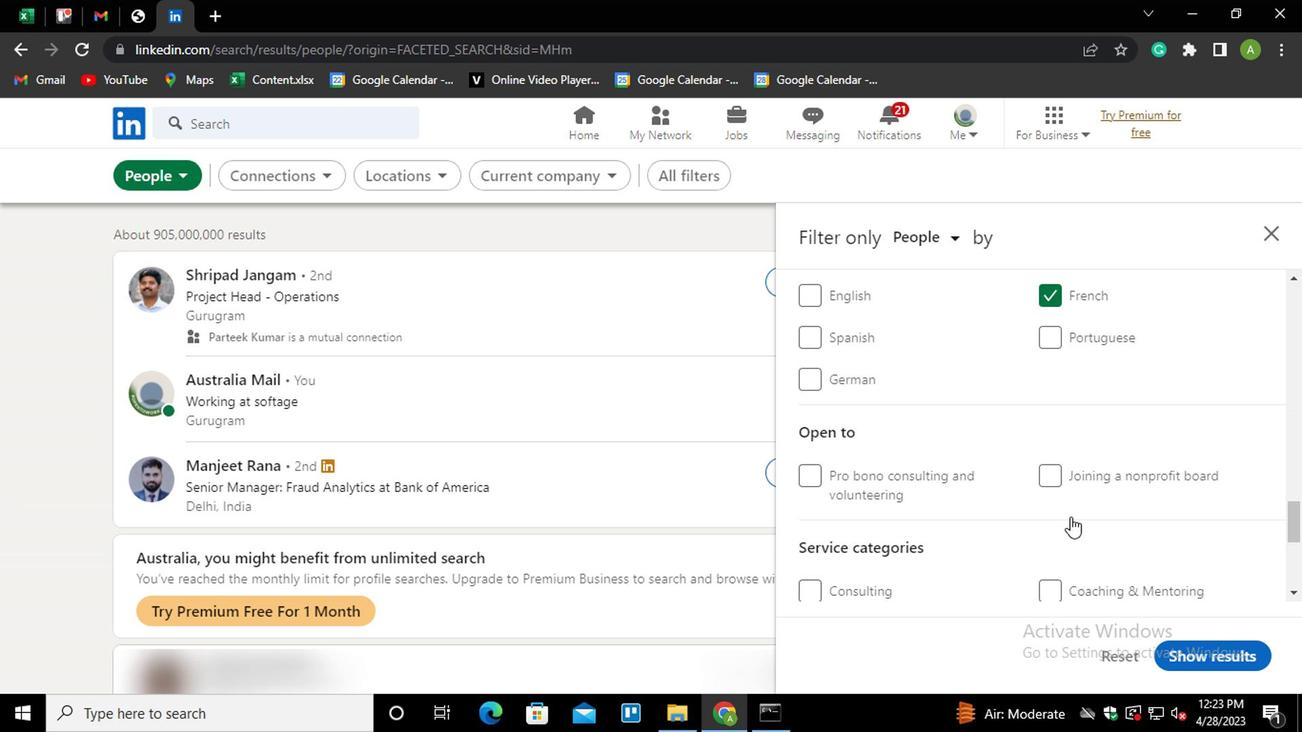 
Action: Mouse scrolled (1066, 514) with delta (0, 0)
Screenshot: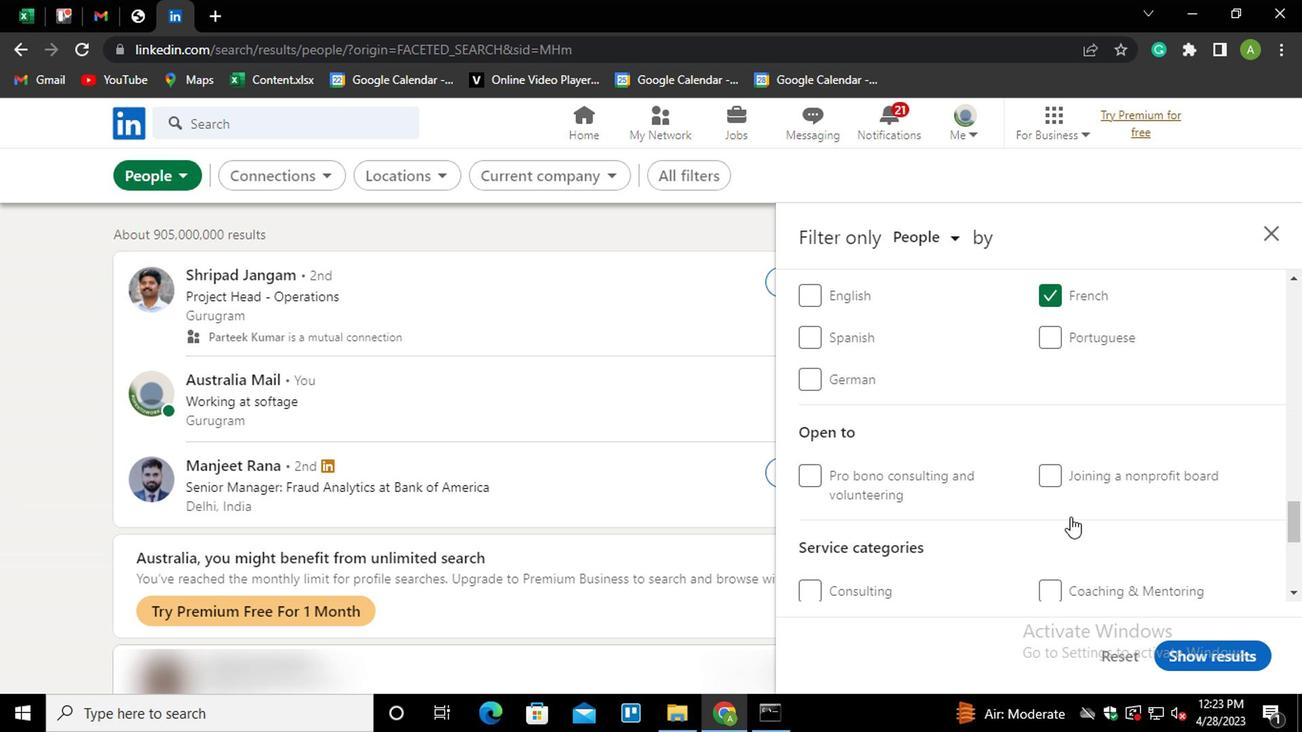 
Action: Mouse moved to (1077, 493)
Screenshot: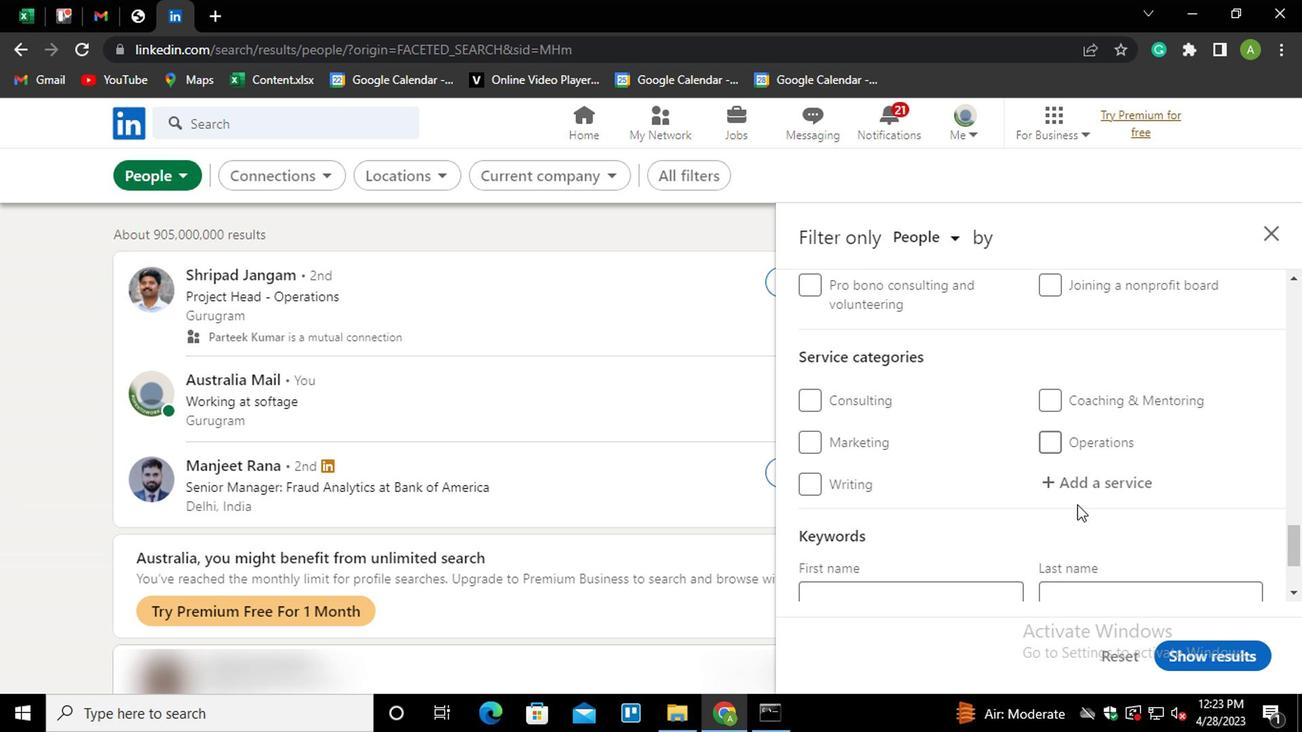 
Action: Mouse pressed left at (1077, 493)
Screenshot: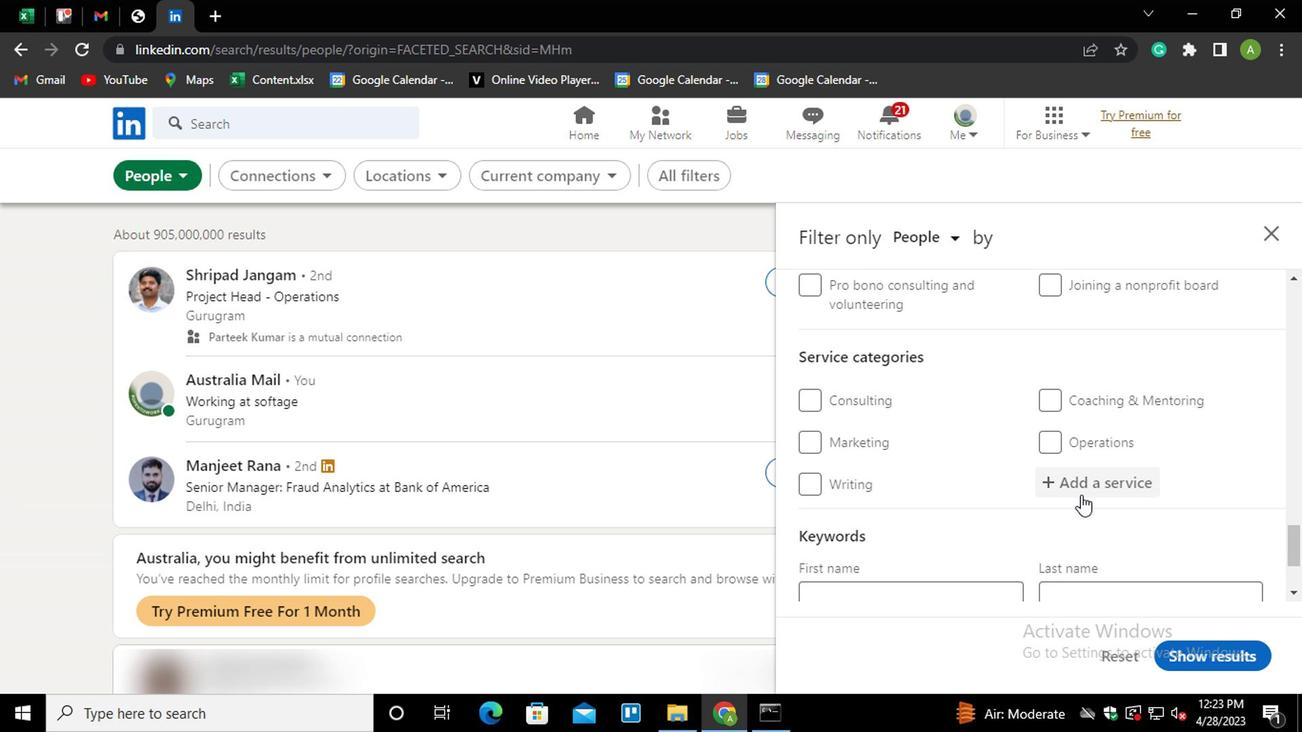 
Action: Mouse moved to (1091, 478)
Screenshot: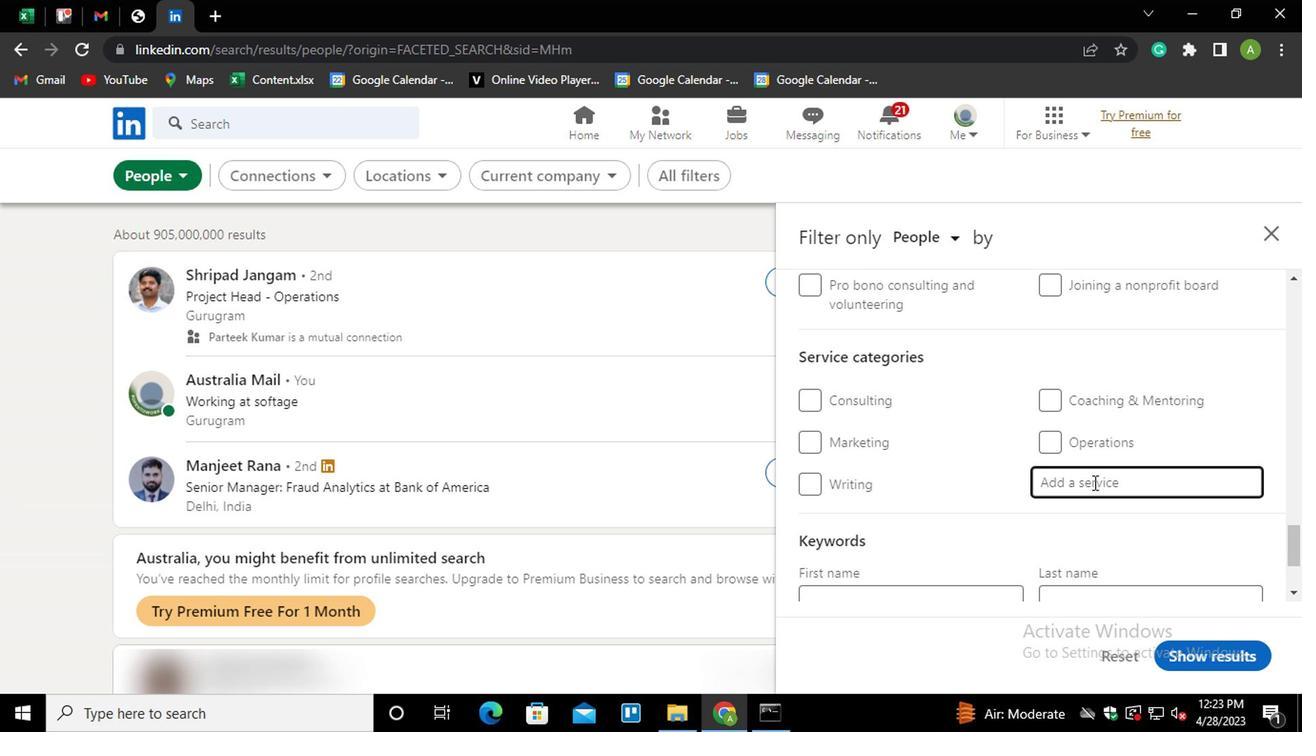 
Action: Mouse pressed left at (1091, 478)
Screenshot: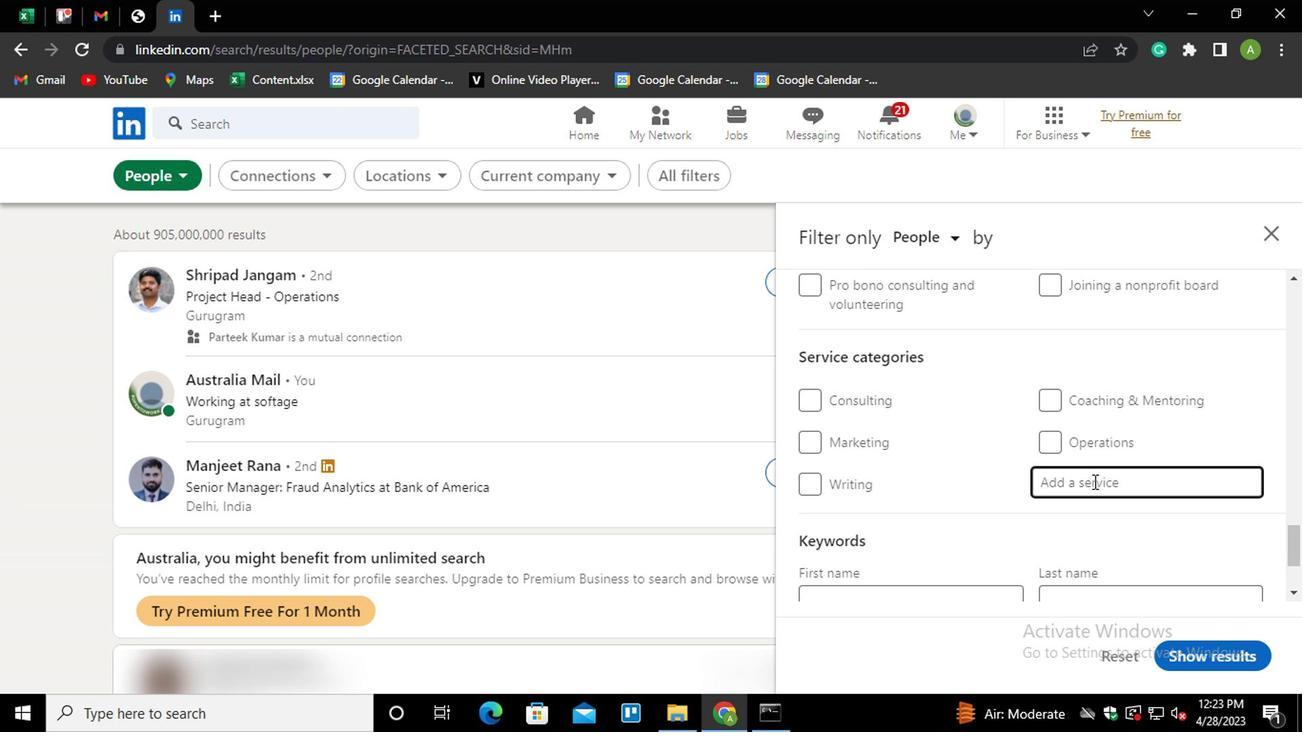 
Action: Key pressed <Key.shift>
Screenshot: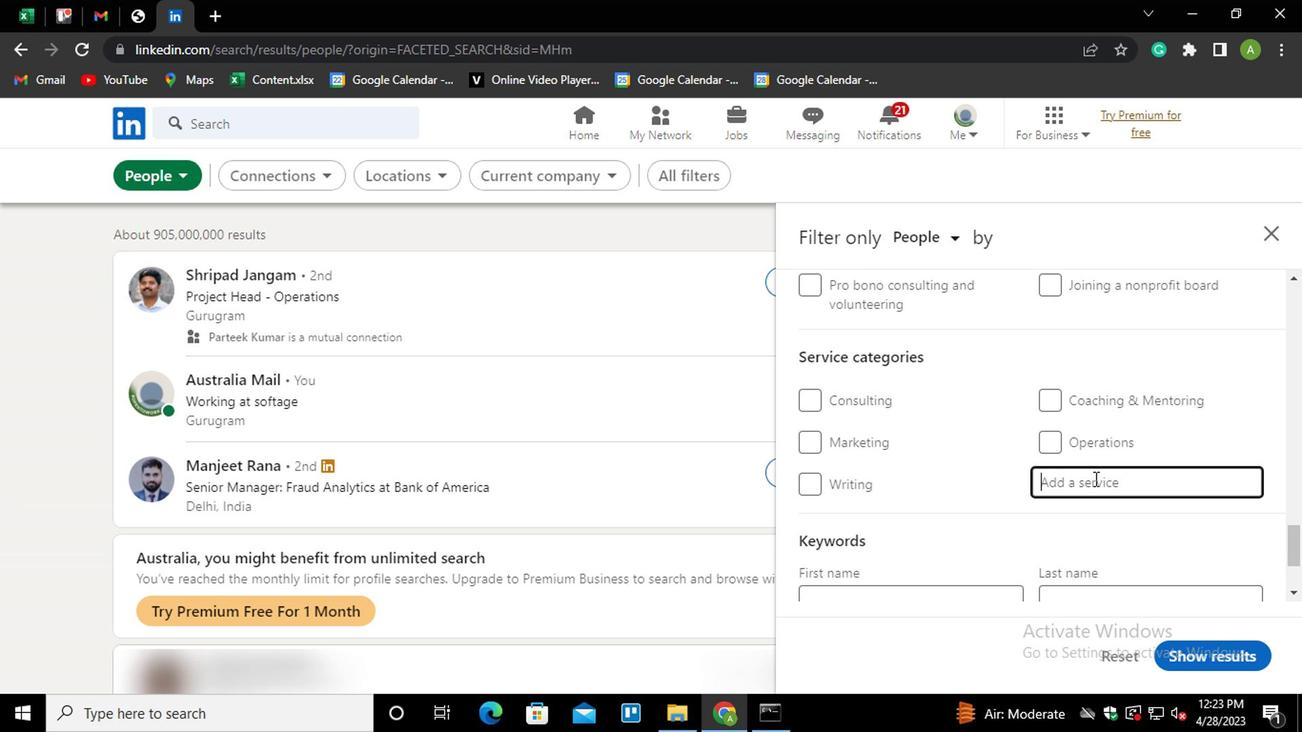 
Action: Mouse moved to (1088, 479)
Screenshot: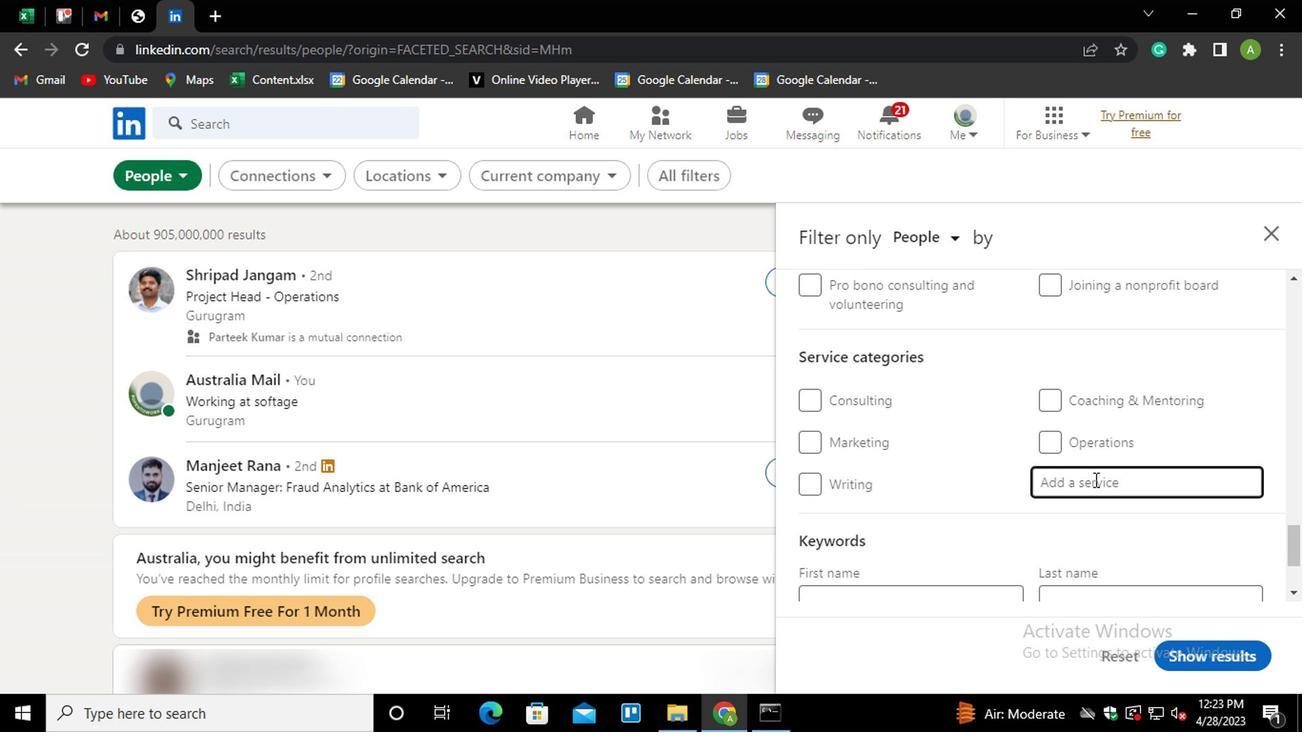 
Action: Key pressed <Key.shift><Key.shift><Key.shift><Key.shift><Key.shift><Key.shift><Key.shift><Key.shift><Key.shift><Key.shift><Key.shift><Key.shift><Key.shift><Key.shift><Key.shift><Key.shift><Key.shift><Key.shift><Key.shift><Key.shift>WEDDING<Key.space><Key.down><Key.enter>
Screenshot: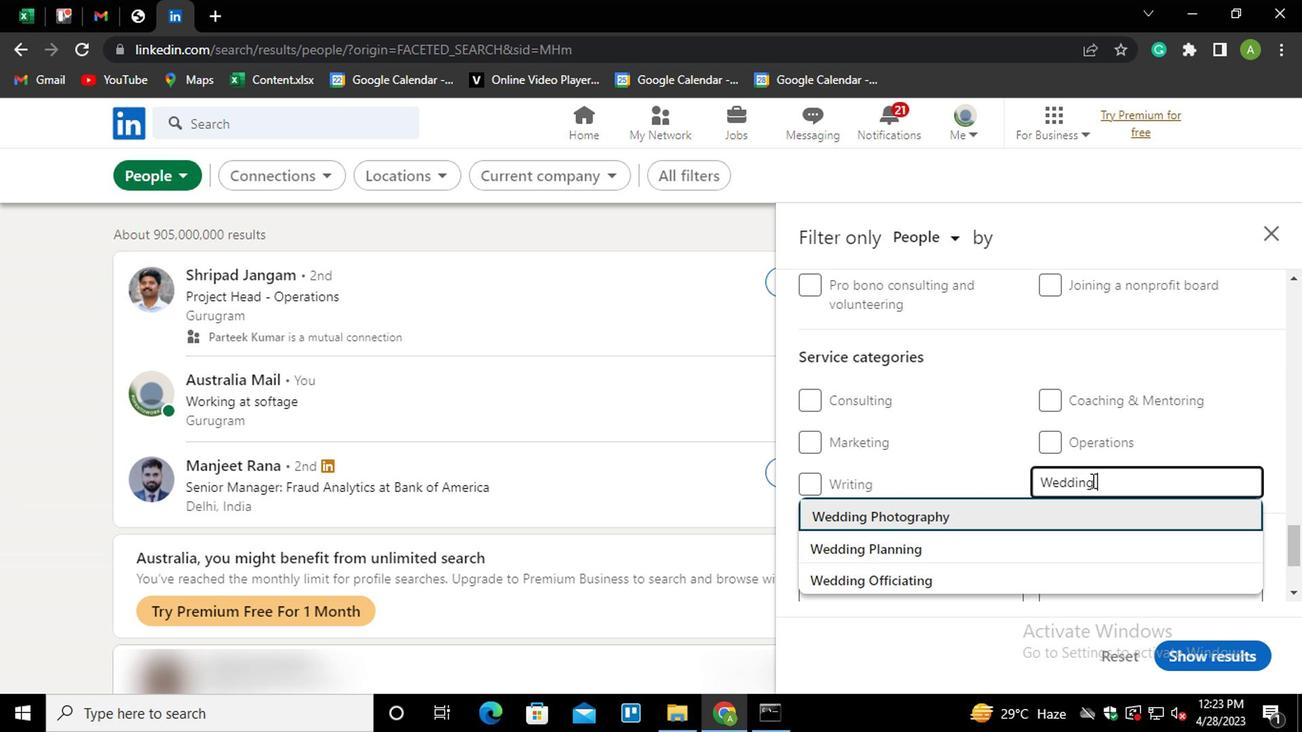 
Action: Mouse moved to (1077, 485)
Screenshot: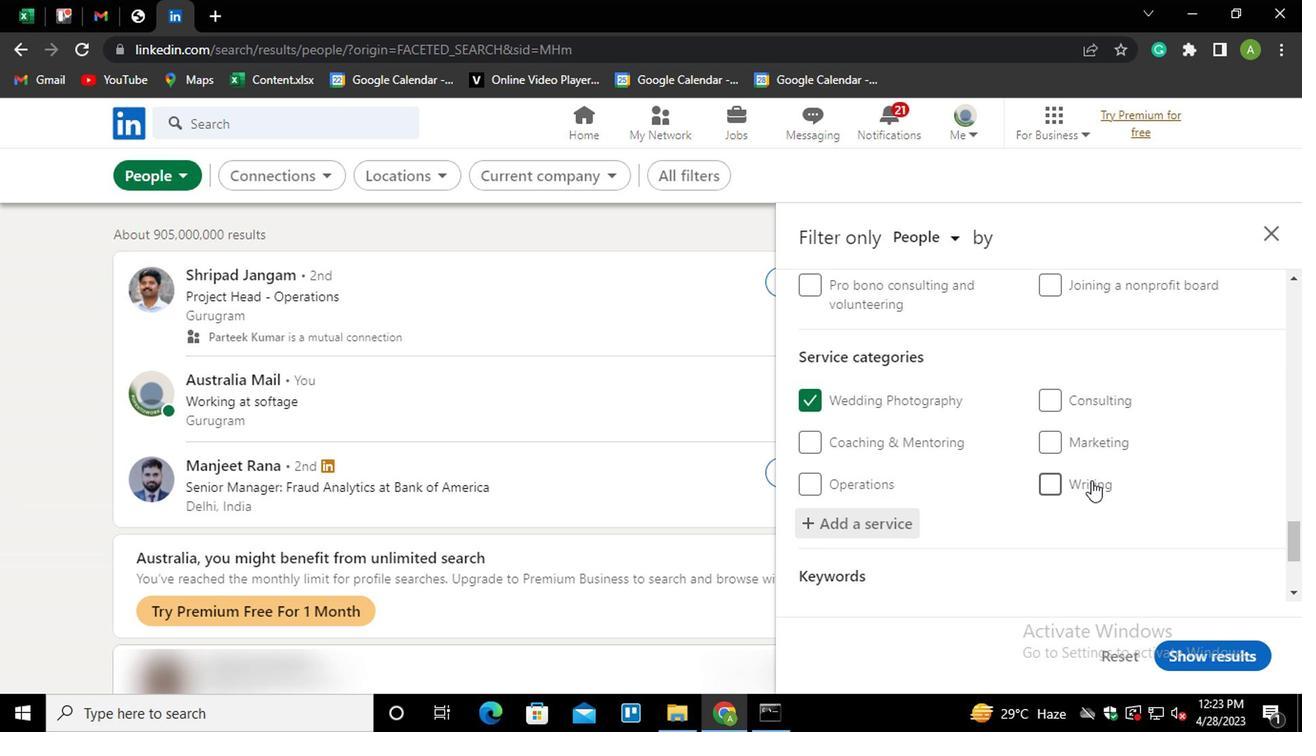 
Action: Mouse scrolled (1077, 484) with delta (0, -1)
Screenshot: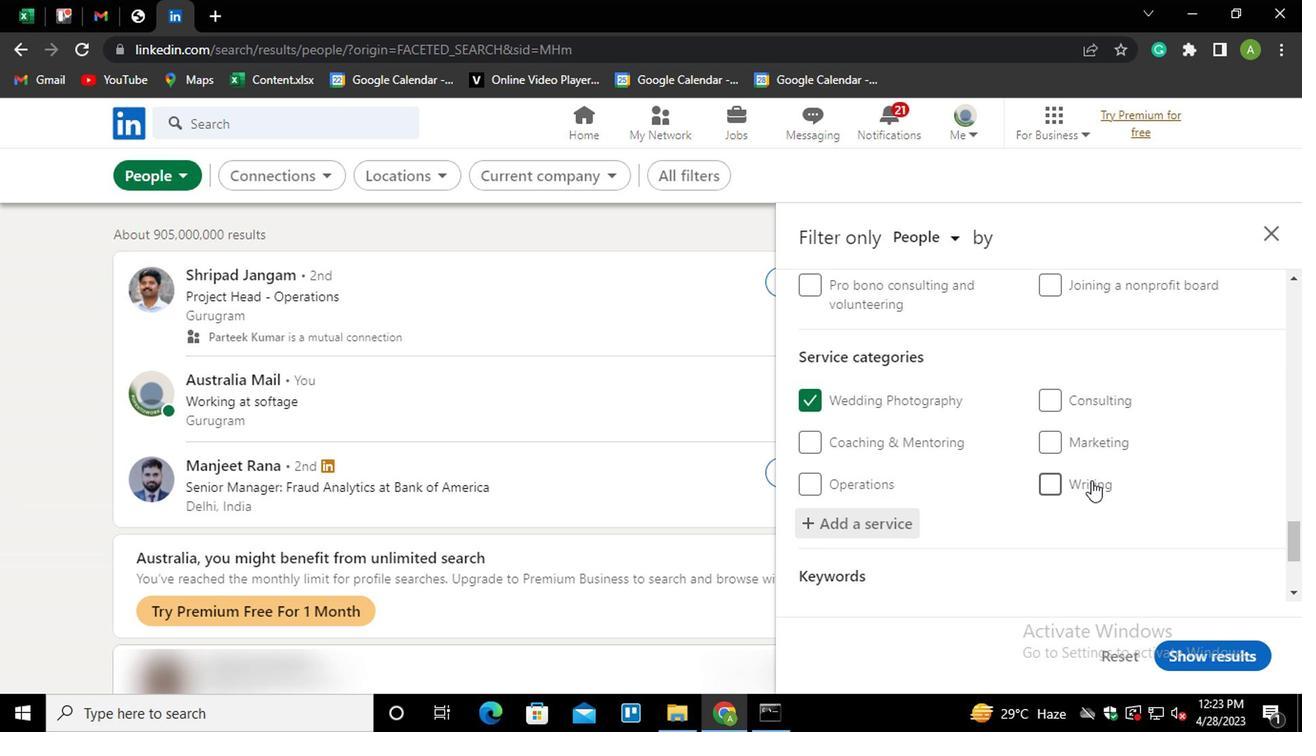 
Action: Mouse scrolled (1077, 484) with delta (0, -1)
Screenshot: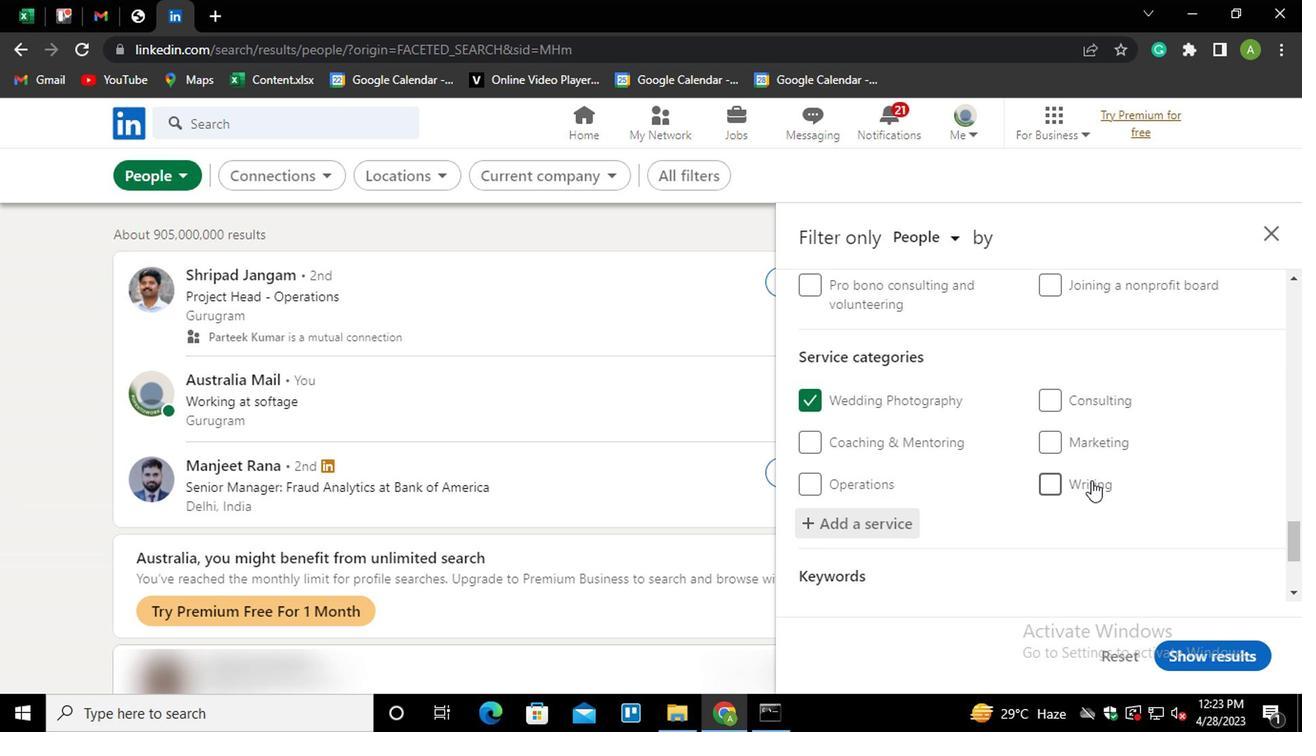 
Action: Mouse scrolled (1077, 484) with delta (0, -1)
Screenshot: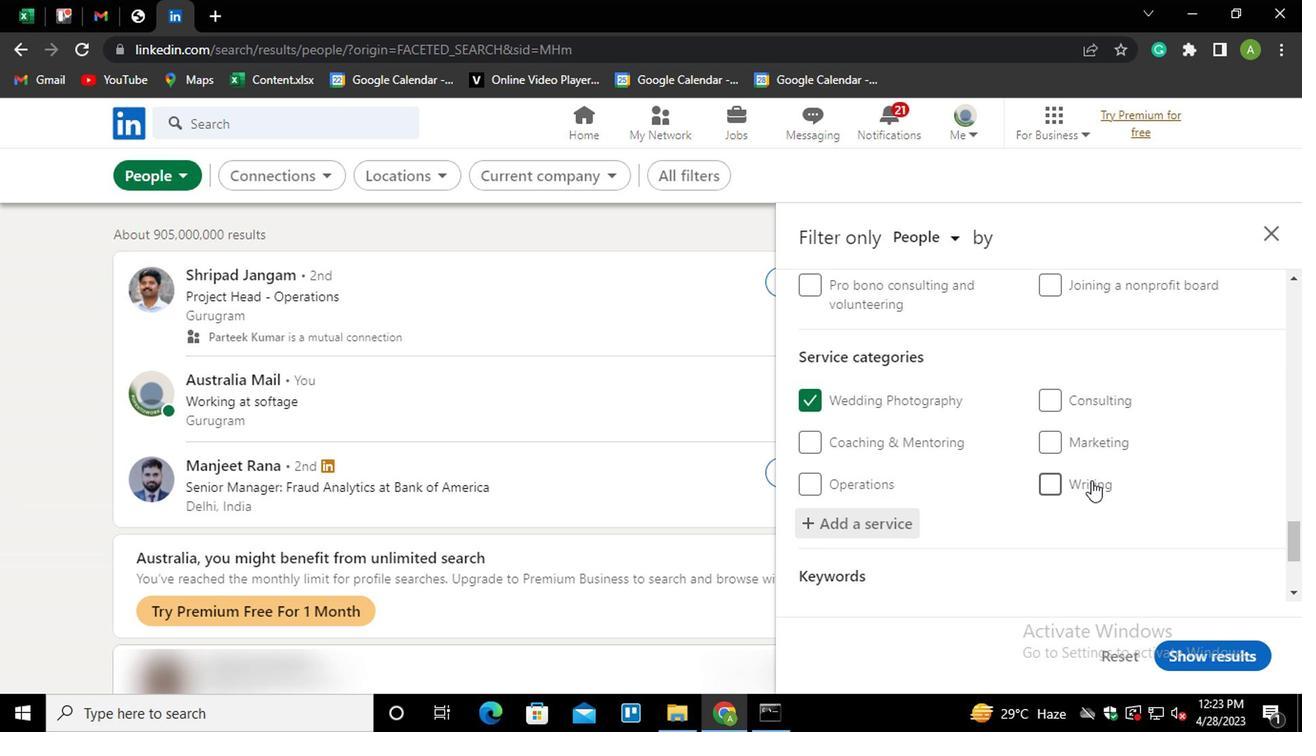 
Action: Mouse scrolled (1077, 484) with delta (0, -1)
Screenshot: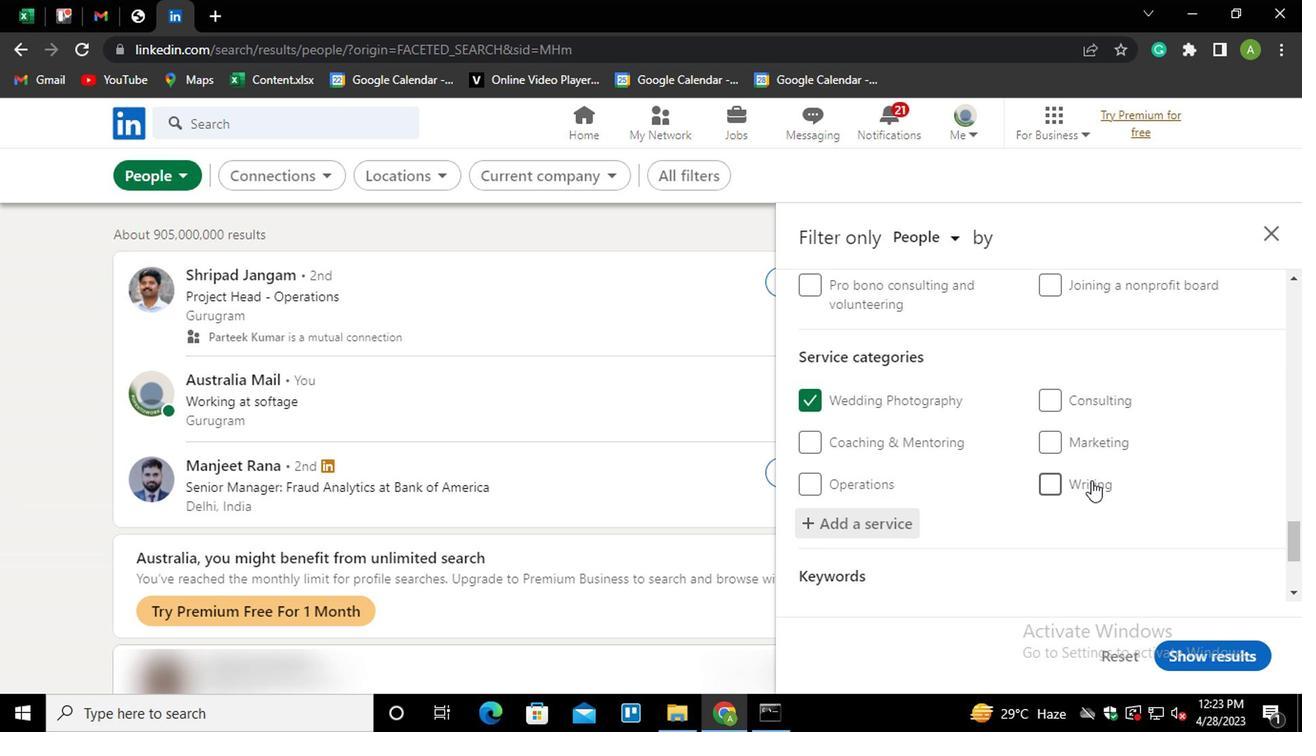 
Action: Mouse scrolled (1077, 484) with delta (0, -1)
Screenshot: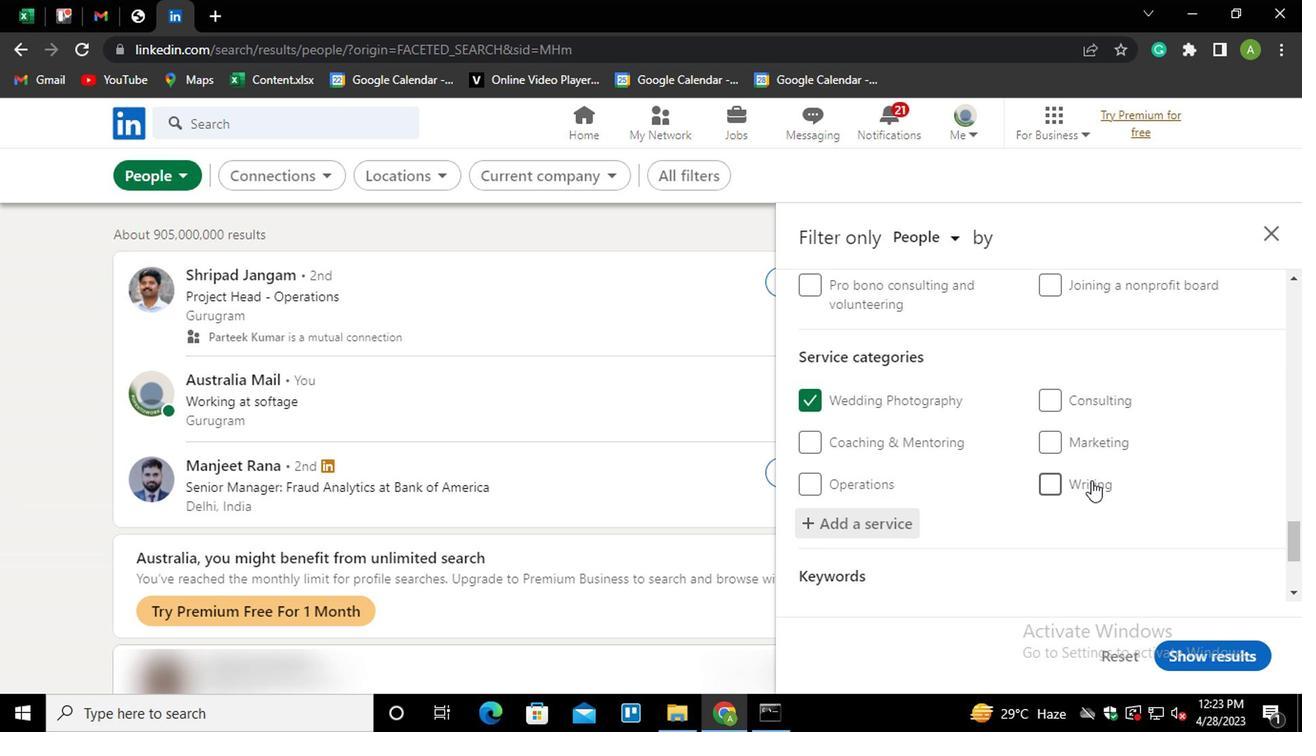 
Action: Mouse scrolled (1077, 484) with delta (0, -1)
Screenshot: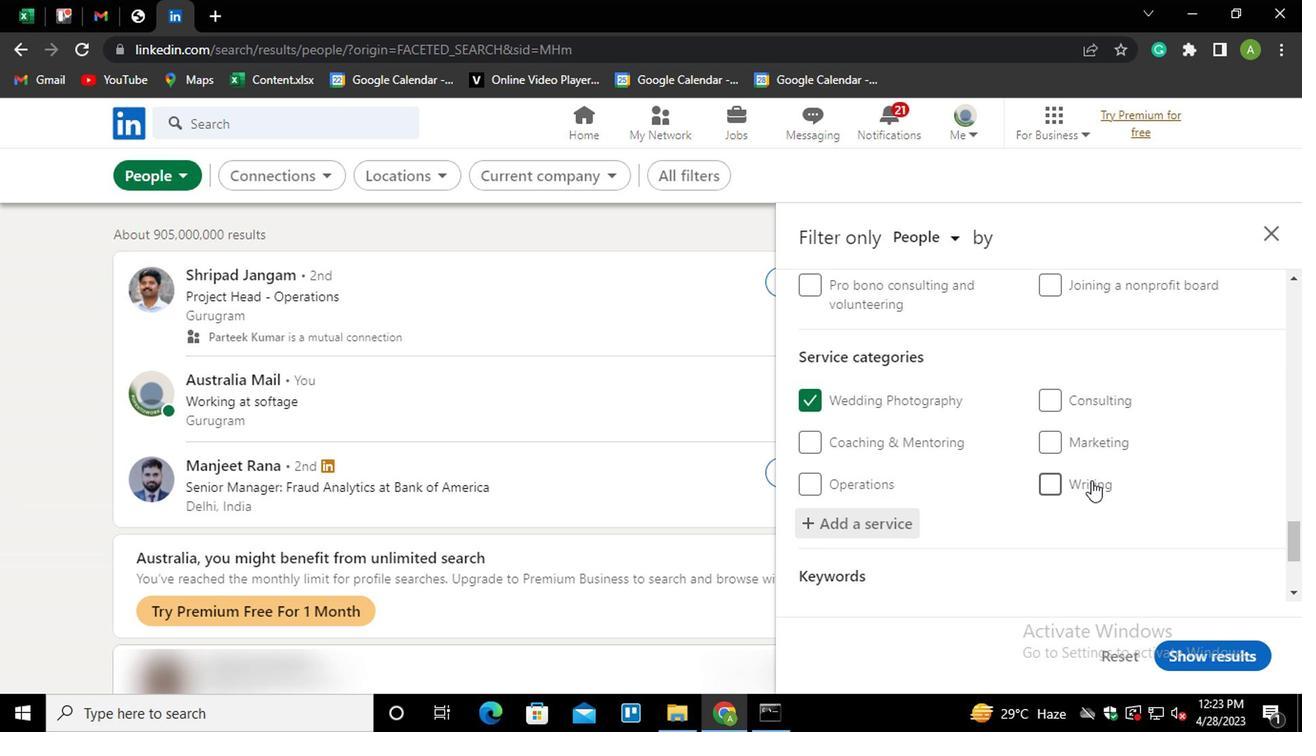 
Action: Mouse scrolled (1077, 484) with delta (0, -1)
Screenshot: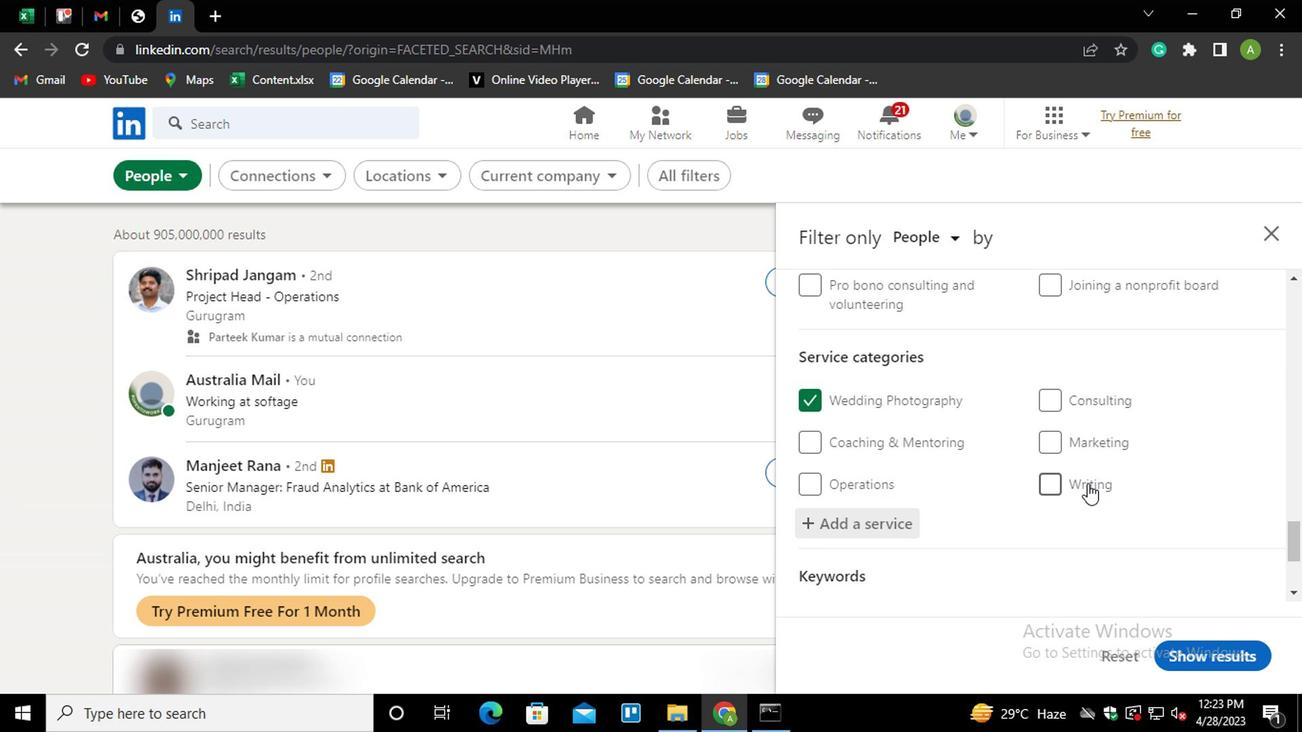 
Action: Mouse scrolled (1077, 484) with delta (0, -1)
Screenshot: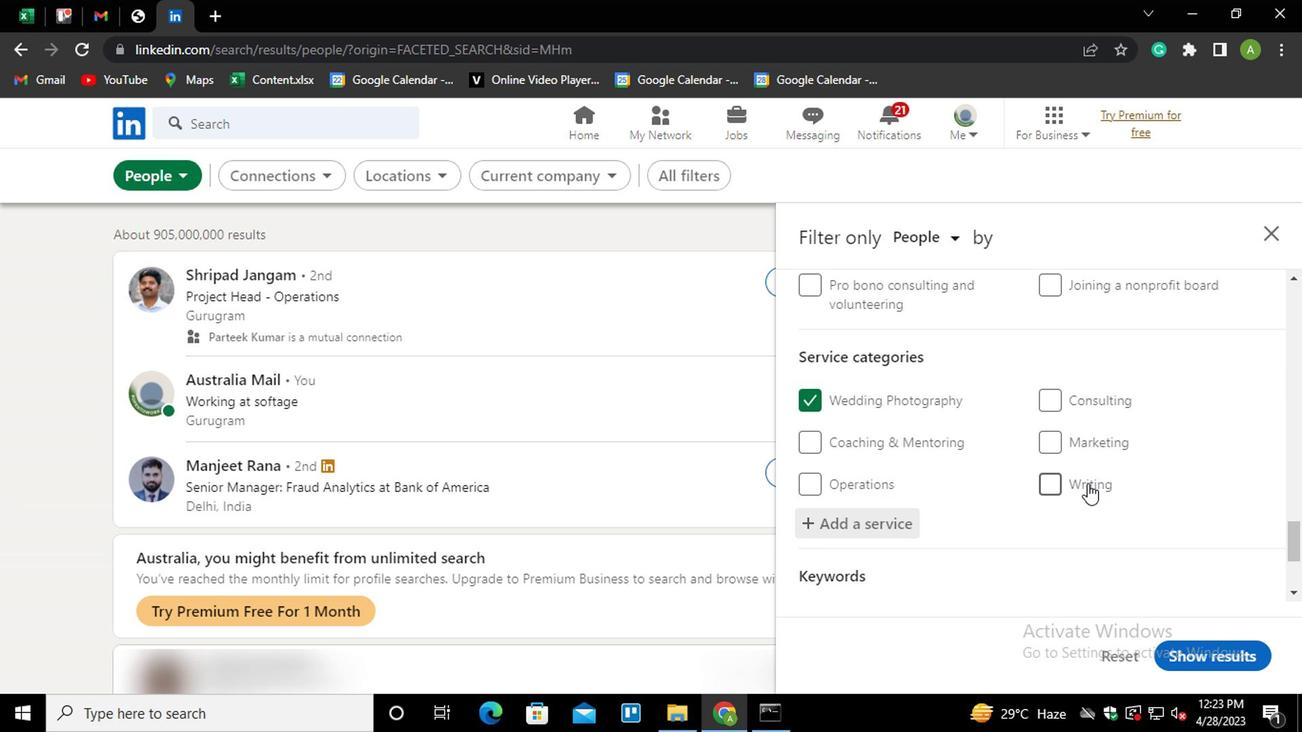 
Action: Mouse moved to (963, 517)
Screenshot: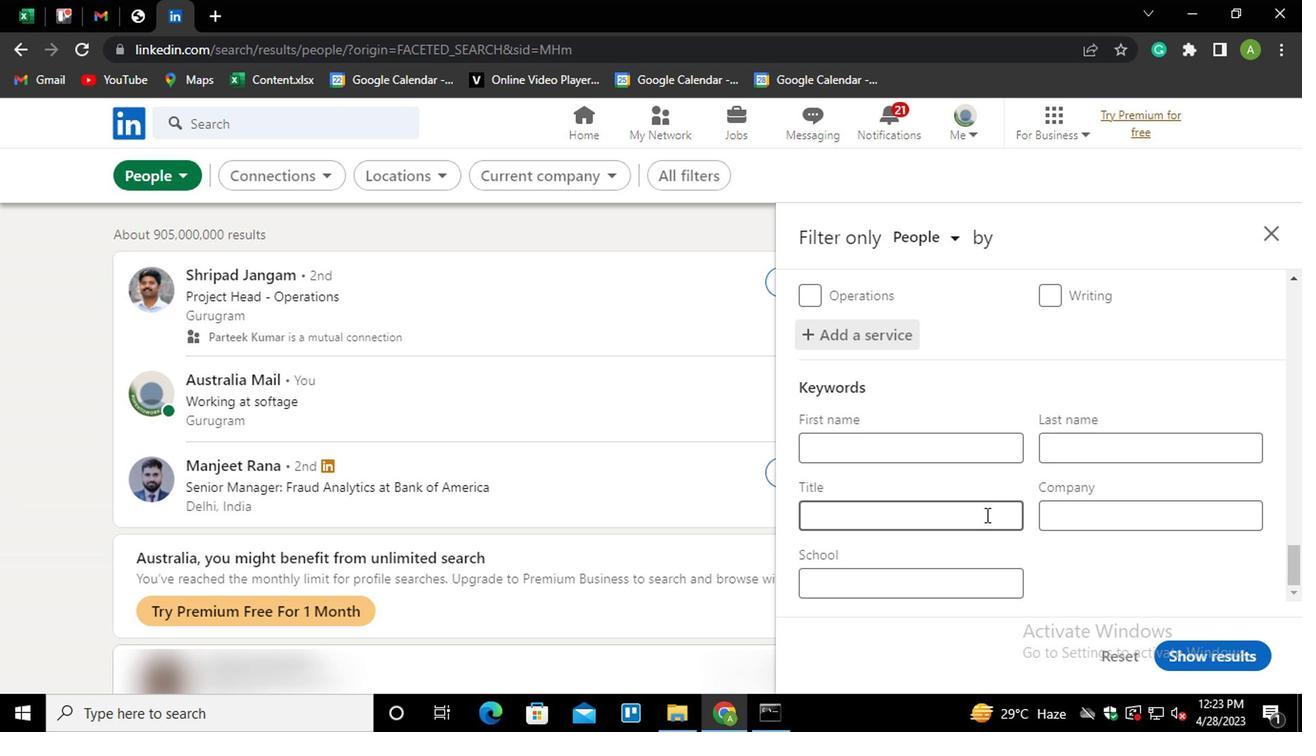 
Action: Mouse pressed left at (963, 517)
Screenshot: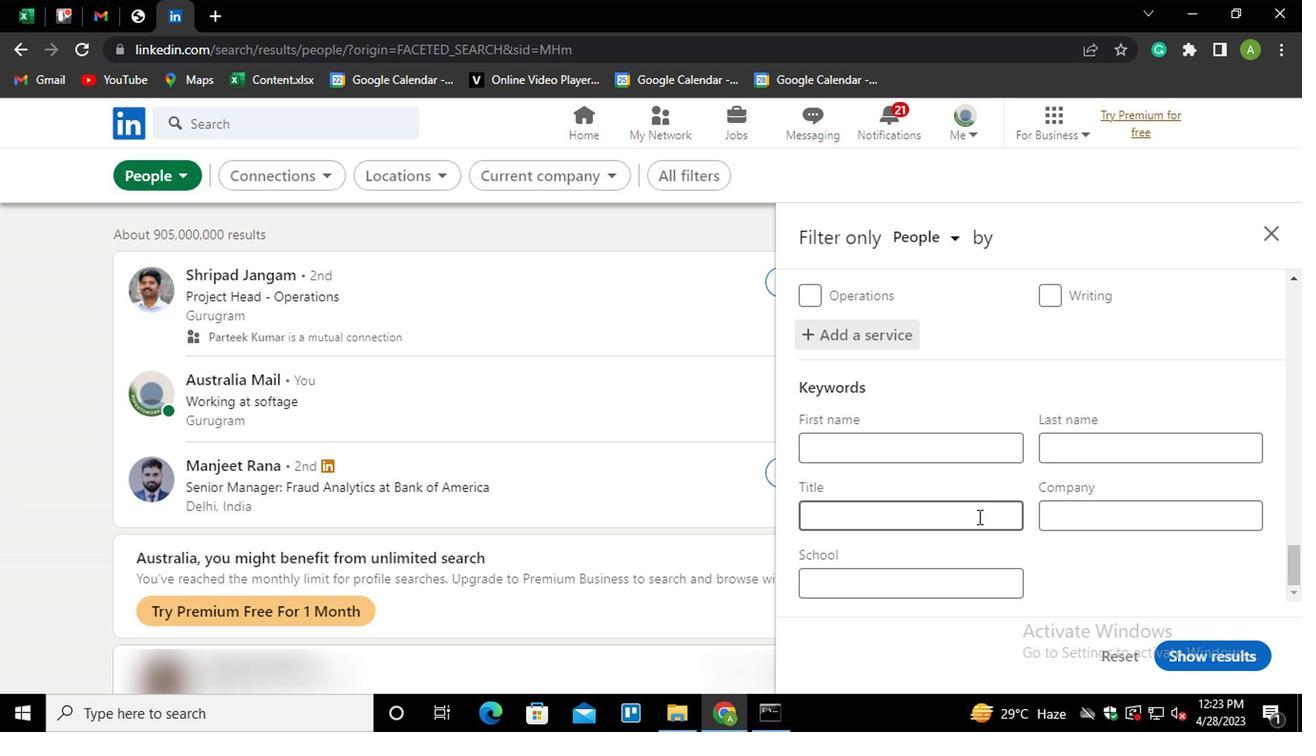 
Action: Key pressed <Key.shift>
Screenshot: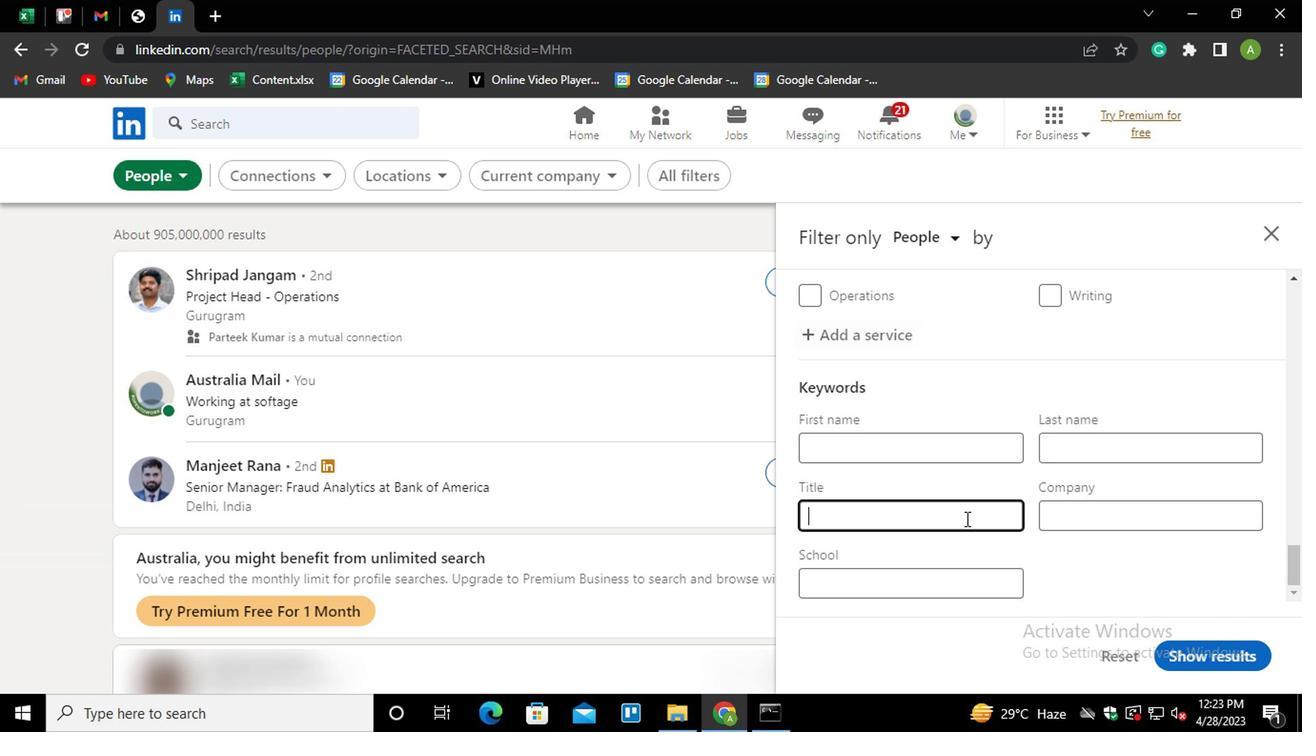 
Action: Mouse moved to (962, 517)
Screenshot: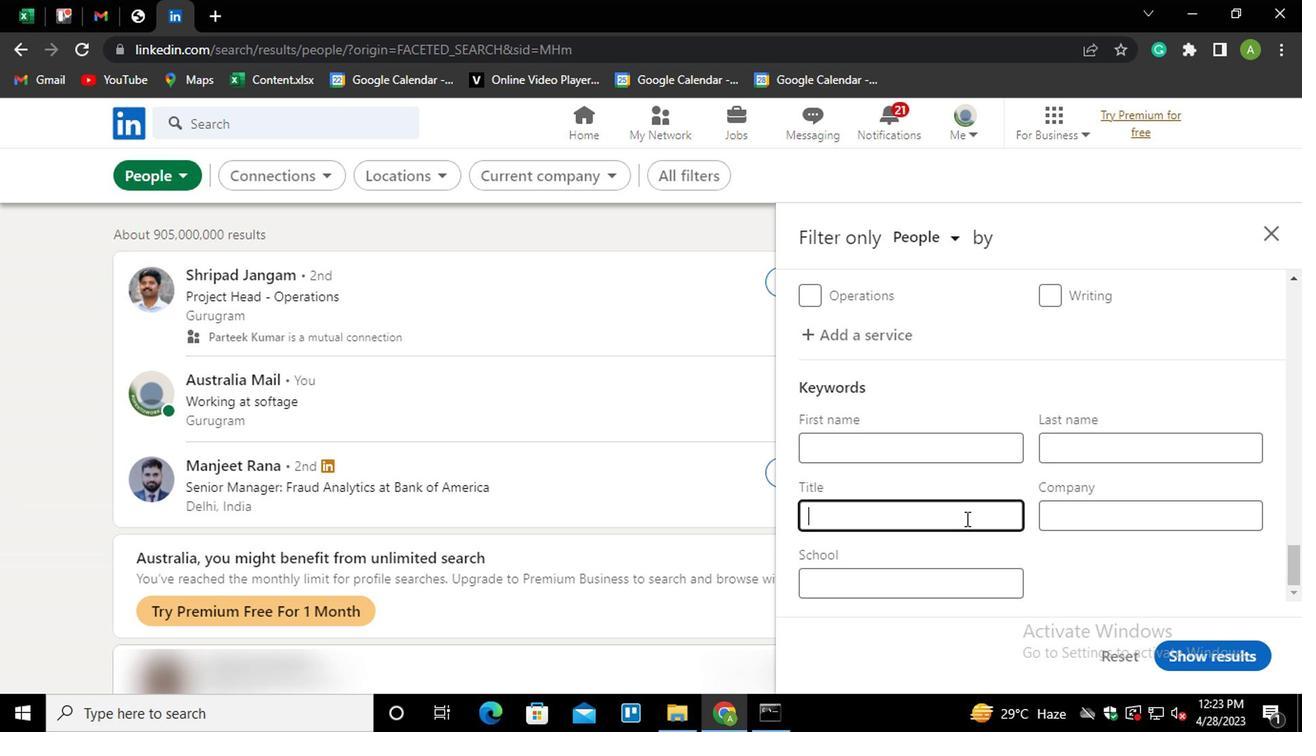 
Action: Key pressed FINNA<Key.backspace><Key.backspace>ANCIAL<Key.space><Key.shift>PLANEE<Key.backspace><Key.backspace>NER
Screenshot: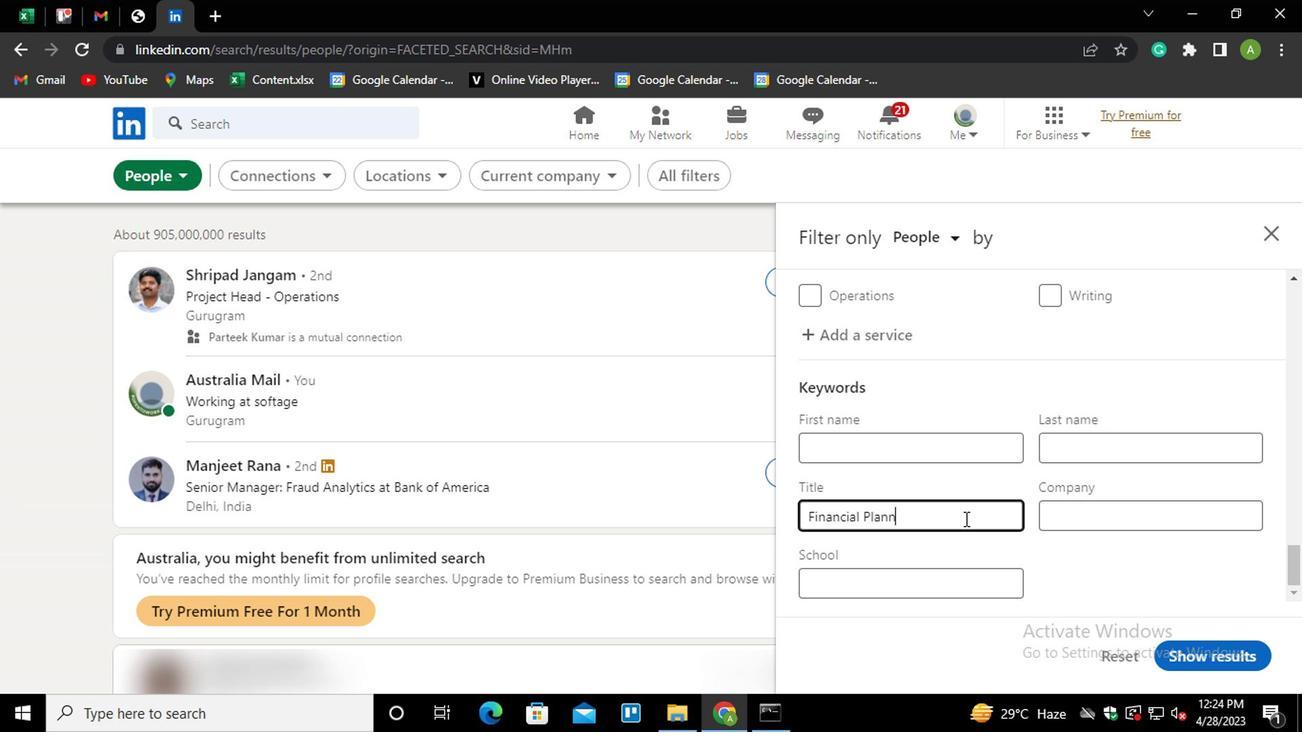 
Action: Mouse moved to (1088, 552)
Screenshot: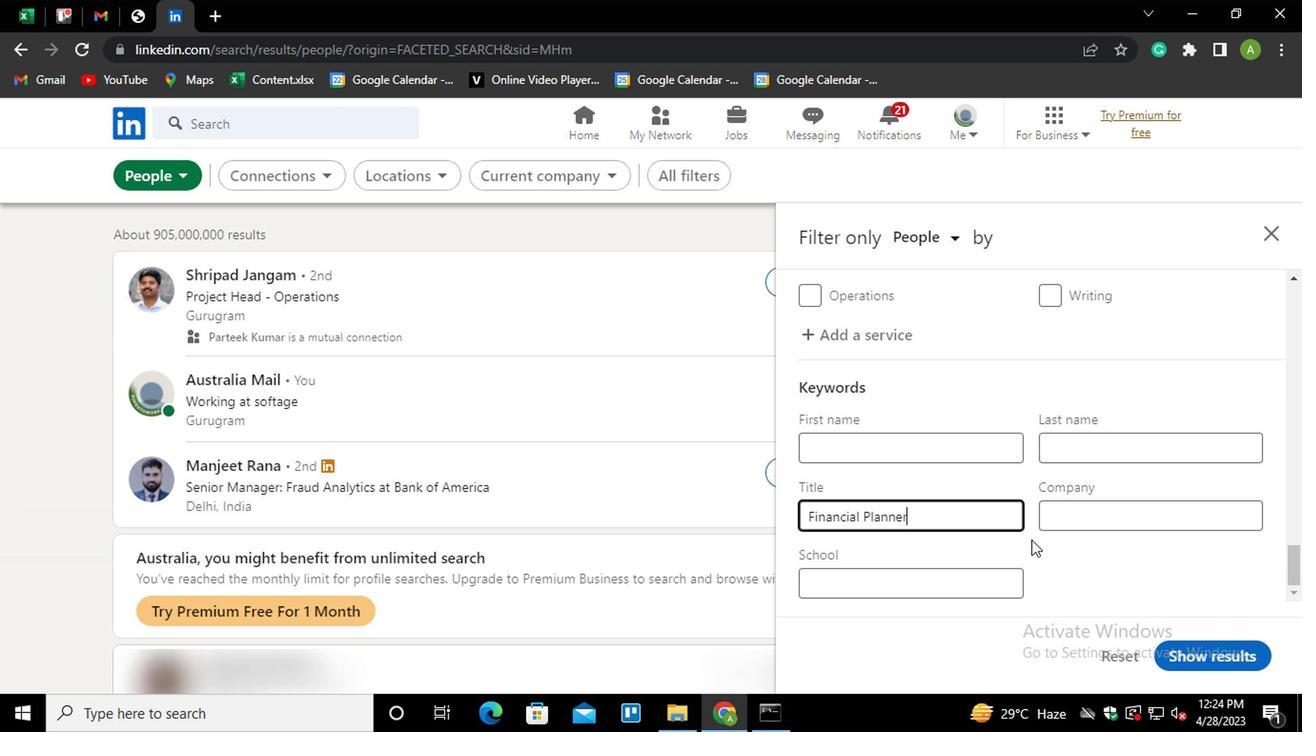 
Action: Mouse pressed left at (1088, 552)
Screenshot: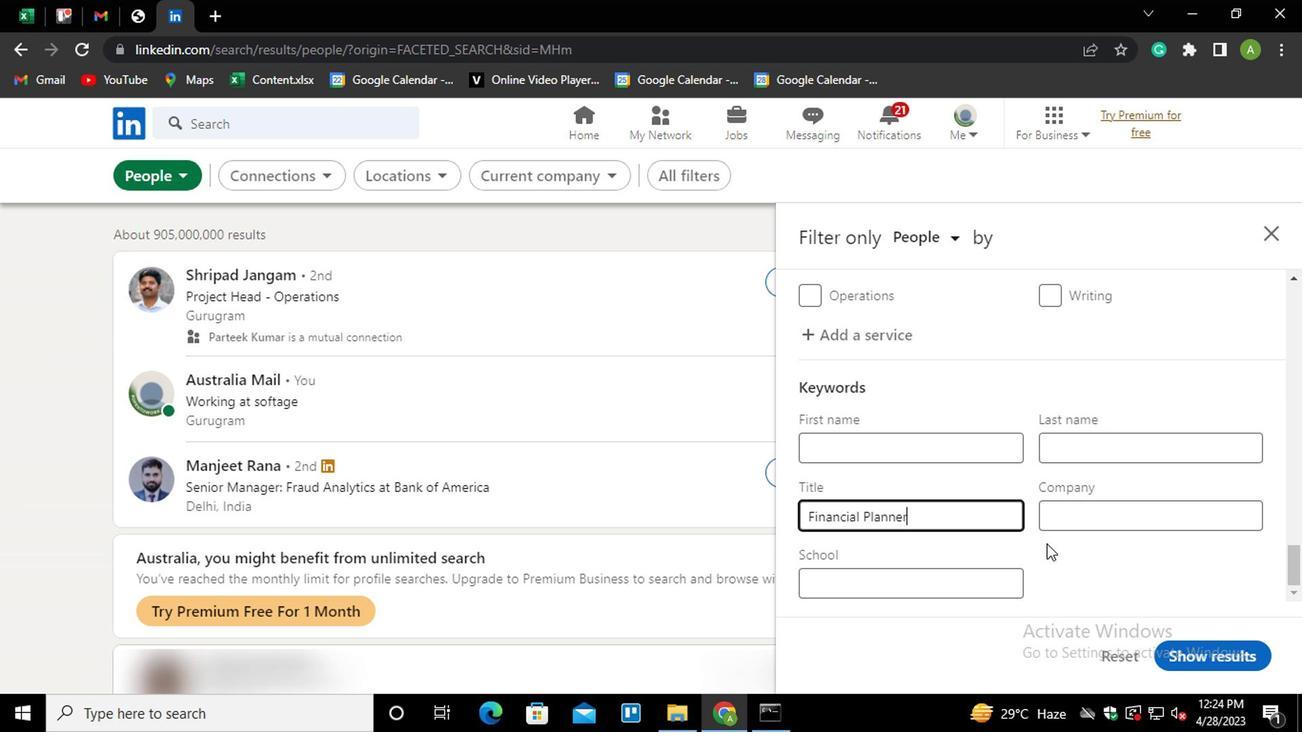 
Action: Mouse moved to (1218, 649)
Screenshot: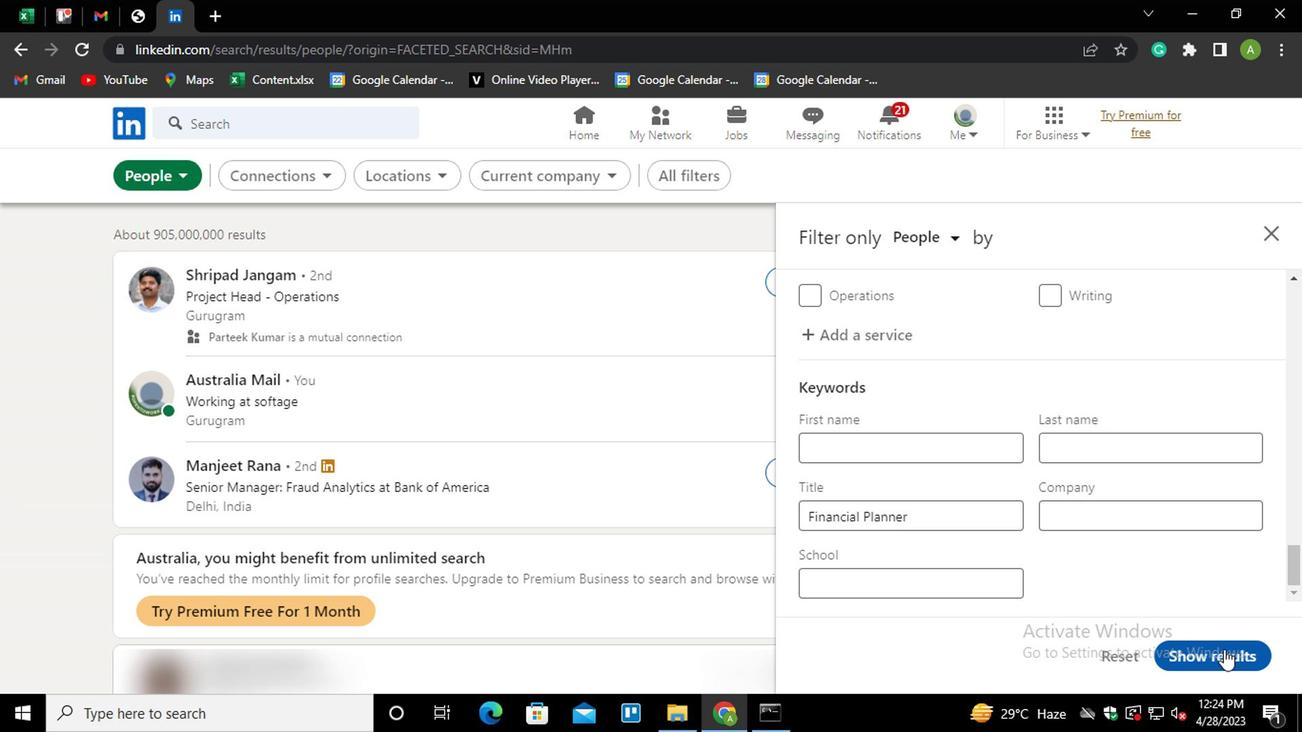 
Action: Mouse pressed left at (1218, 649)
Screenshot: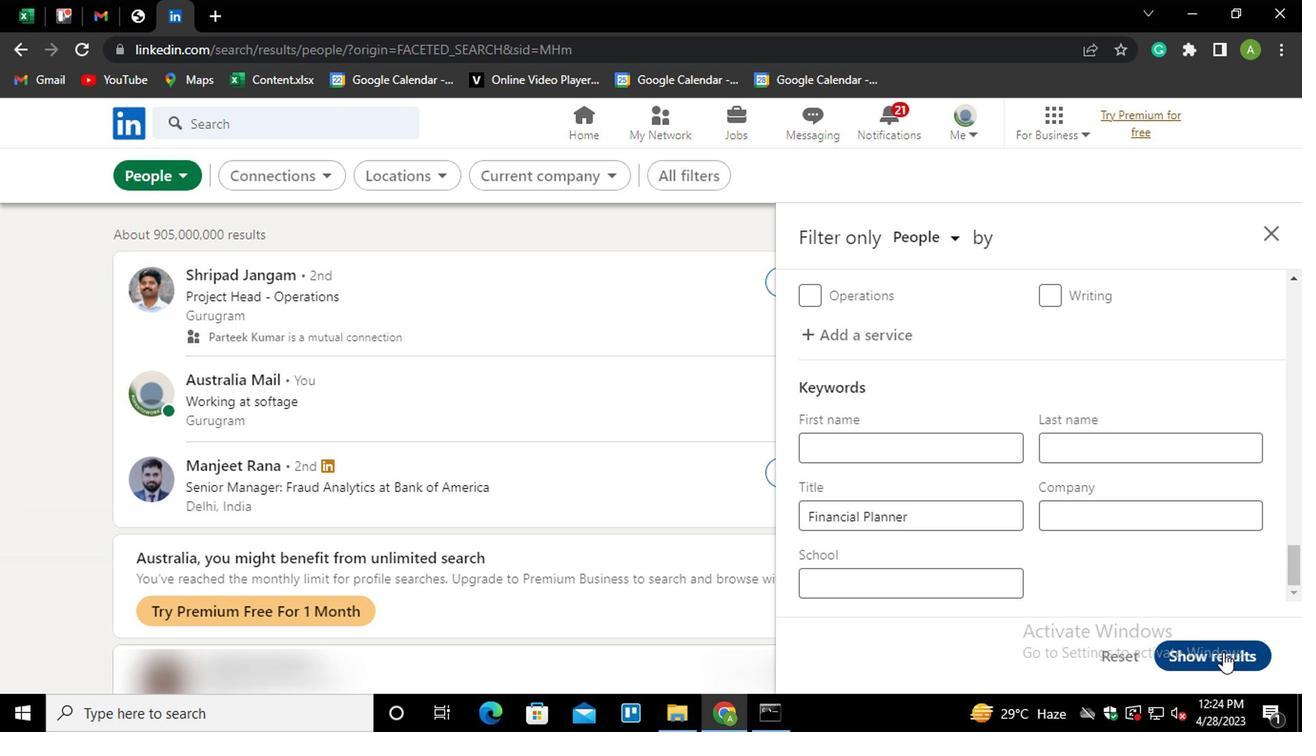 
